Task: Find connections with filter location Bissāu with filter topic #Hiringandpromotionwith filter profile language French with filter current company Slice with filter school Don Bosco College with filter industry Hospitality with filter service category Typing with filter keywords title Landscaping Assistant
Action: Mouse moved to (676, 97)
Screenshot: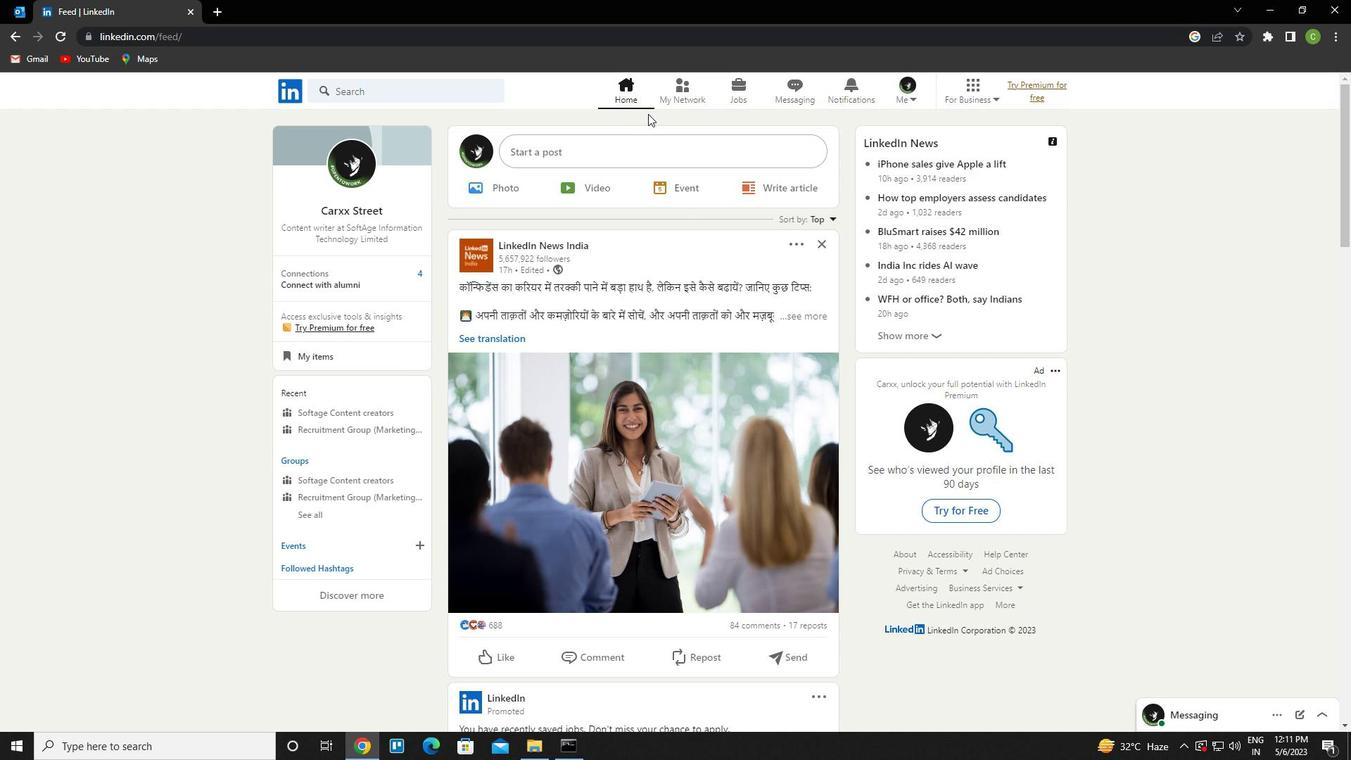 
Action: Mouse pressed left at (676, 97)
Screenshot: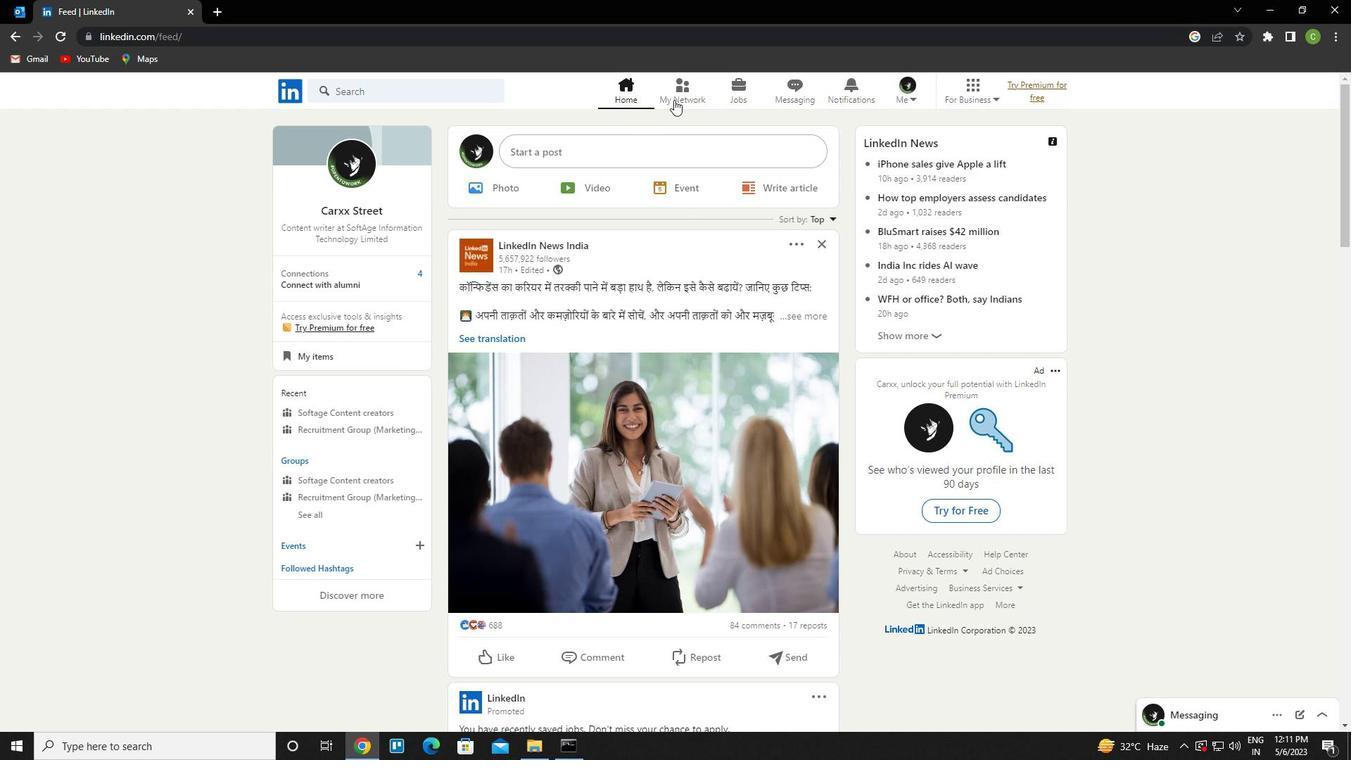 
Action: Mouse moved to (426, 168)
Screenshot: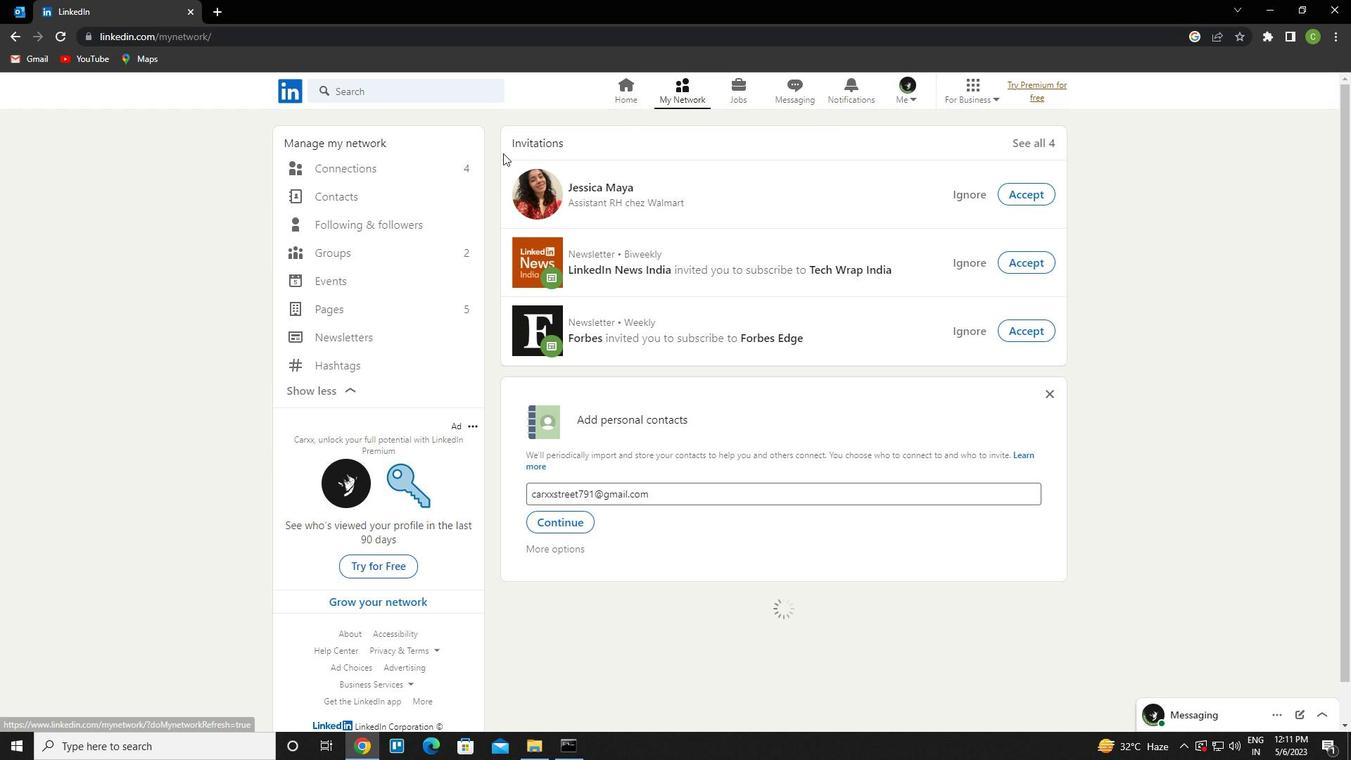 
Action: Mouse pressed left at (426, 168)
Screenshot: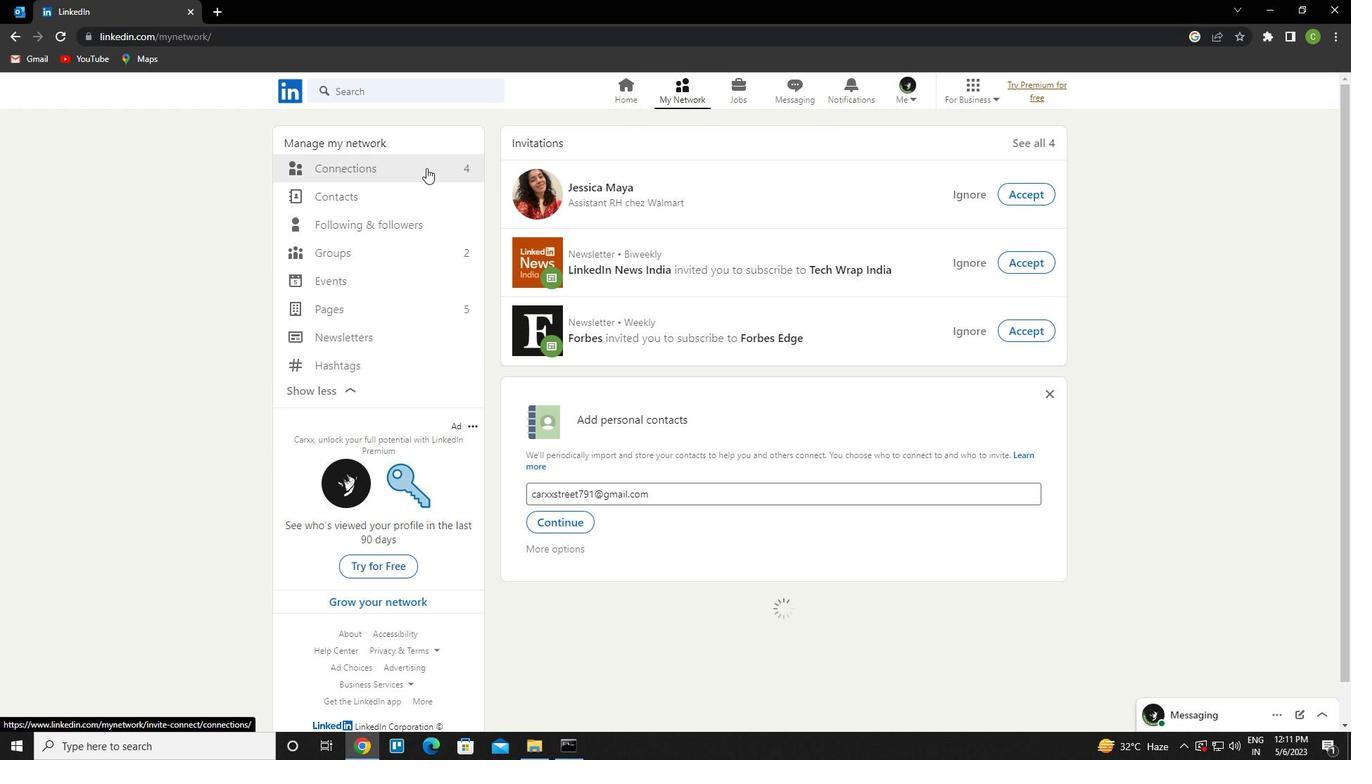 
Action: Mouse moved to (763, 163)
Screenshot: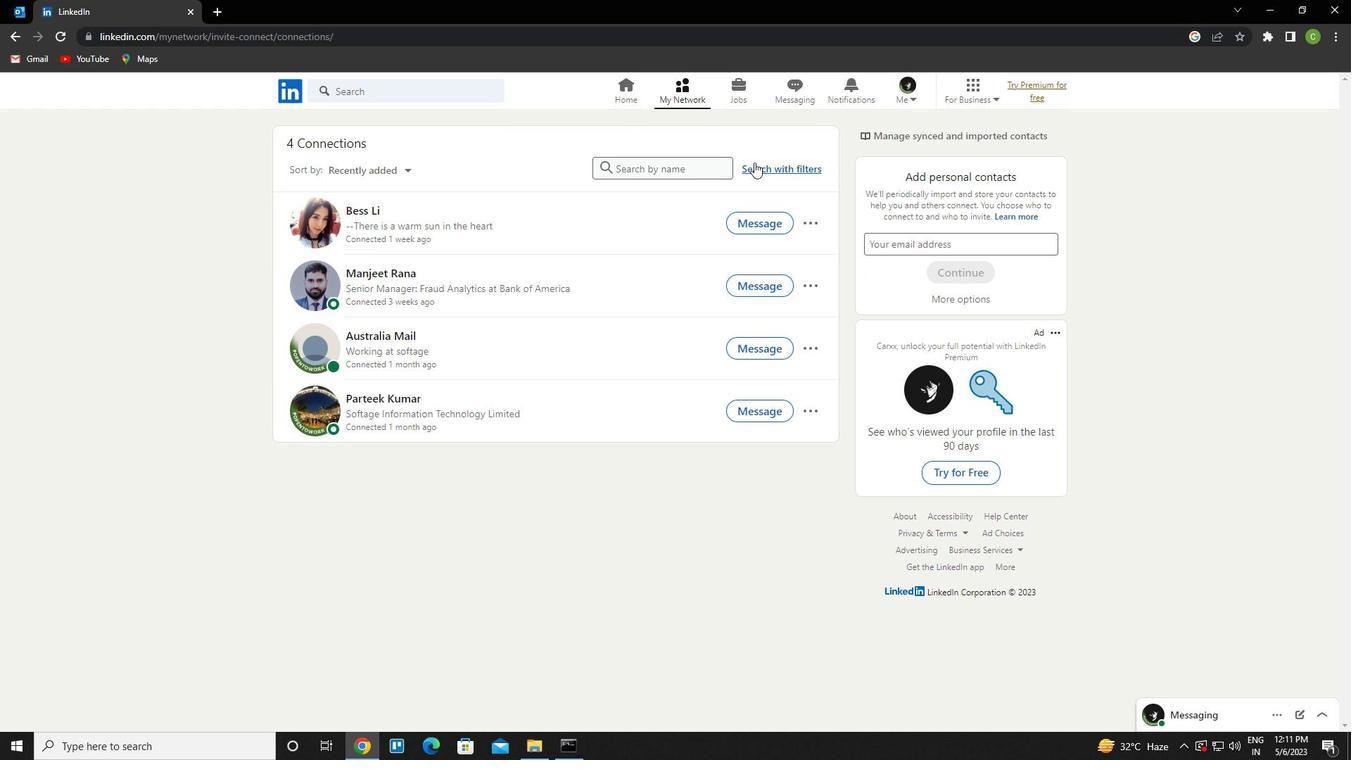 
Action: Mouse pressed left at (763, 163)
Screenshot: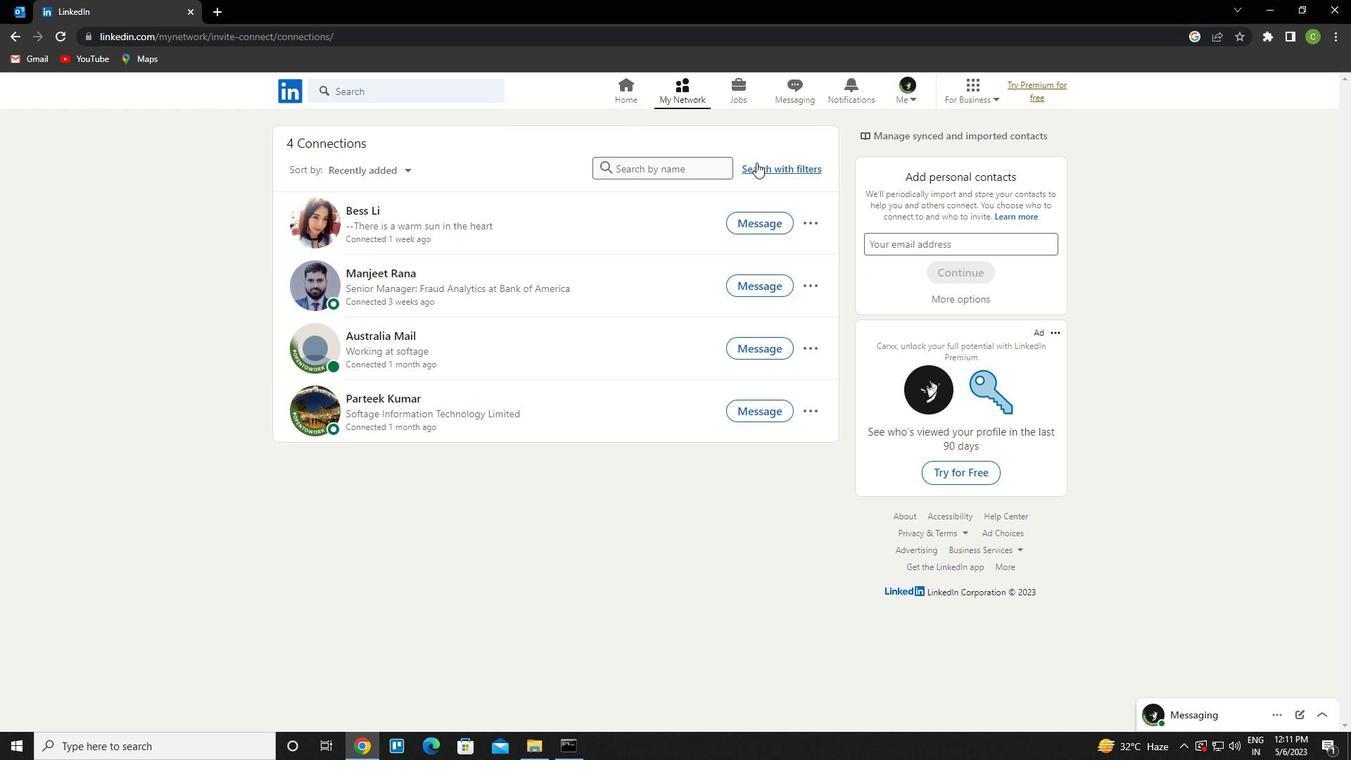 
Action: Mouse moved to (732, 135)
Screenshot: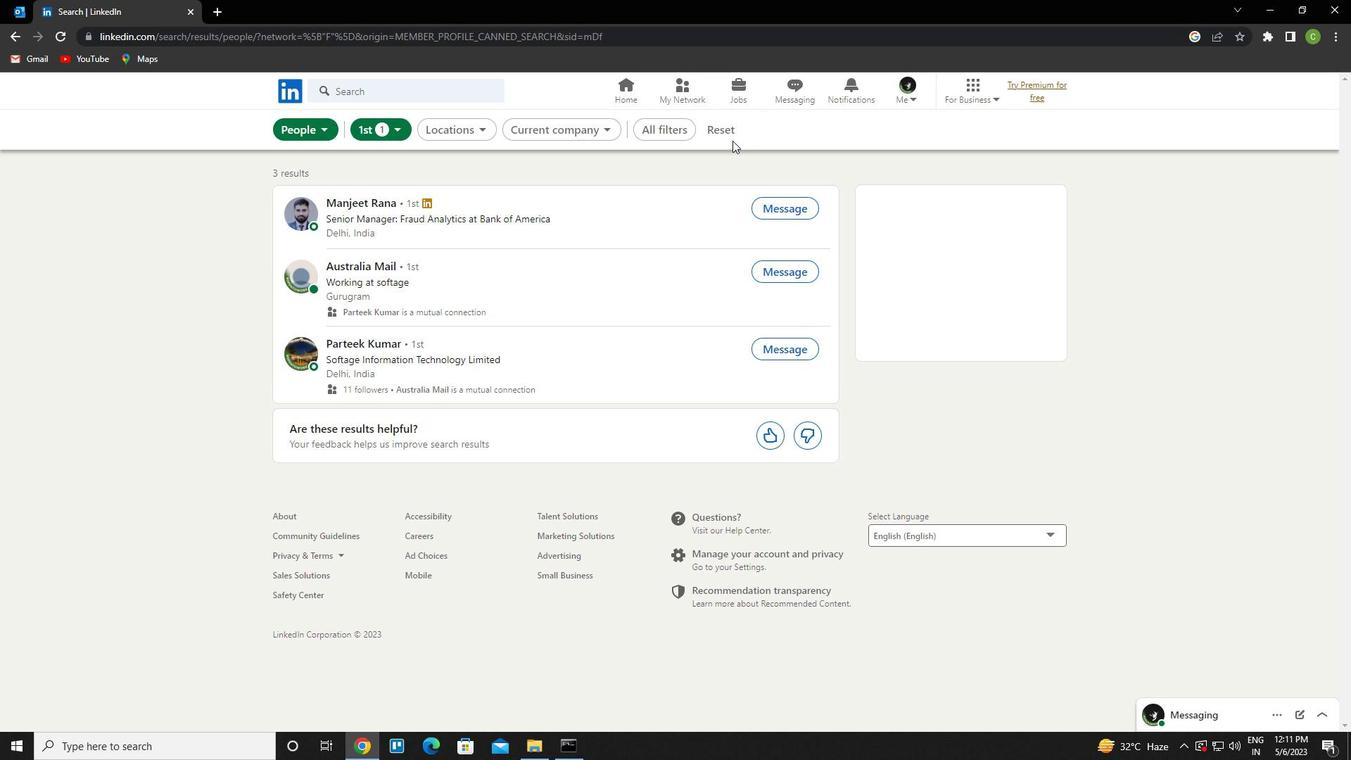 
Action: Mouse pressed left at (732, 135)
Screenshot: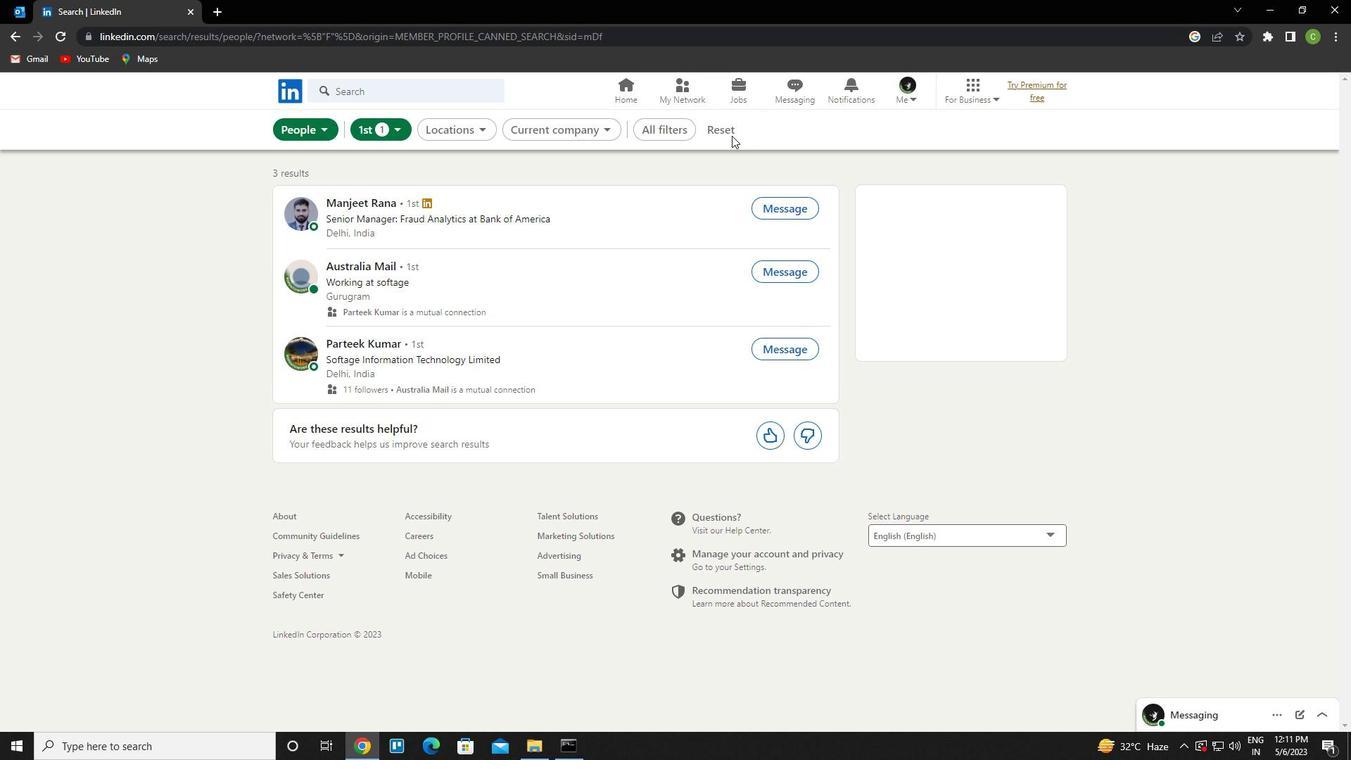 
Action: Mouse moved to (708, 130)
Screenshot: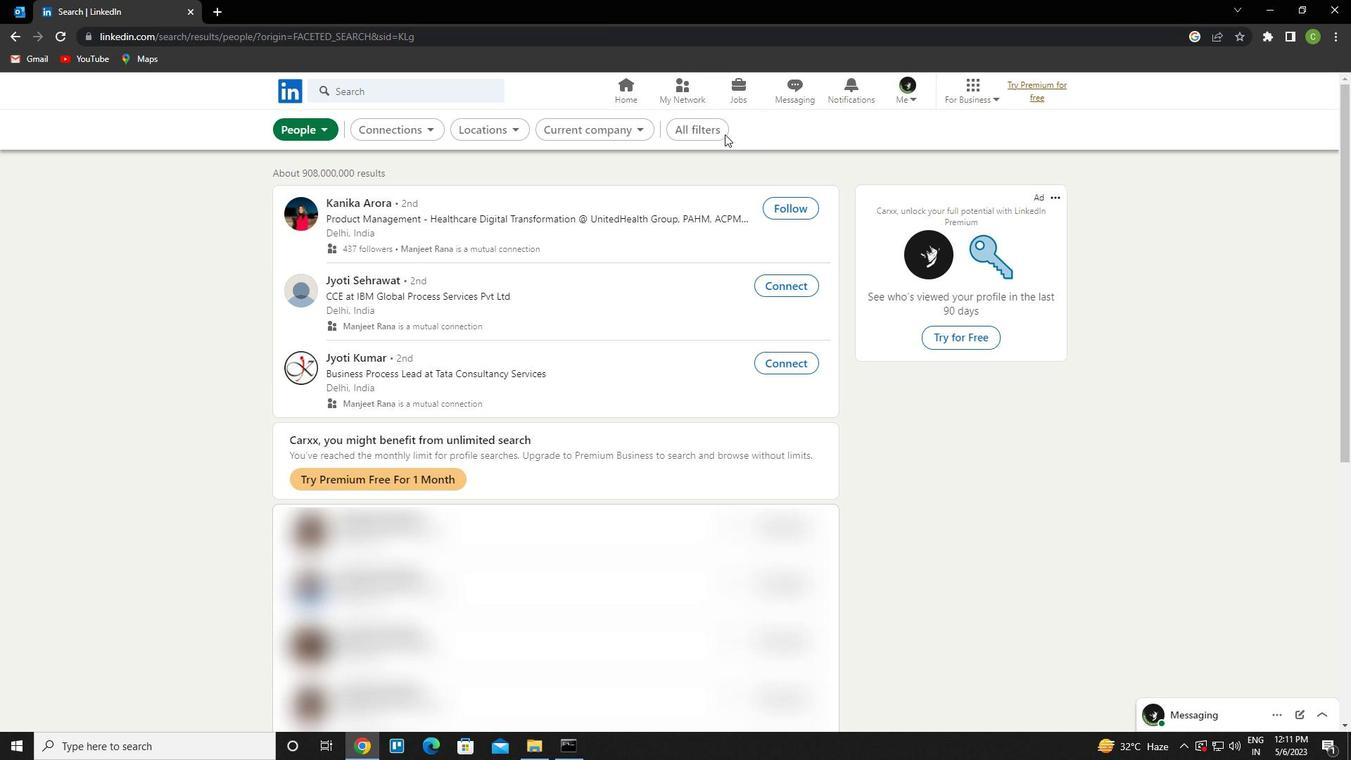 
Action: Mouse pressed left at (708, 130)
Screenshot: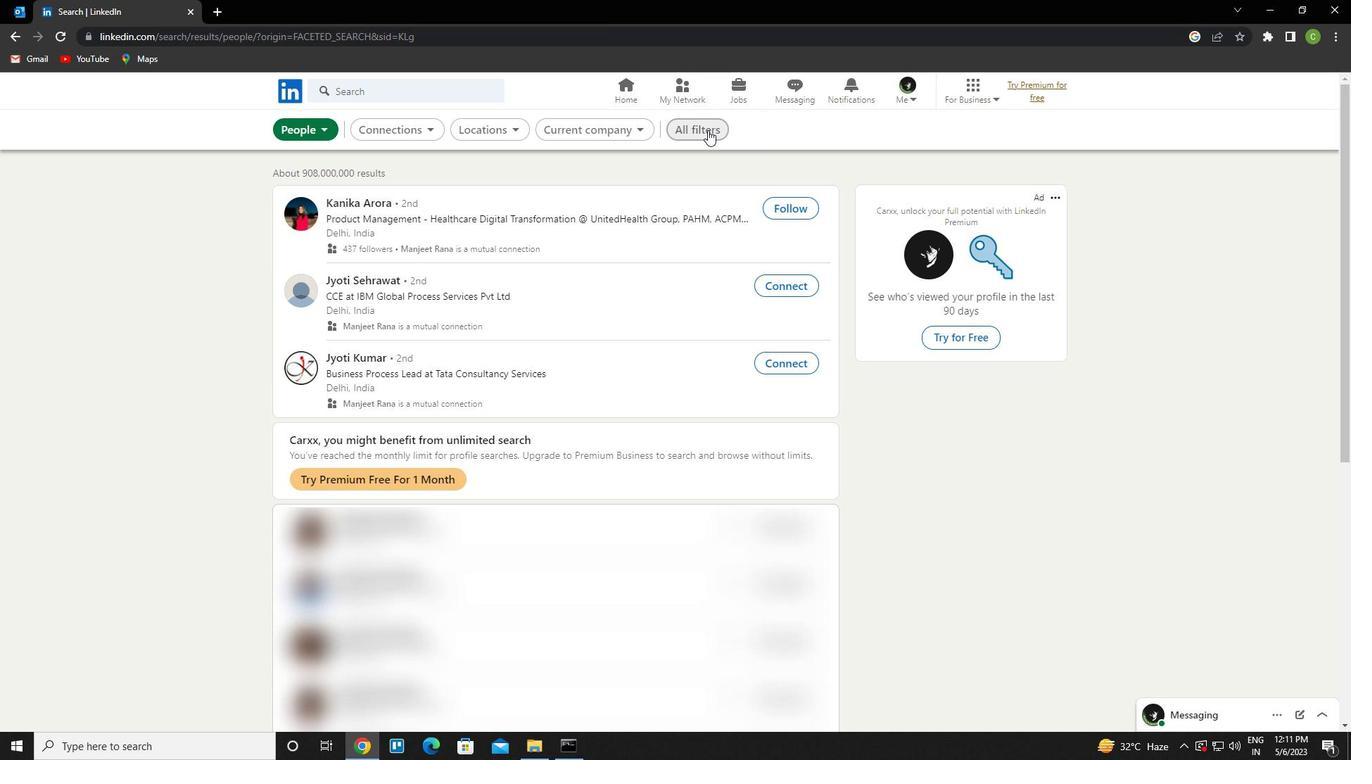 
Action: Mouse moved to (1165, 416)
Screenshot: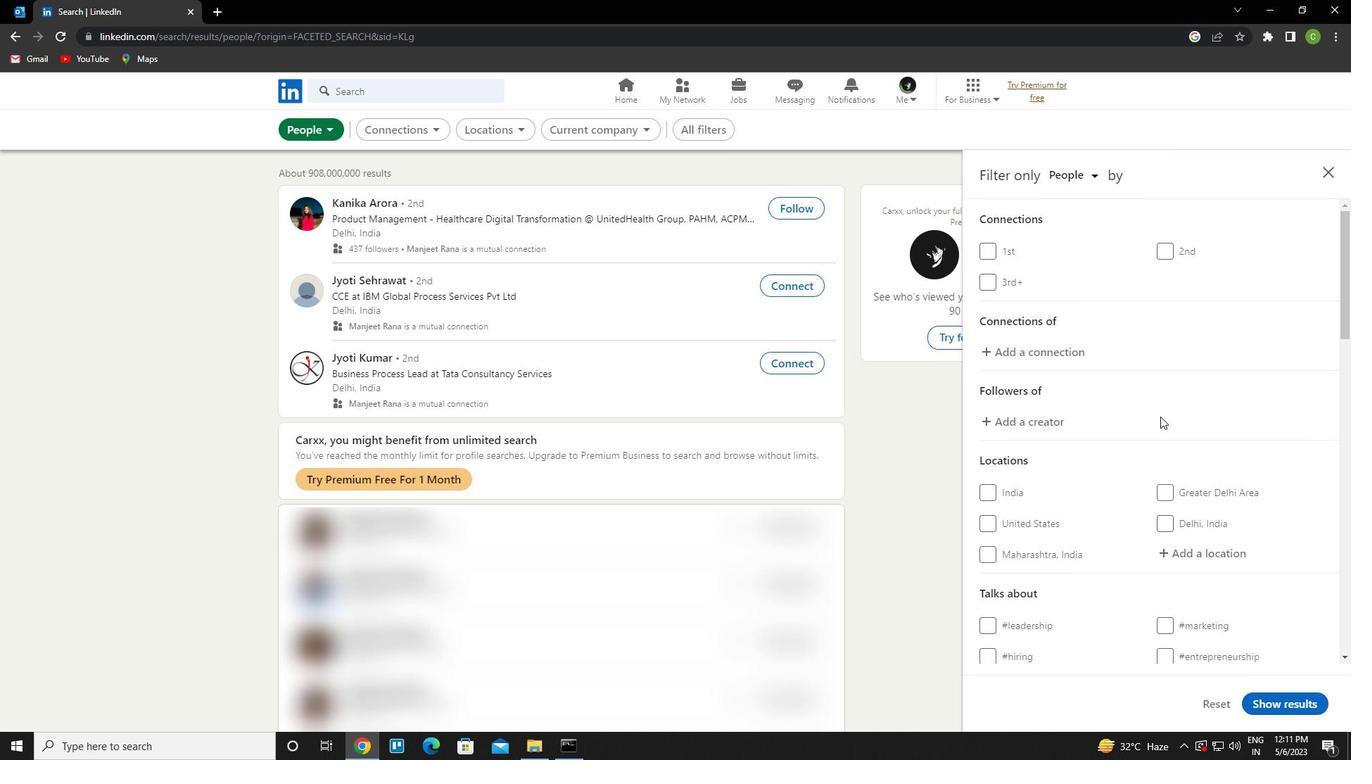 
Action: Mouse scrolled (1165, 416) with delta (0, 0)
Screenshot: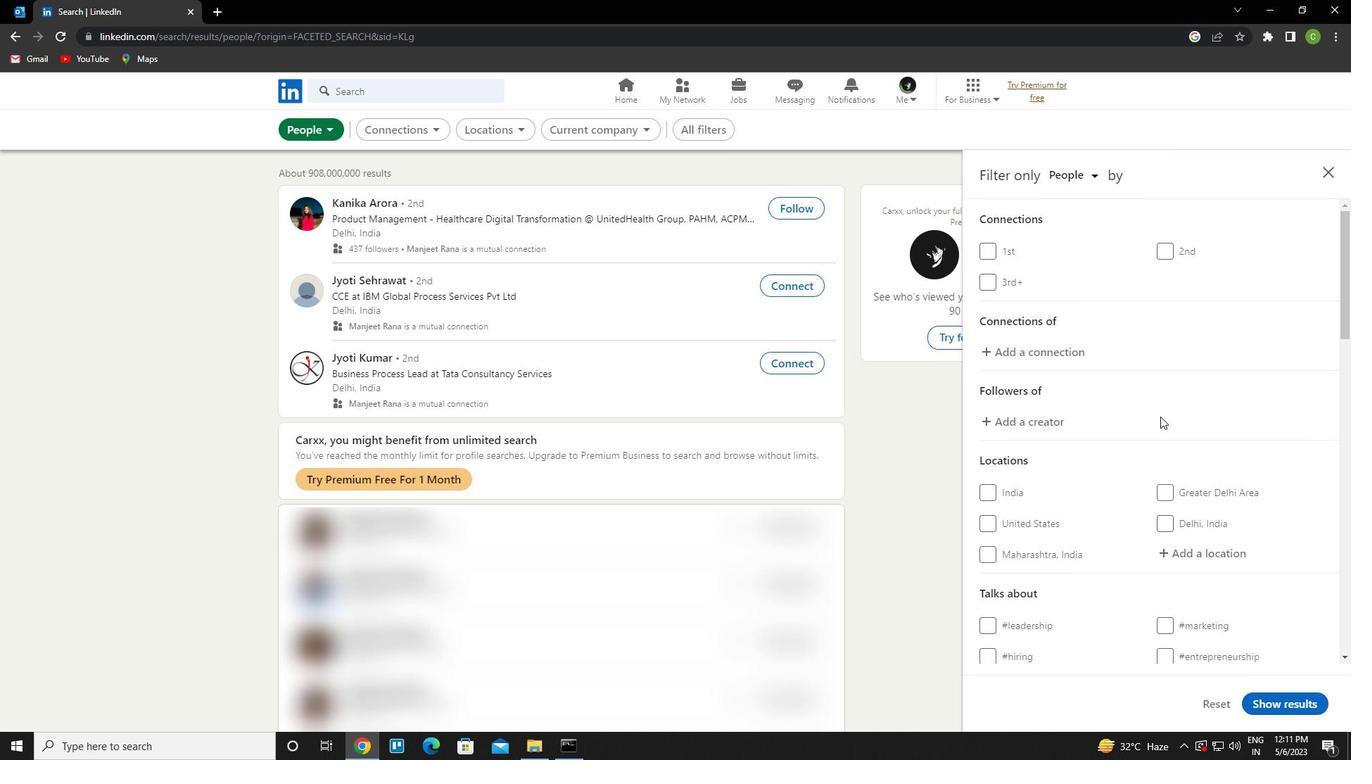 
Action: Mouse moved to (1170, 418)
Screenshot: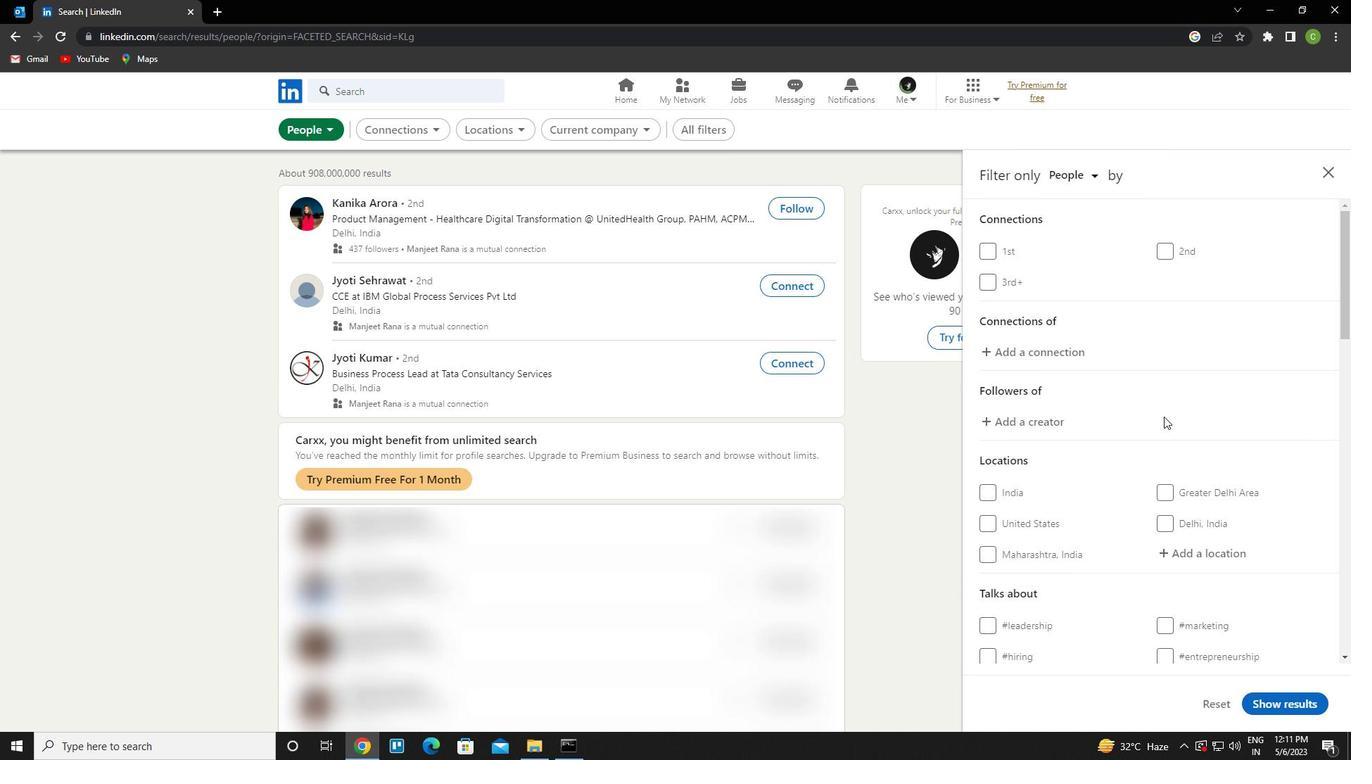 
Action: Mouse scrolled (1170, 418) with delta (0, 0)
Screenshot: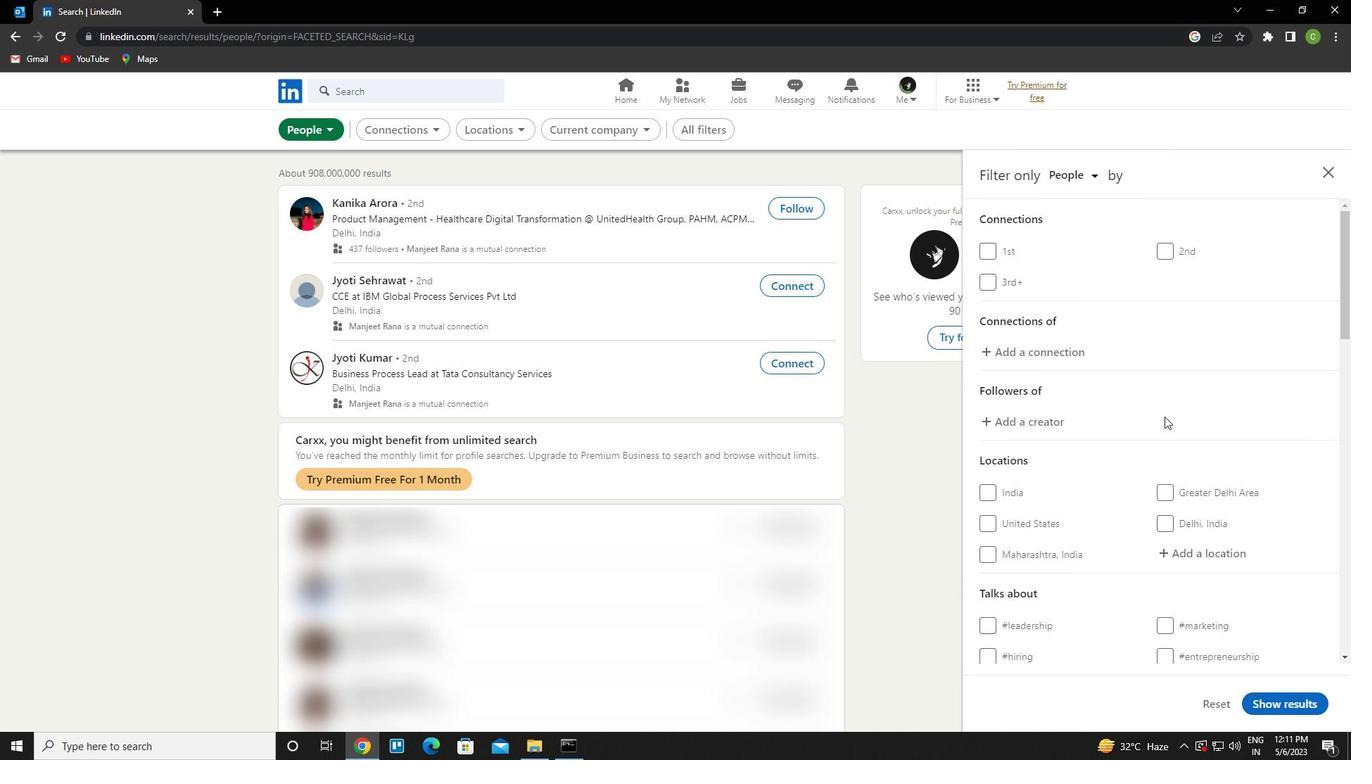 
Action: Mouse moved to (1182, 416)
Screenshot: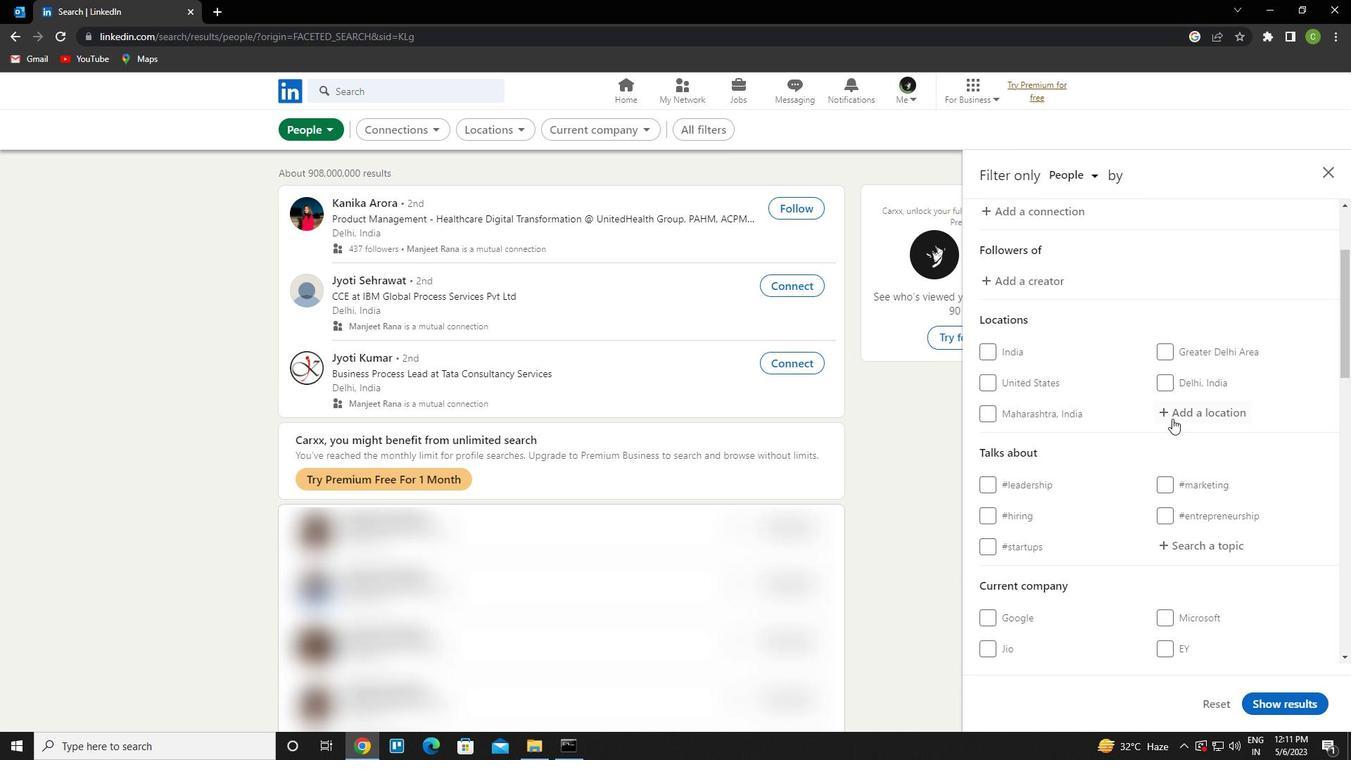 
Action: Mouse pressed left at (1182, 416)
Screenshot: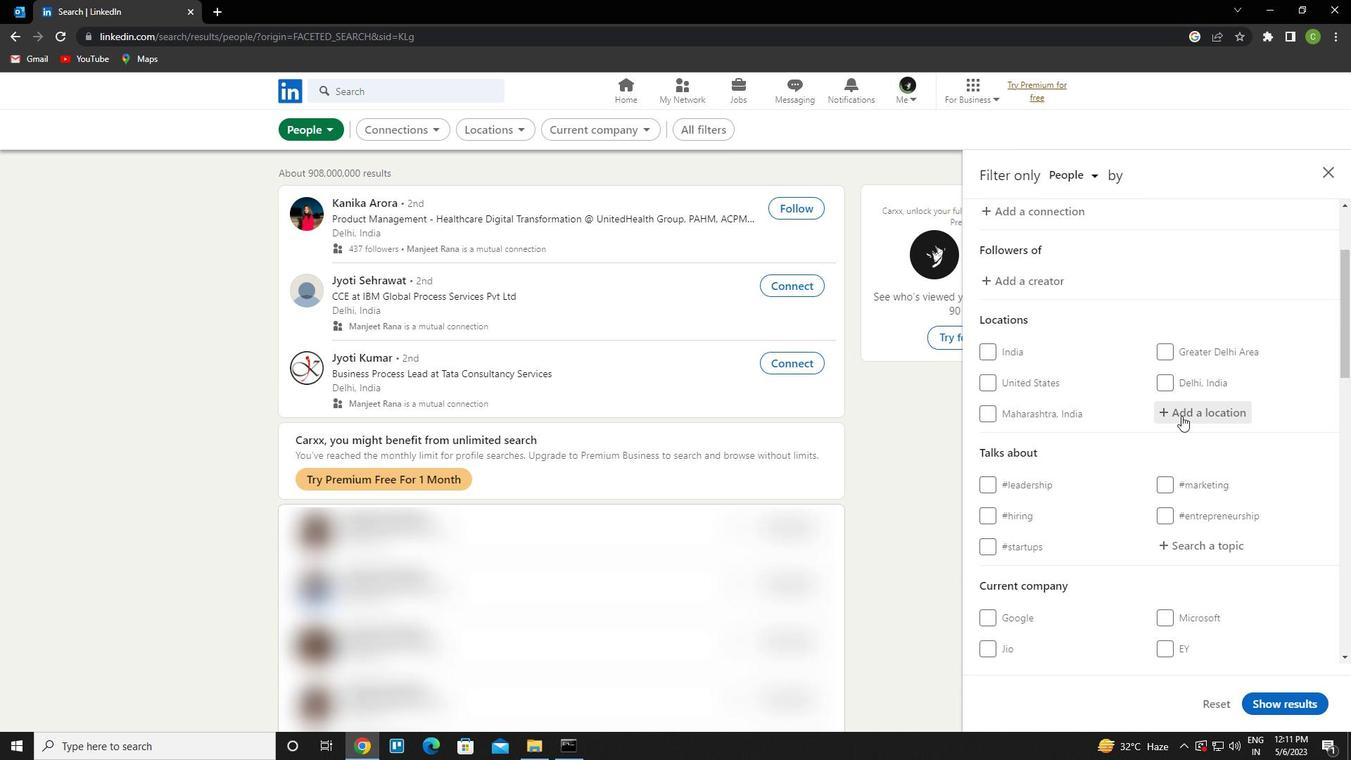 
Action: Key pressed <Key.caps_lock>b<Key.caps_lock>iswan<Key.down><Key.enter>
Screenshot: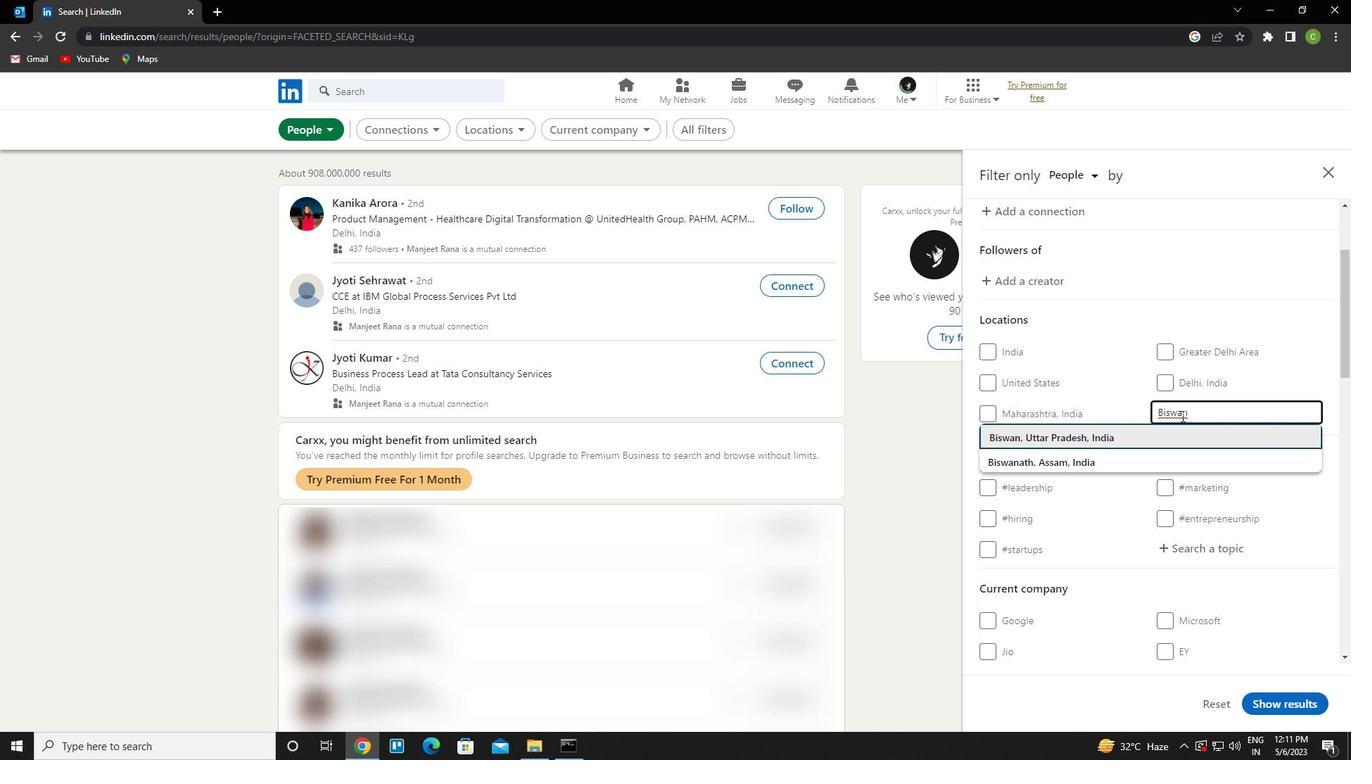 
Action: Mouse scrolled (1182, 415) with delta (0, 0)
Screenshot: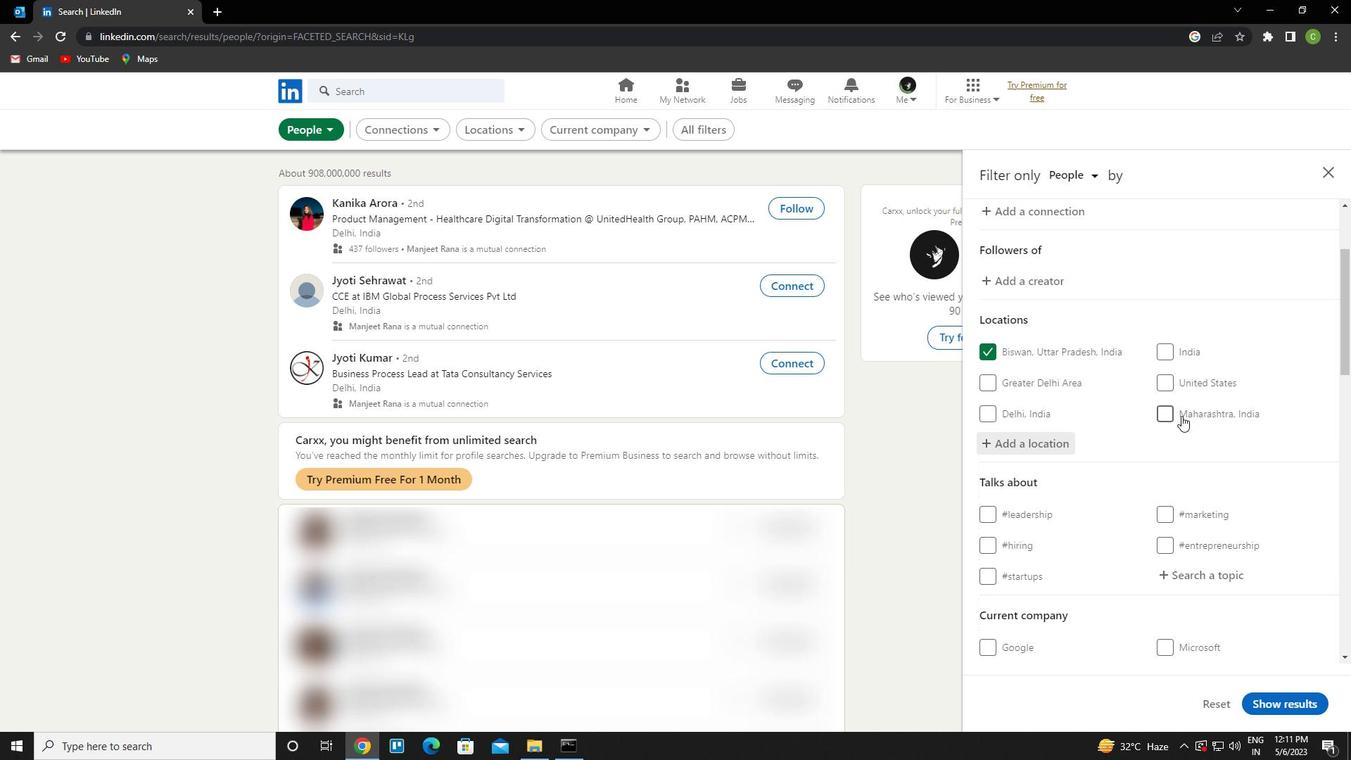 
Action: Mouse scrolled (1182, 415) with delta (0, 0)
Screenshot: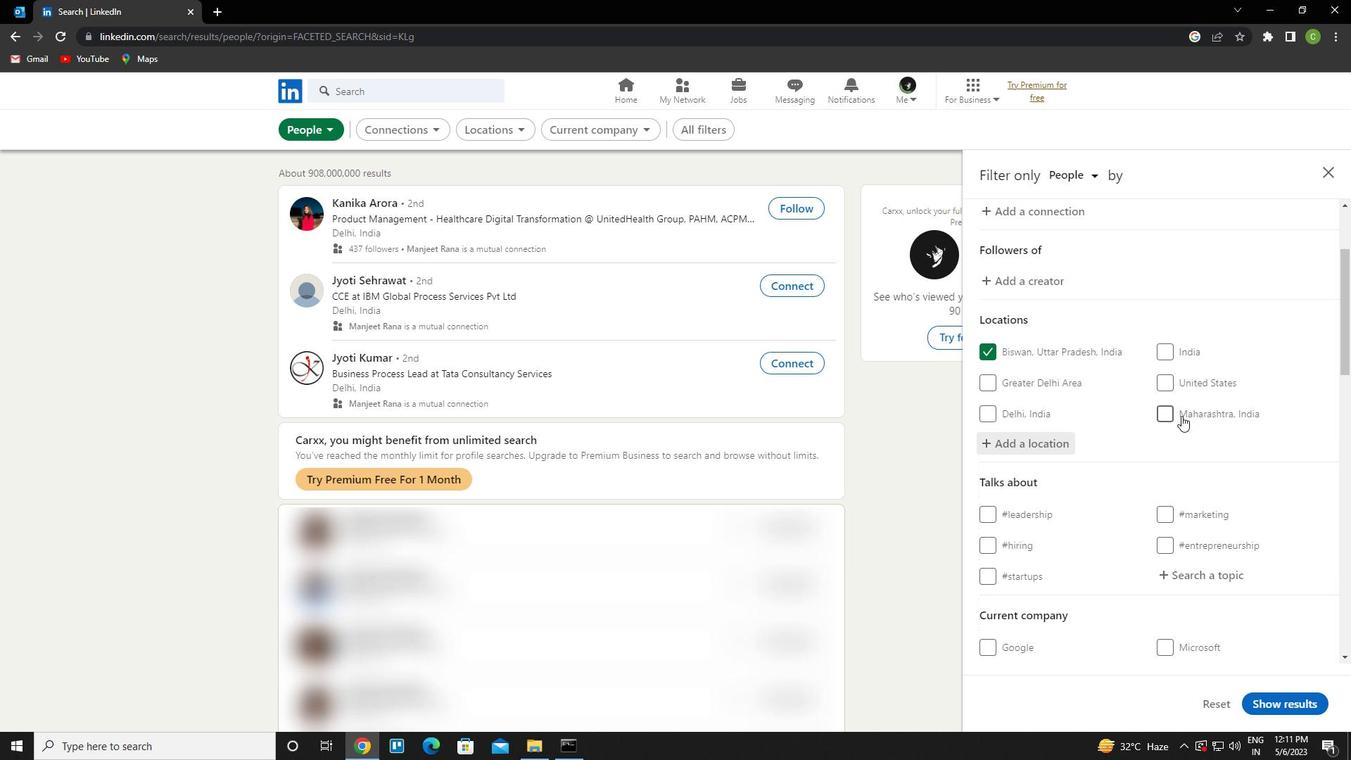 
Action: Mouse moved to (1190, 440)
Screenshot: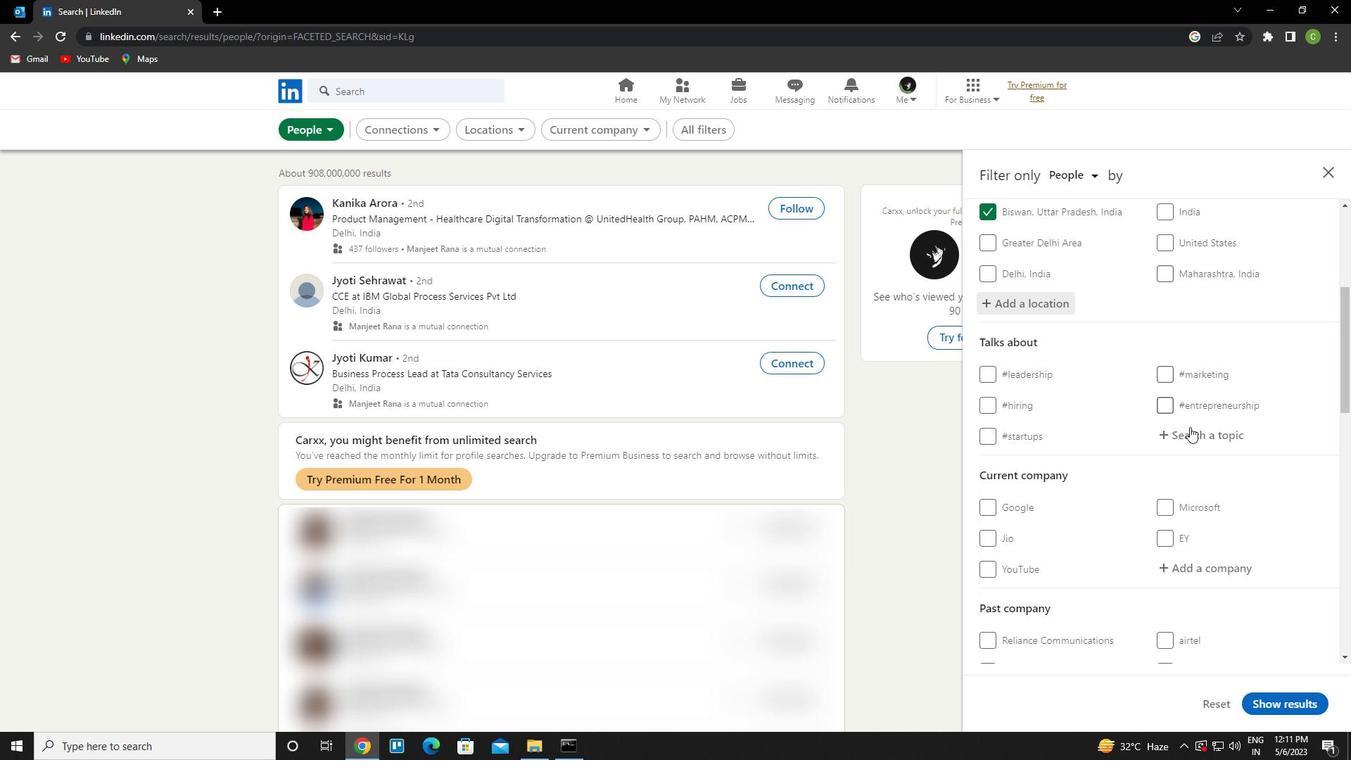 
Action: Mouse pressed left at (1190, 440)
Screenshot: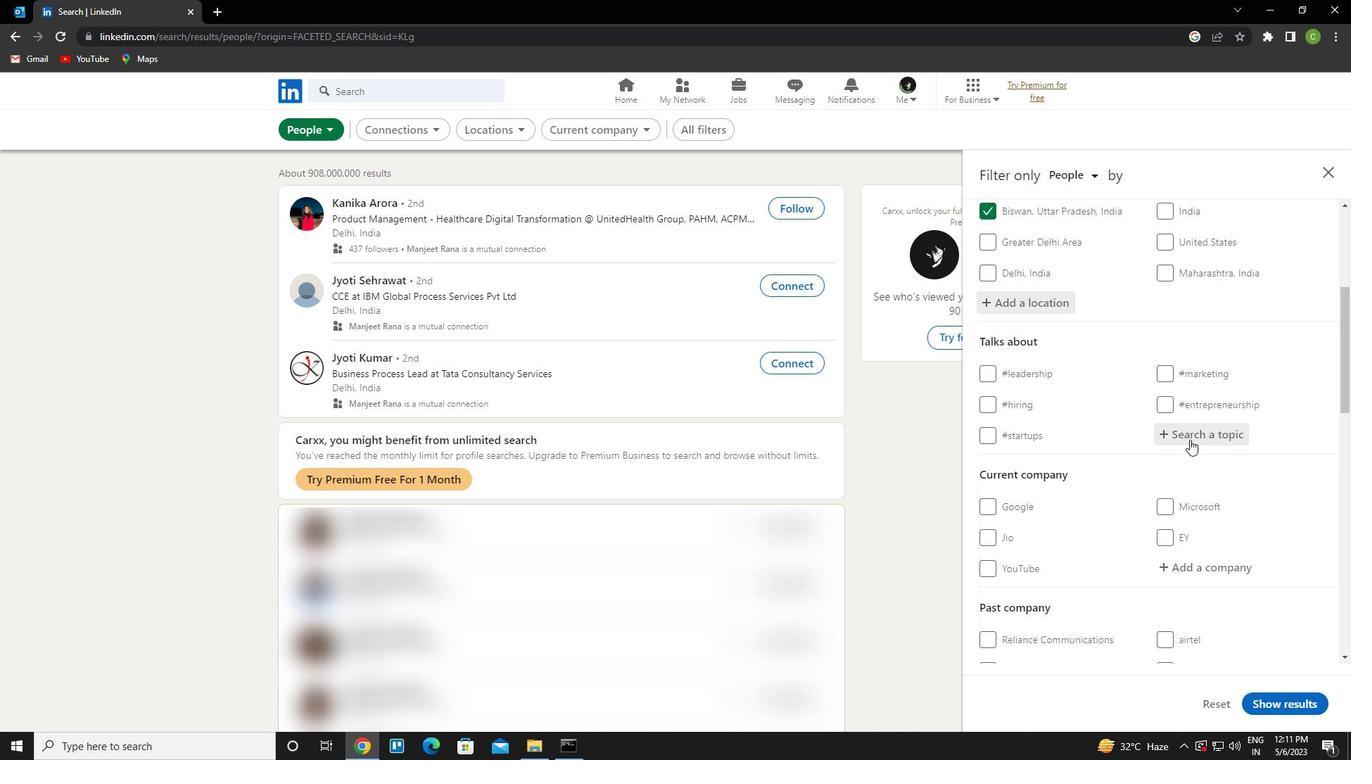 
Action: Key pressed busn<Key.backspace>iness<Key.down><Key.enter>
Screenshot: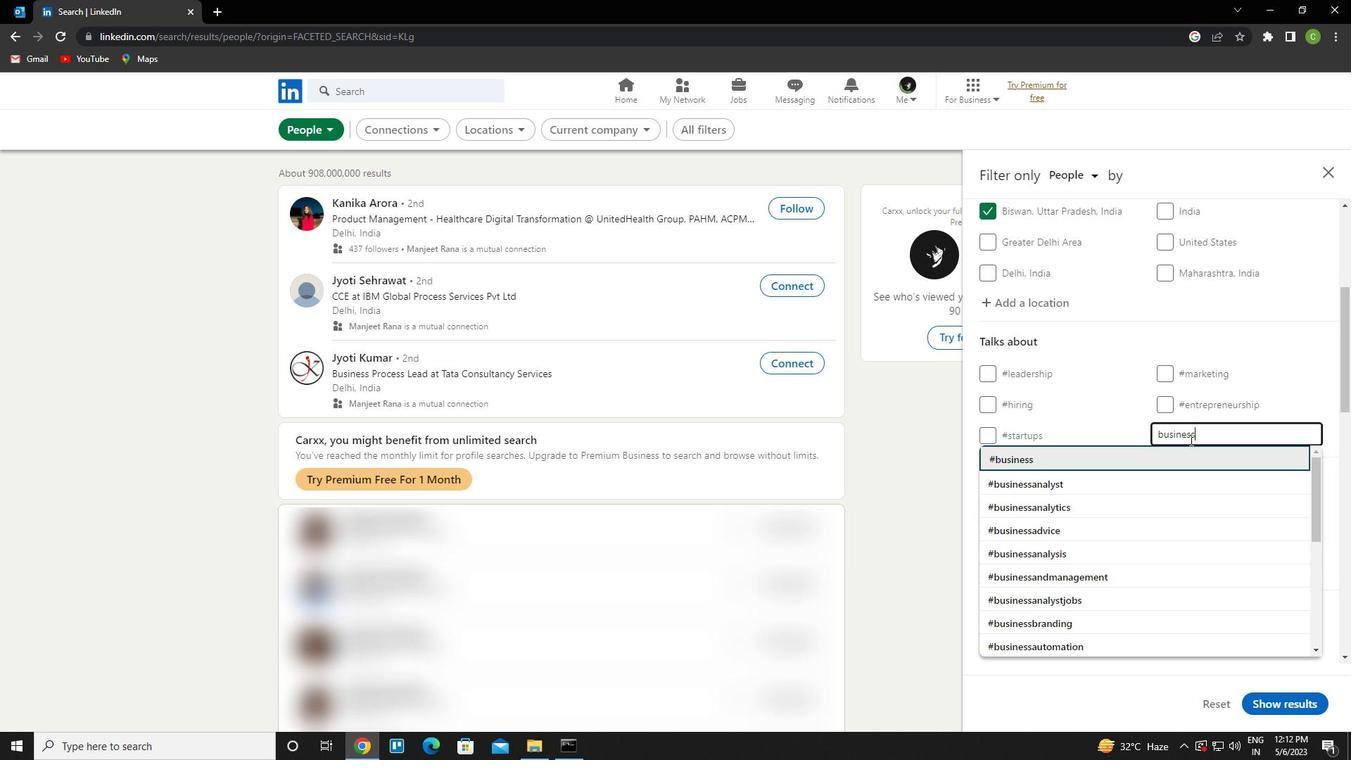 
Action: Mouse scrolled (1190, 439) with delta (0, 0)
Screenshot: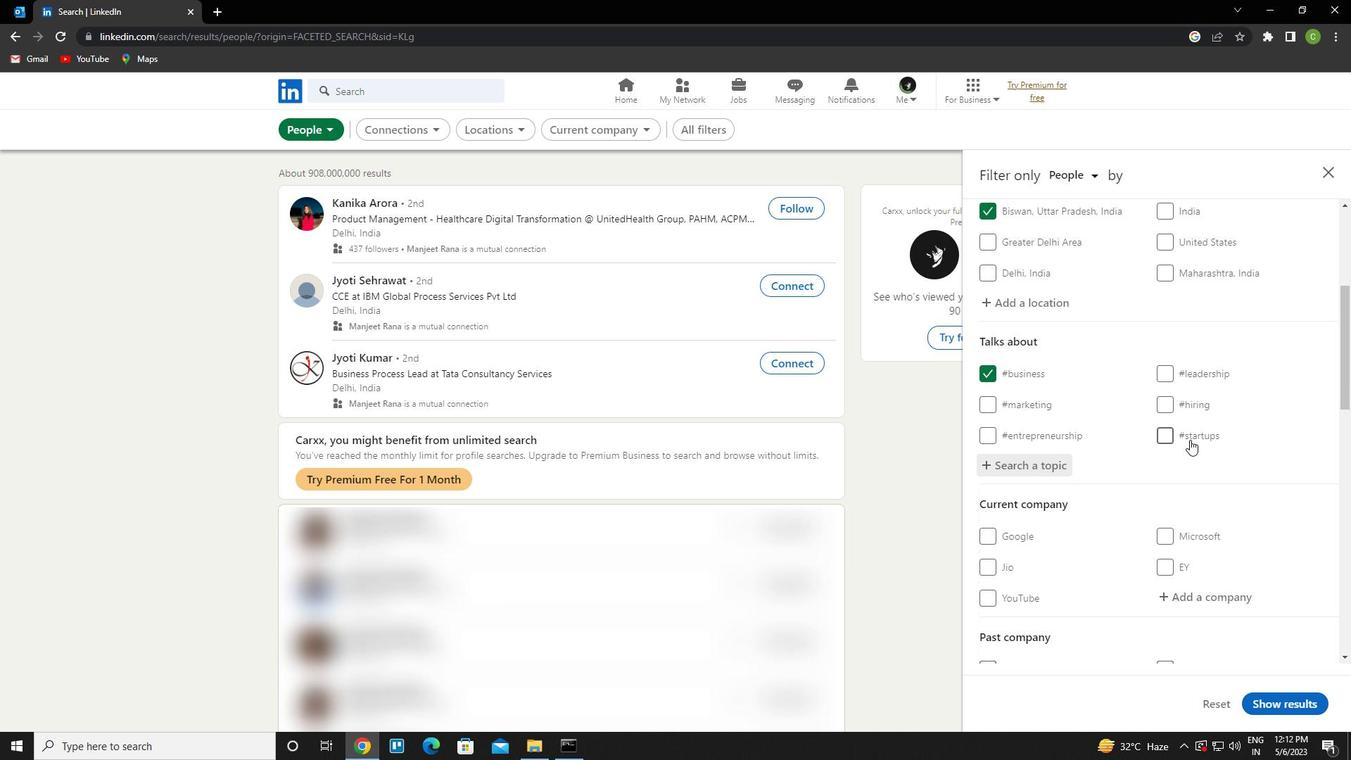 
Action: Mouse scrolled (1190, 439) with delta (0, 0)
Screenshot: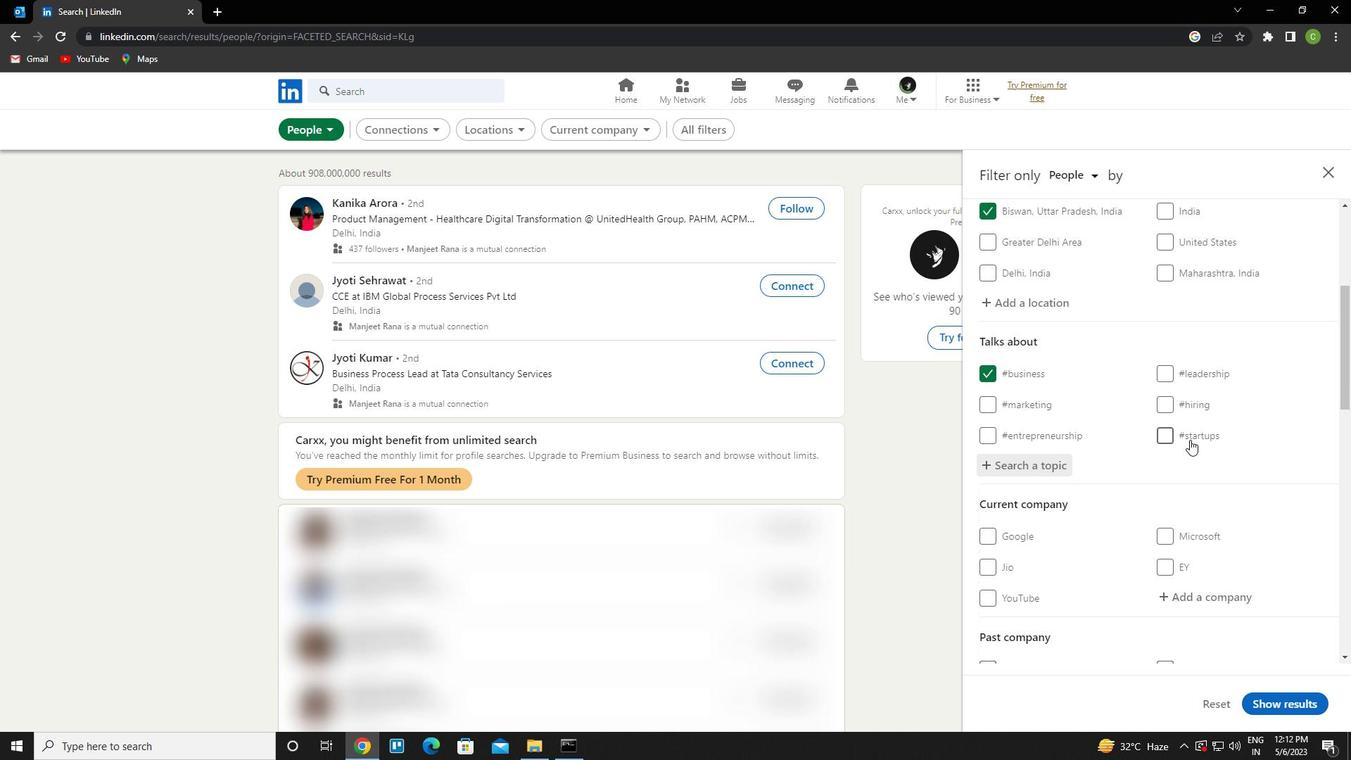 
Action: Mouse scrolled (1190, 439) with delta (0, 0)
Screenshot: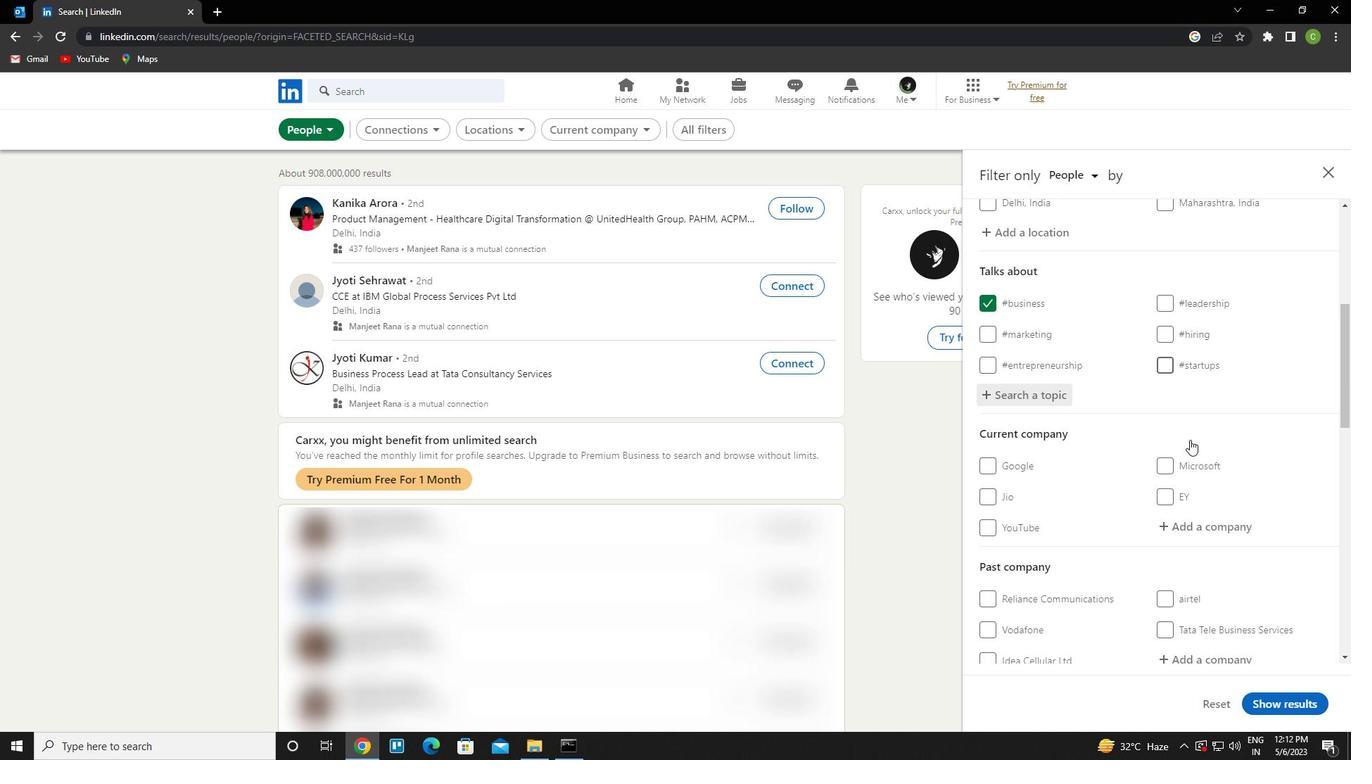 
Action: Mouse scrolled (1190, 439) with delta (0, 0)
Screenshot: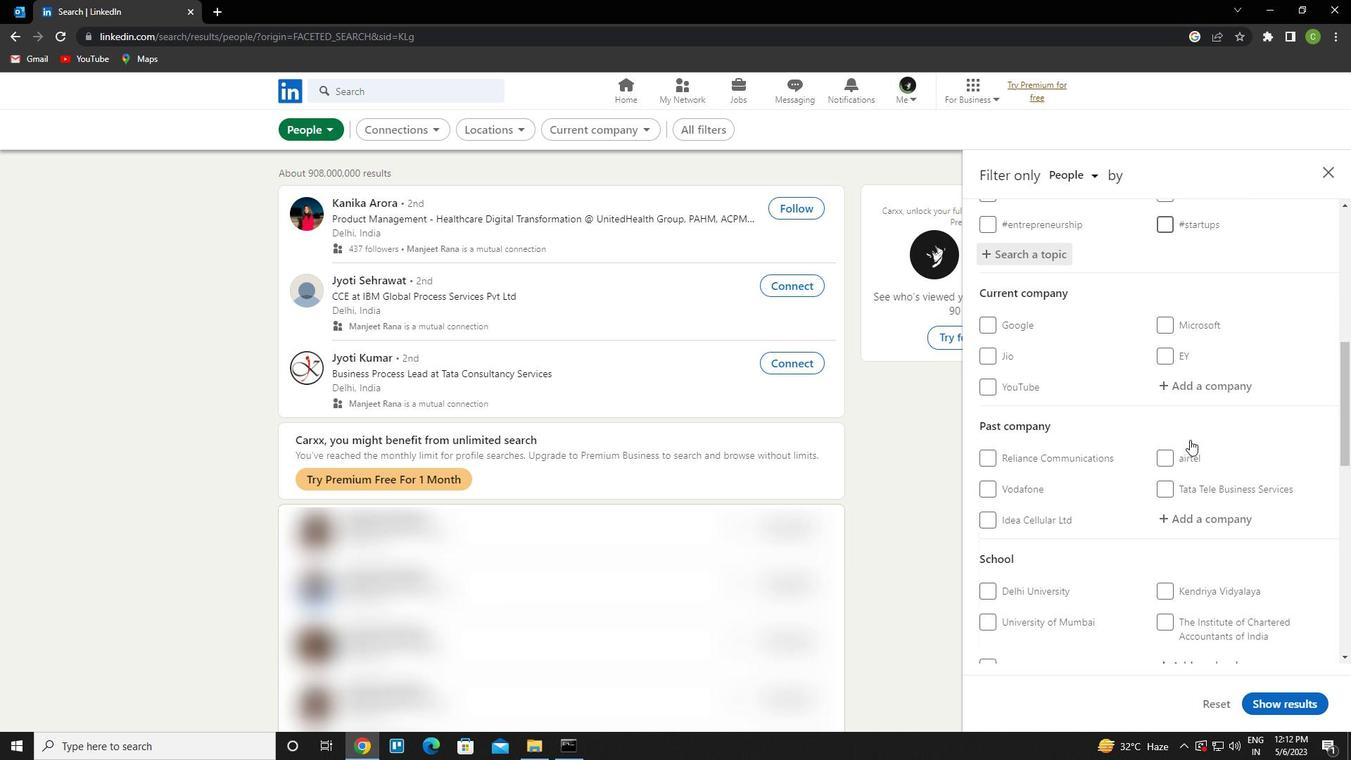 
Action: Mouse scrolled (1190, 439) with delta (0, 0)
Screenshot: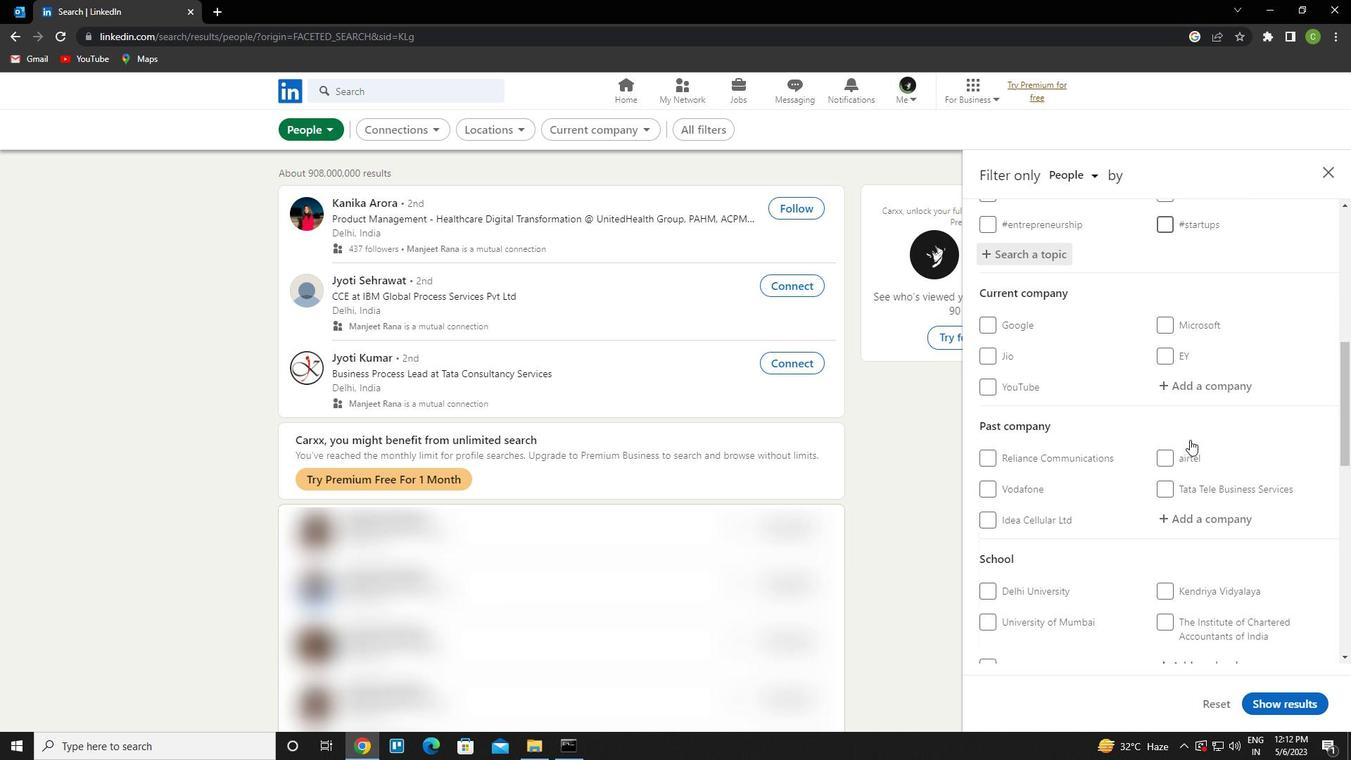 
Action: Mouse scrolled (1190, 439) with delta (0, 0)
Screenshot: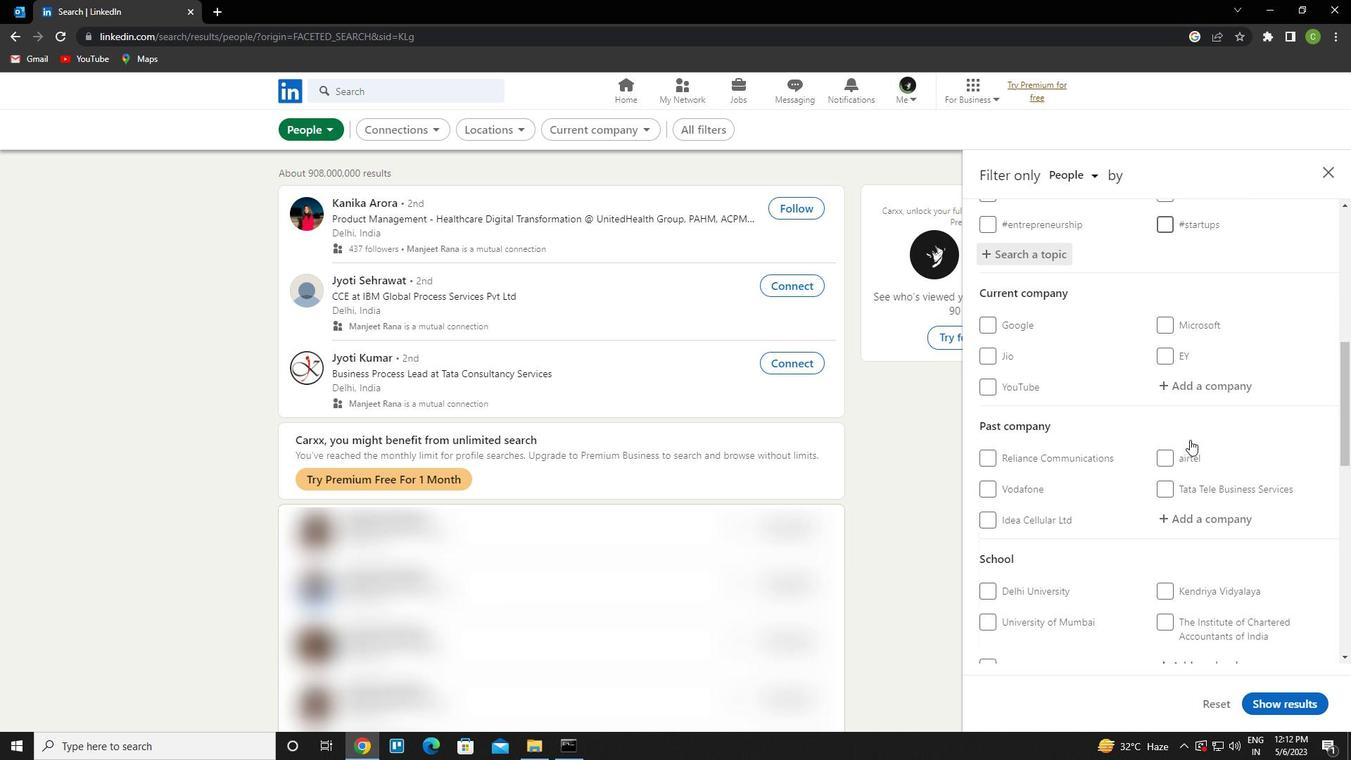 
Action: Mouse scrolled (1190, 439) with delta (0, 0)
Screenshot: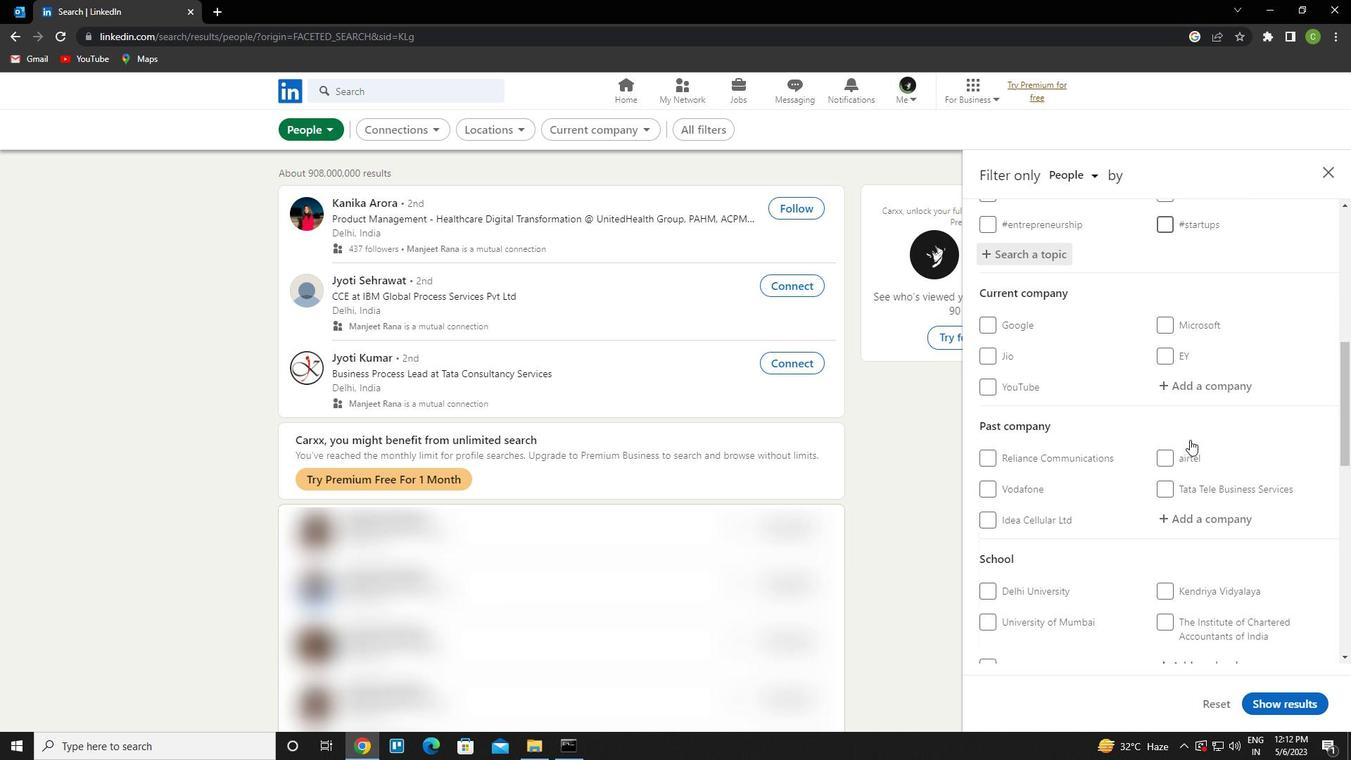 
Action: Mouse scrolled (1190, 439) with delta (0, 0)
Screenshot: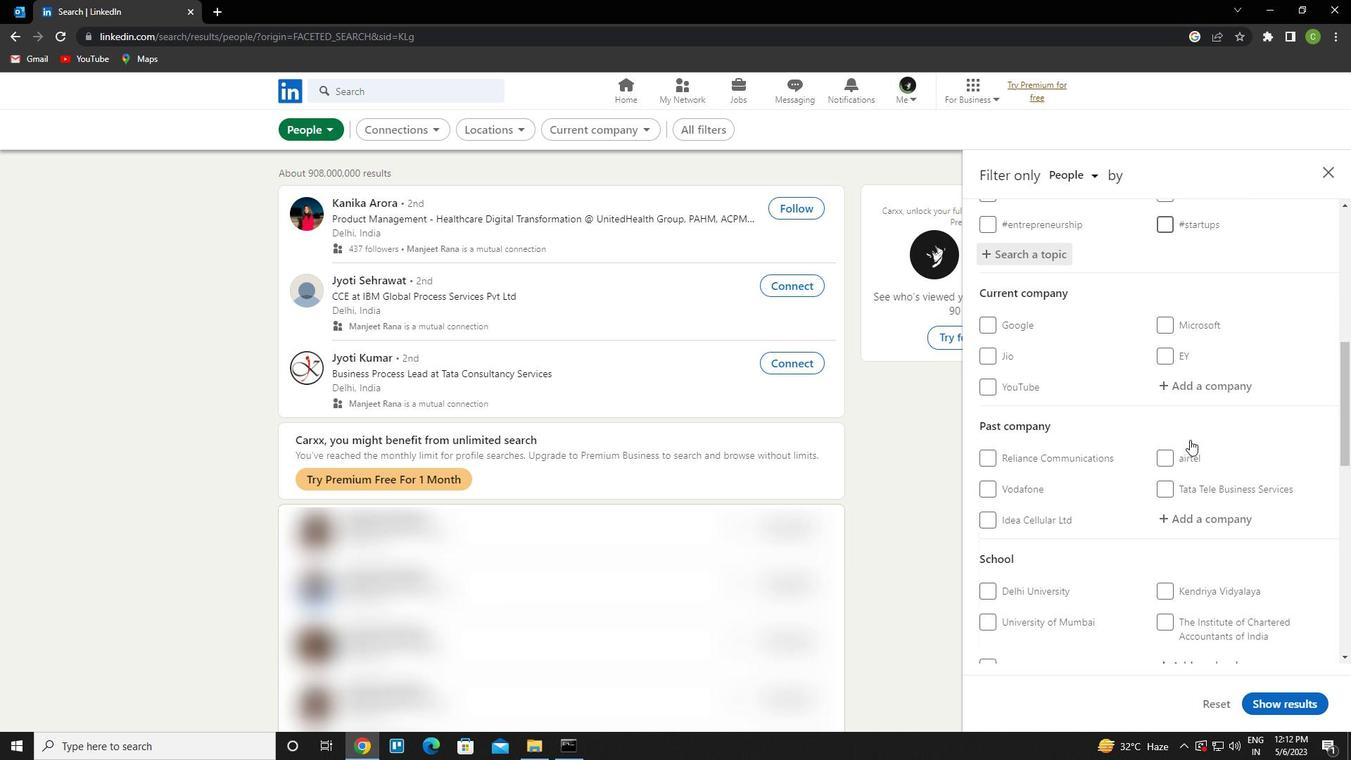 
Action: Mouse scrolled (1190, 439) with delta (0, 0)
Screenshot: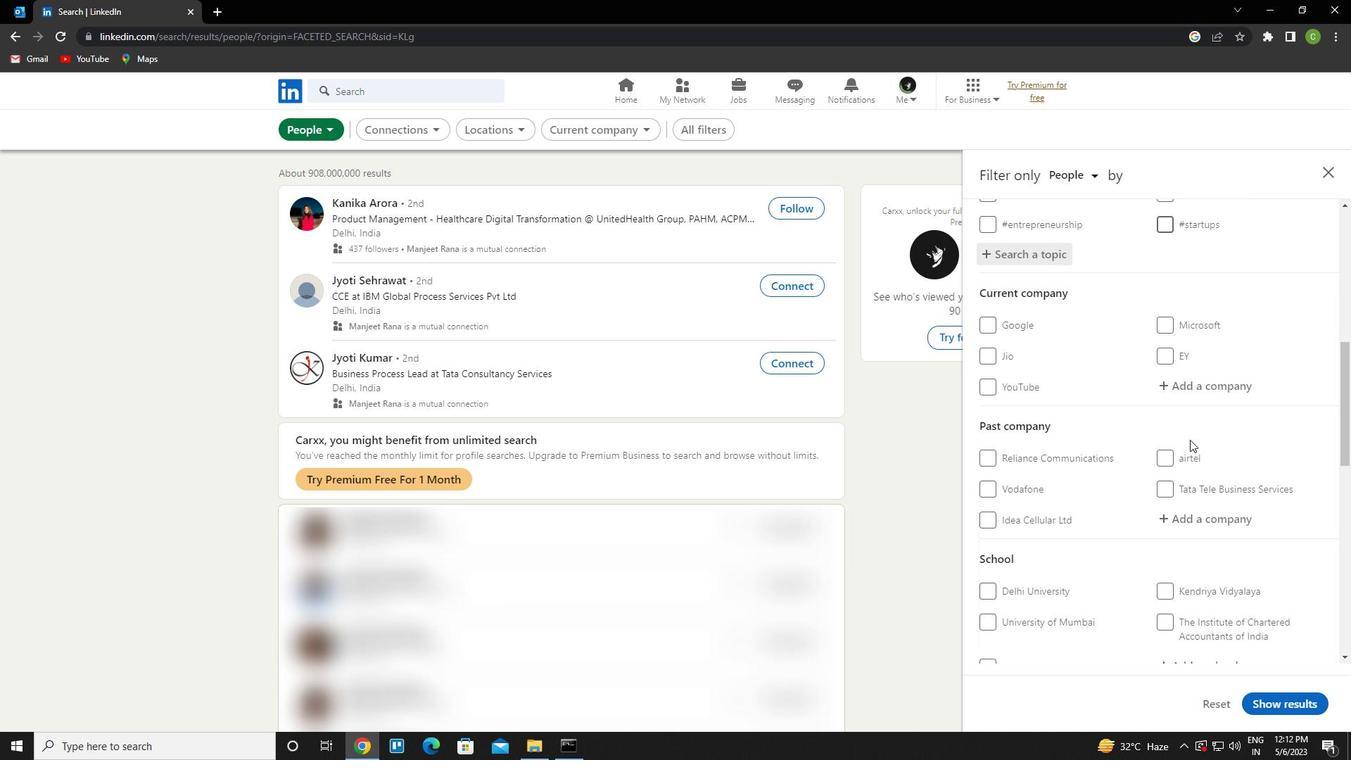 
Action: Mouse scrolled (1190, 439) with delta (0, 0)
Screenshot: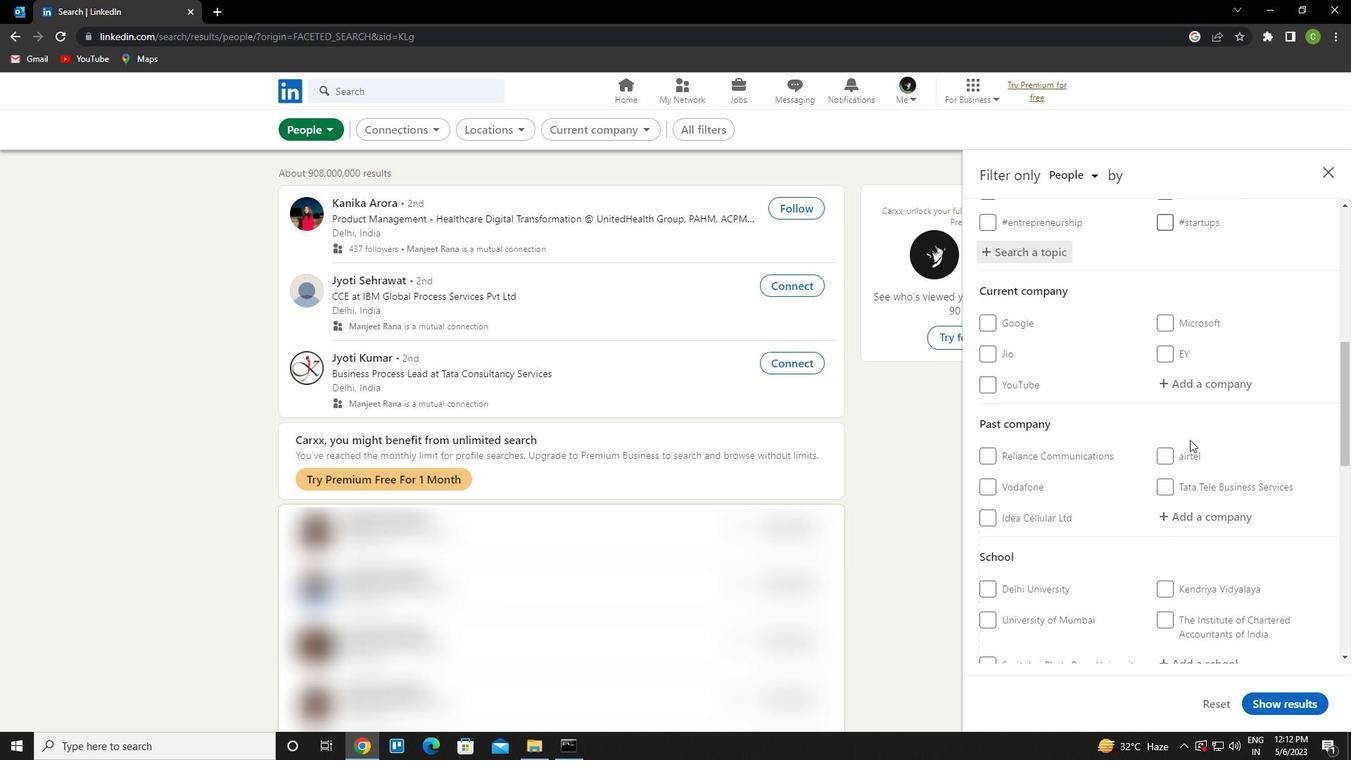 
Action: Mouse moved to (1182, 463)
Screenshot: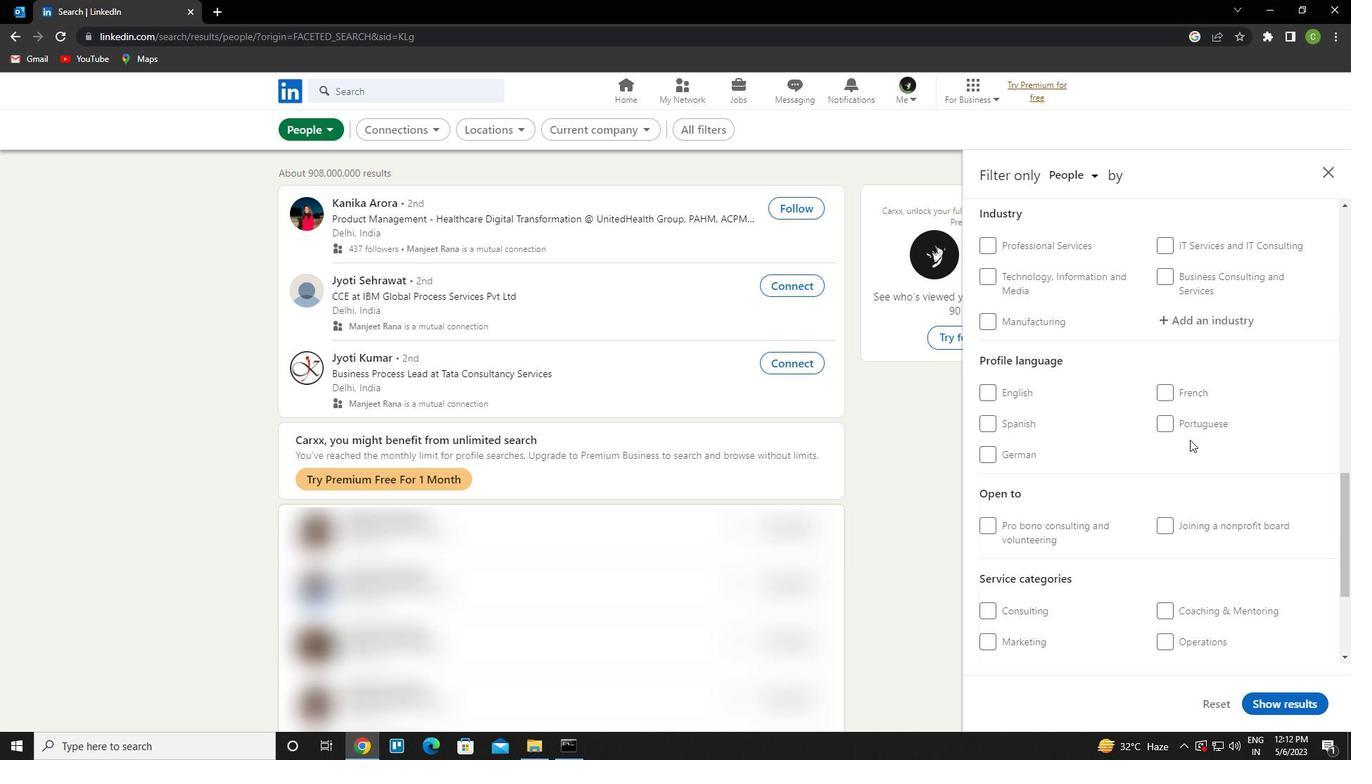 
Action: Mouse scrolled (1182, 463) with delta (0, 0)
Screenshot: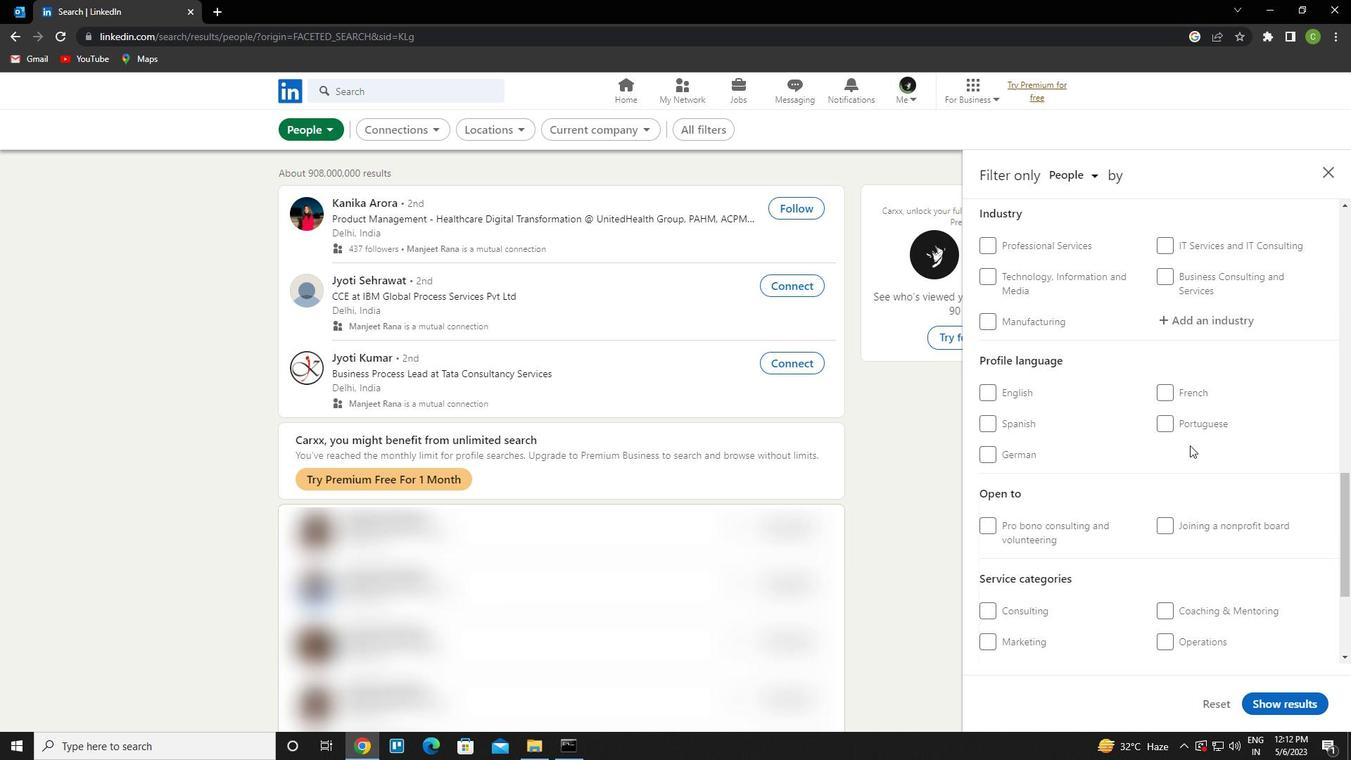 
Action: Mouse moved to (1178, 466)
Screenshot: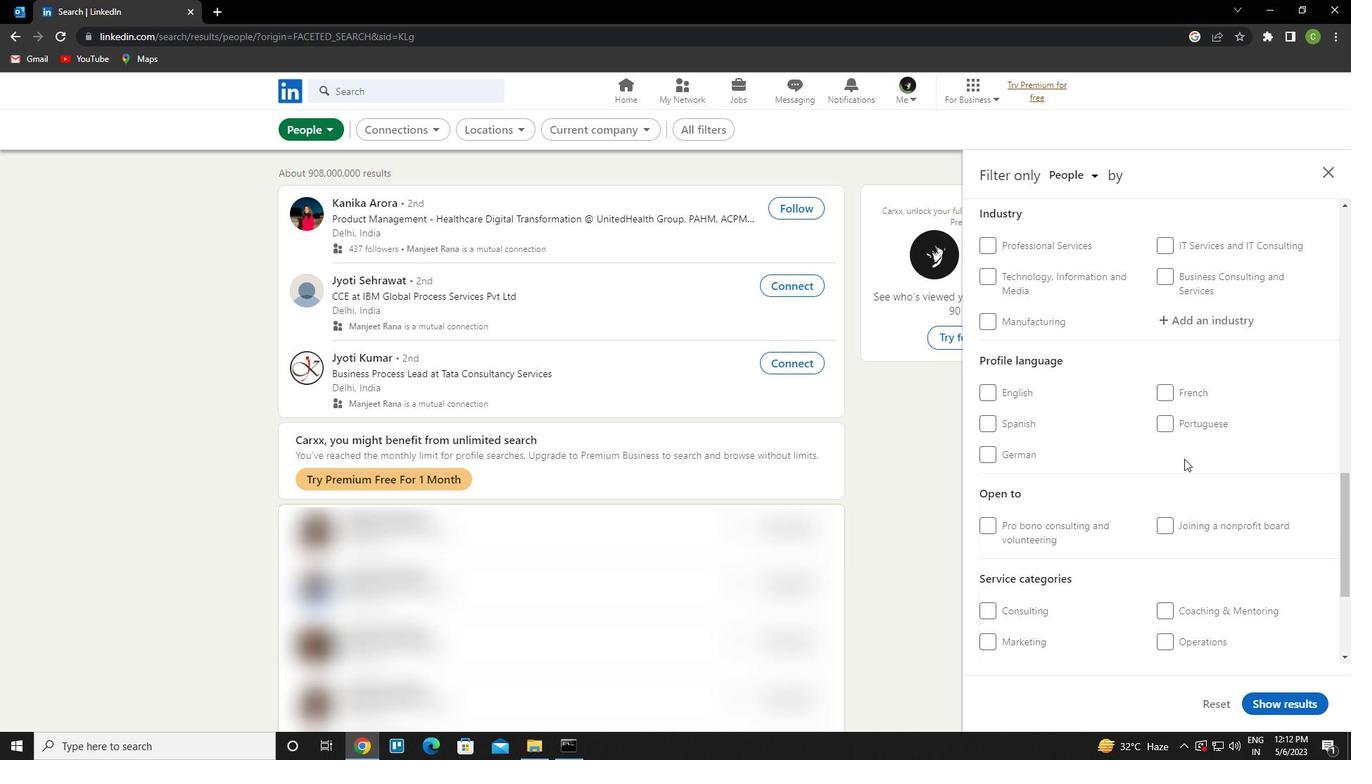 
Action: Mouse scrolled (1178, 466) with delta (0, 0)
Screenshot: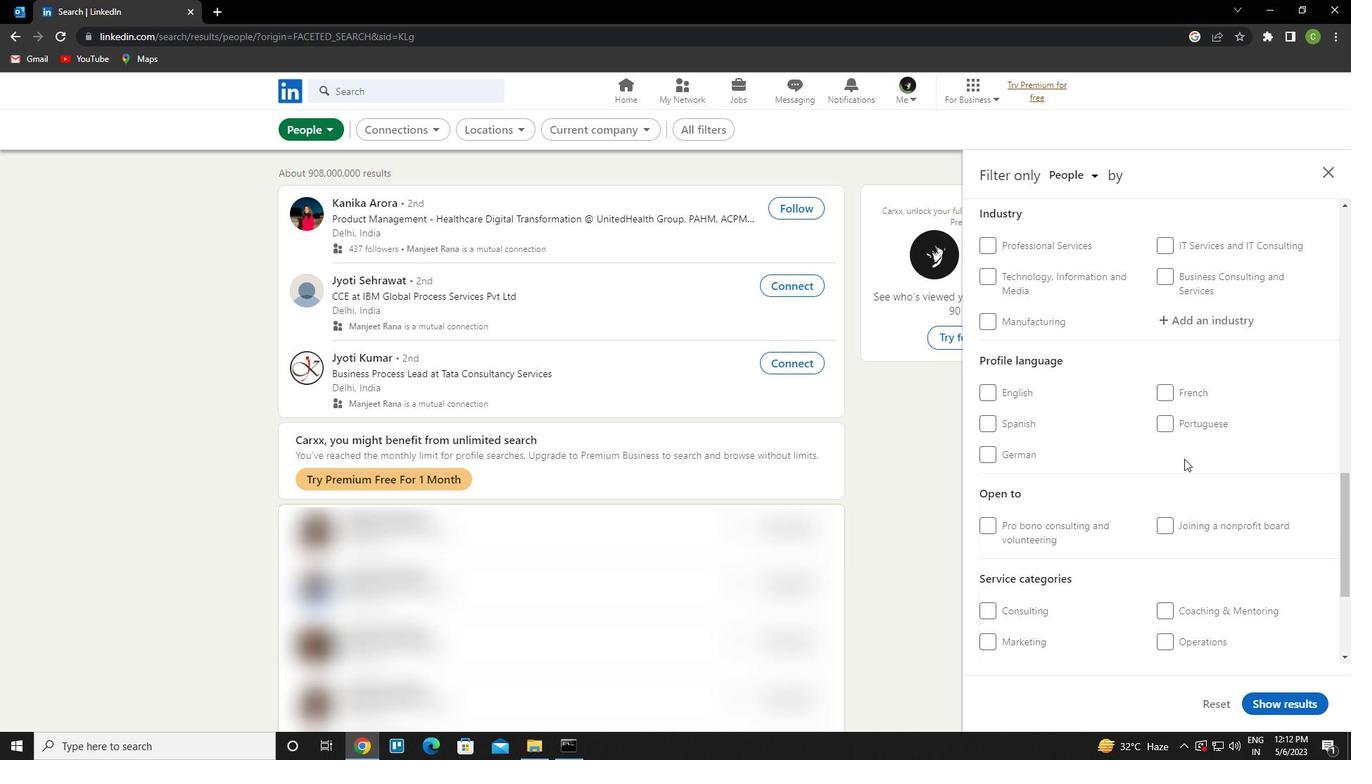 
Action: Mouse moved to (994, 247)
Screenshot: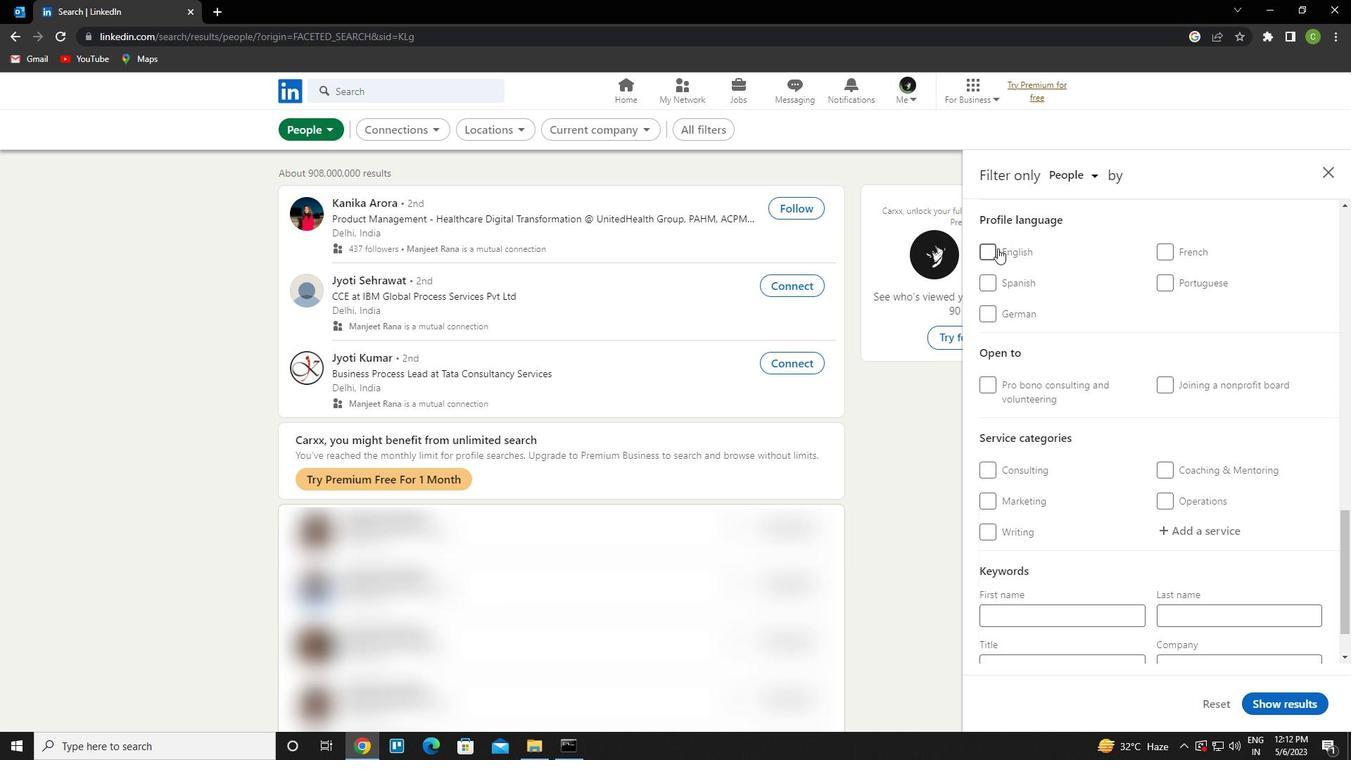 
Action: Mouse pressed left at (994, 247)
Screenshot: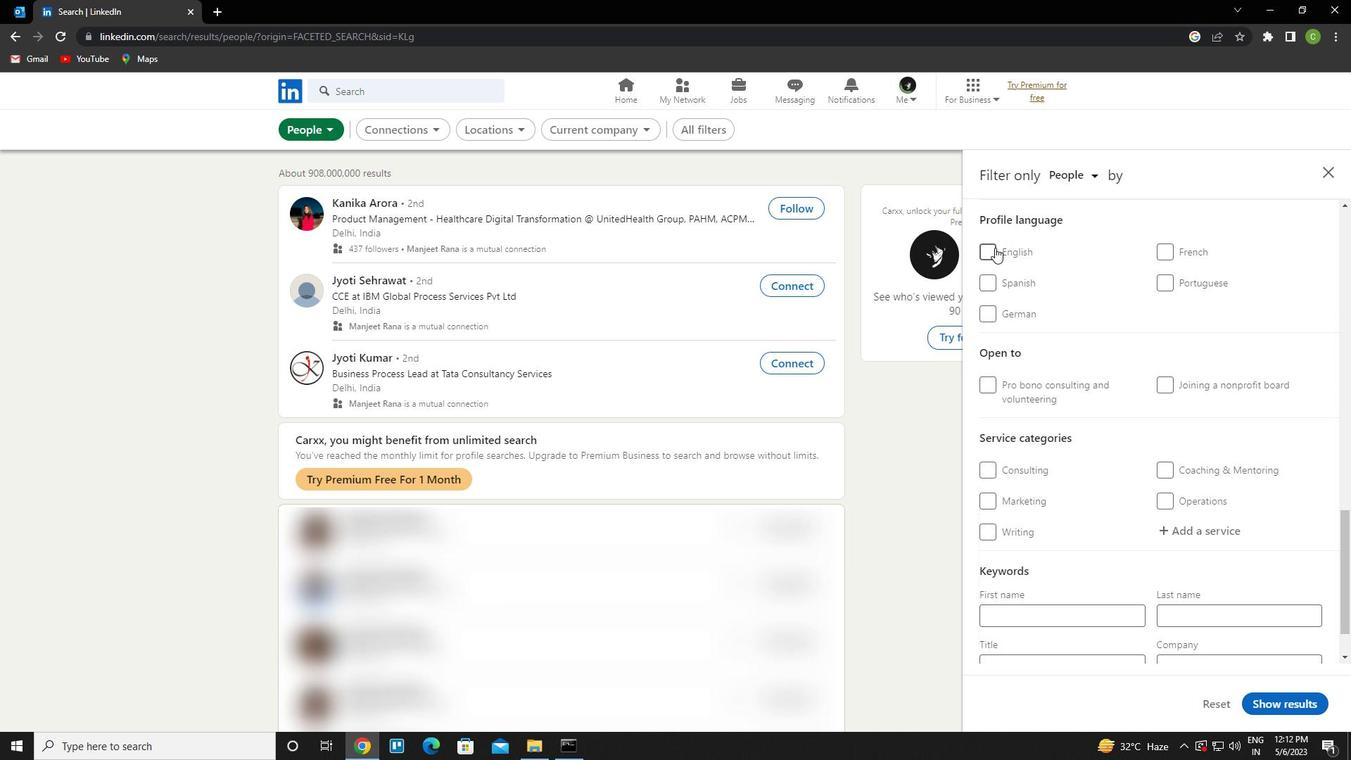 
Action: Mouse moved to (1059, 337)
Screenshot: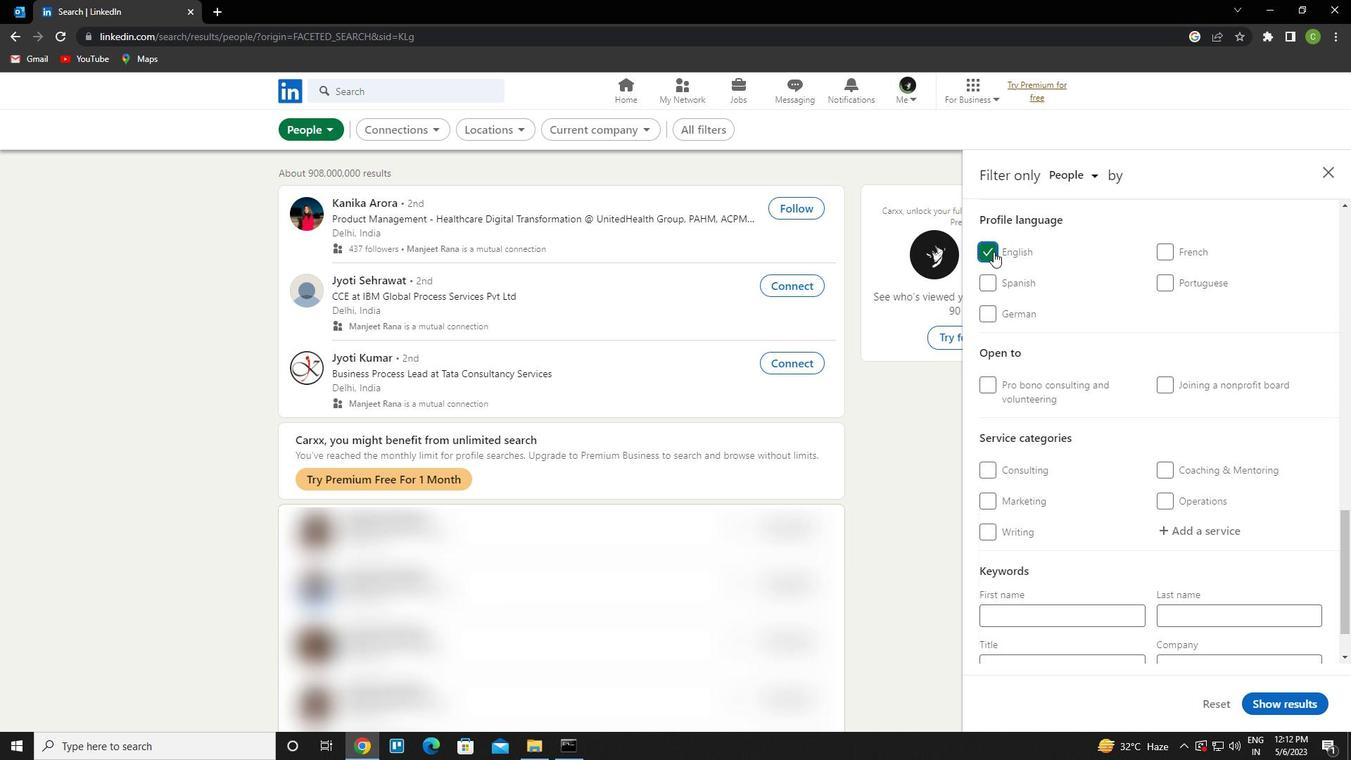 
Action: Mouse scrolled (1059, 338) with delta (0, 0)
Screenshot: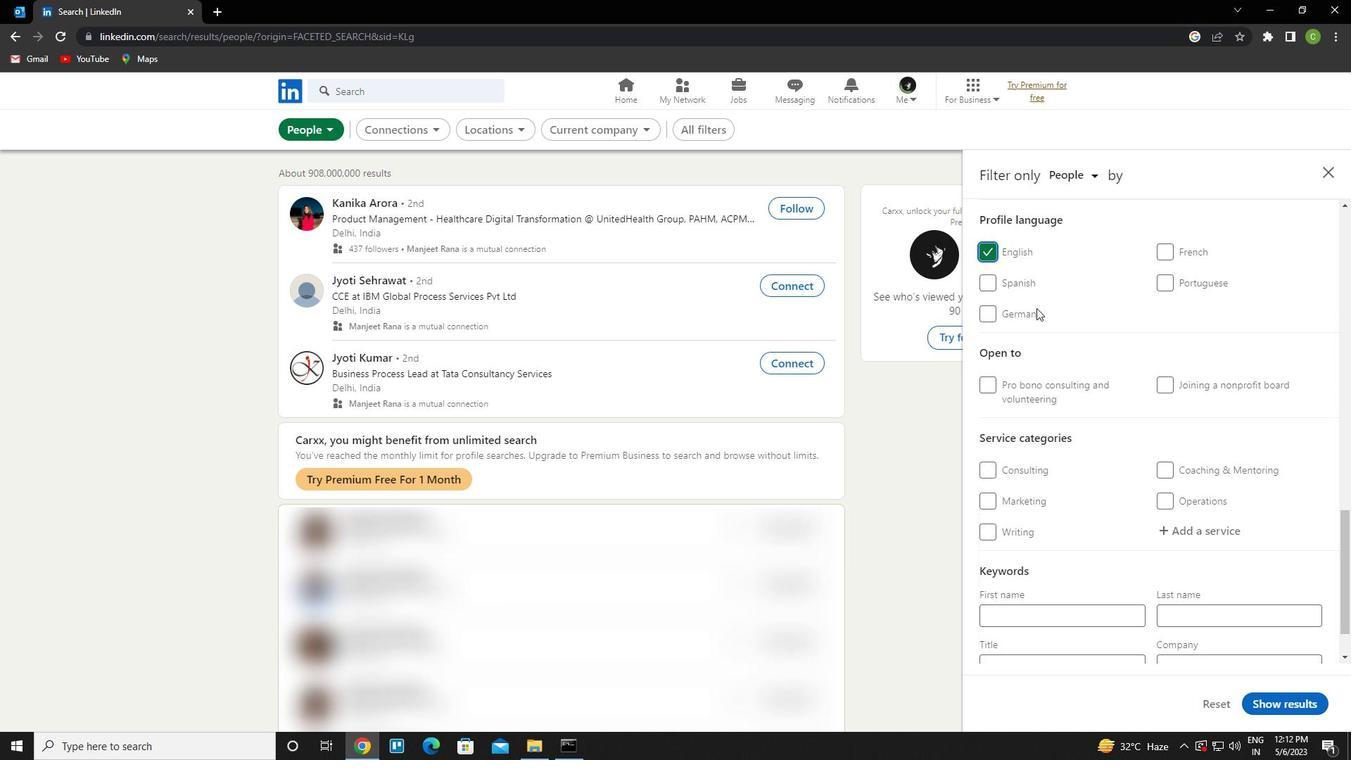 
Action: Mouse scrolled (1059, 338) with delta (0, 0)
Screenshot: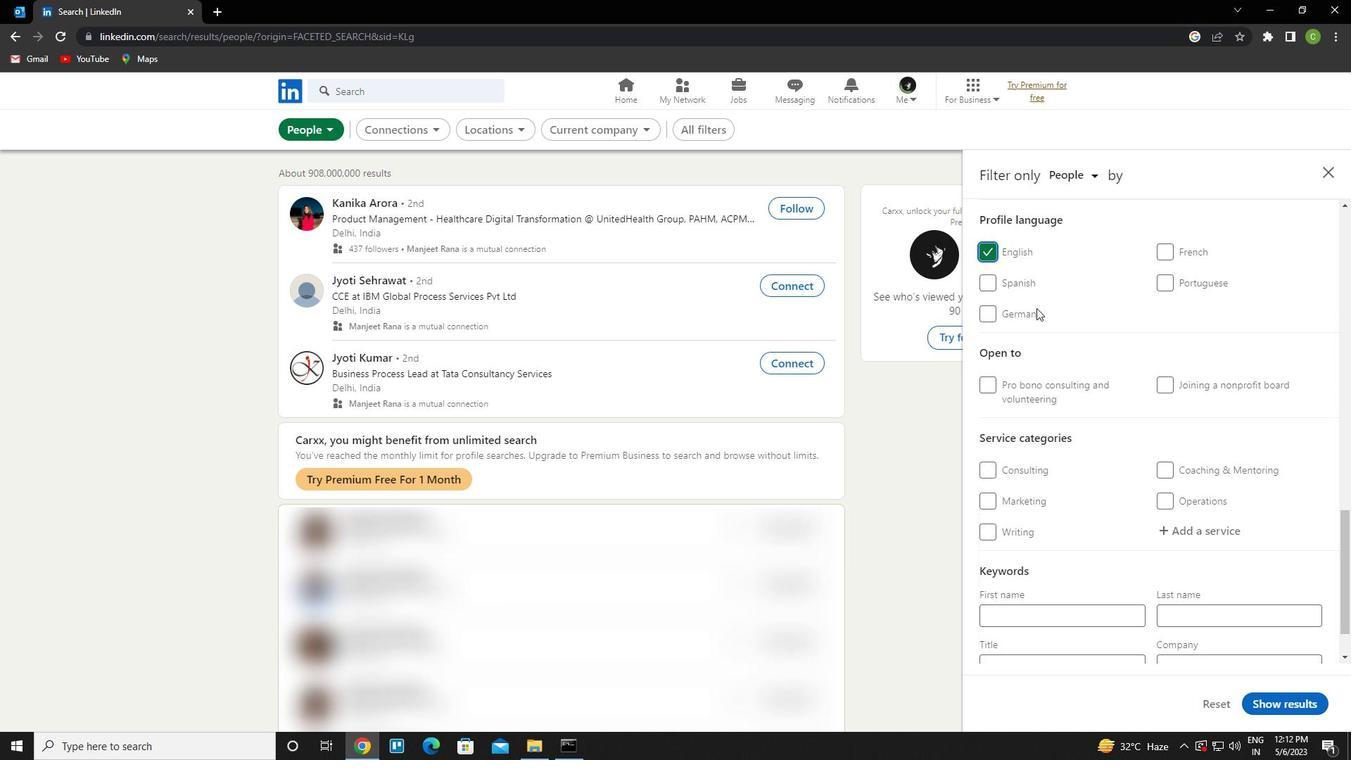 
Action: Mouse scrolled (1059, 338) with delta (0, 0)
Screenshot: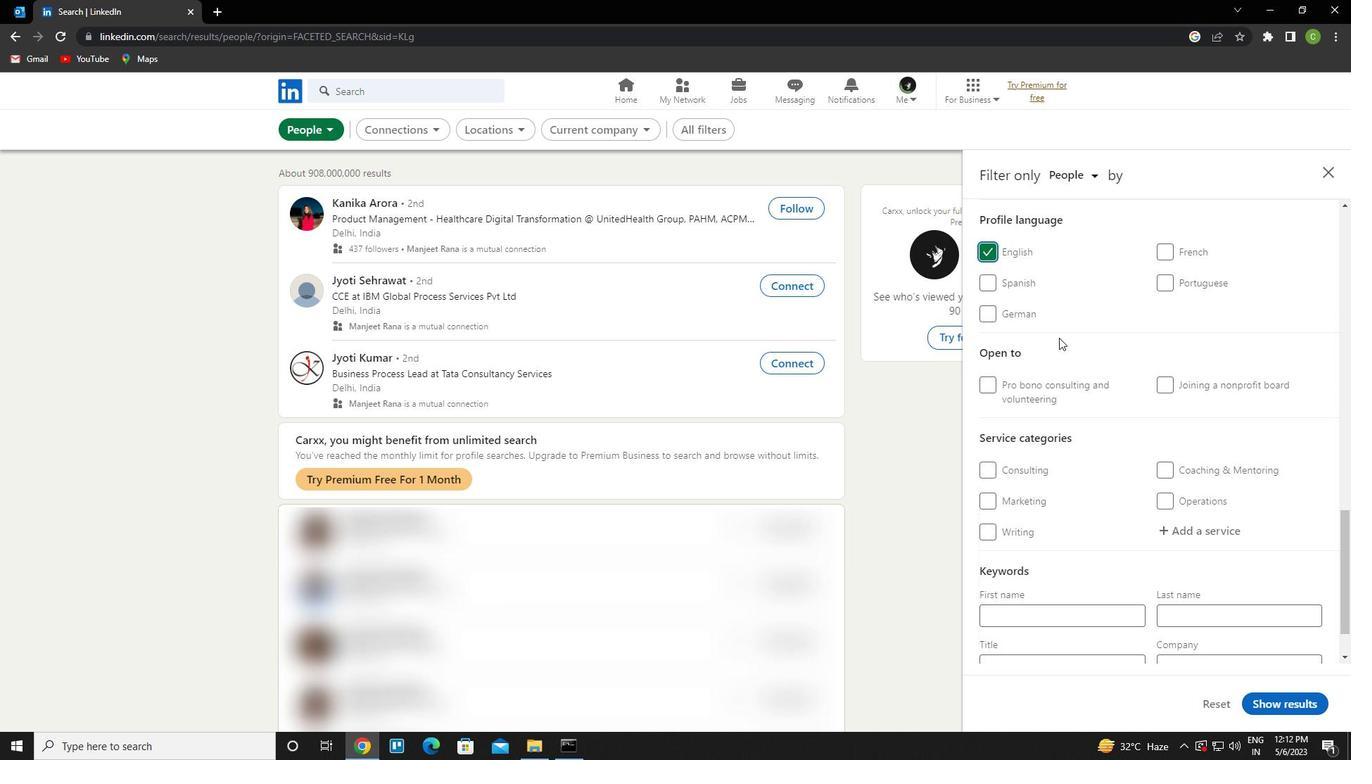 
Action: Mouse scrolled (1059, 338) with delta (0, 0)
Screenshot: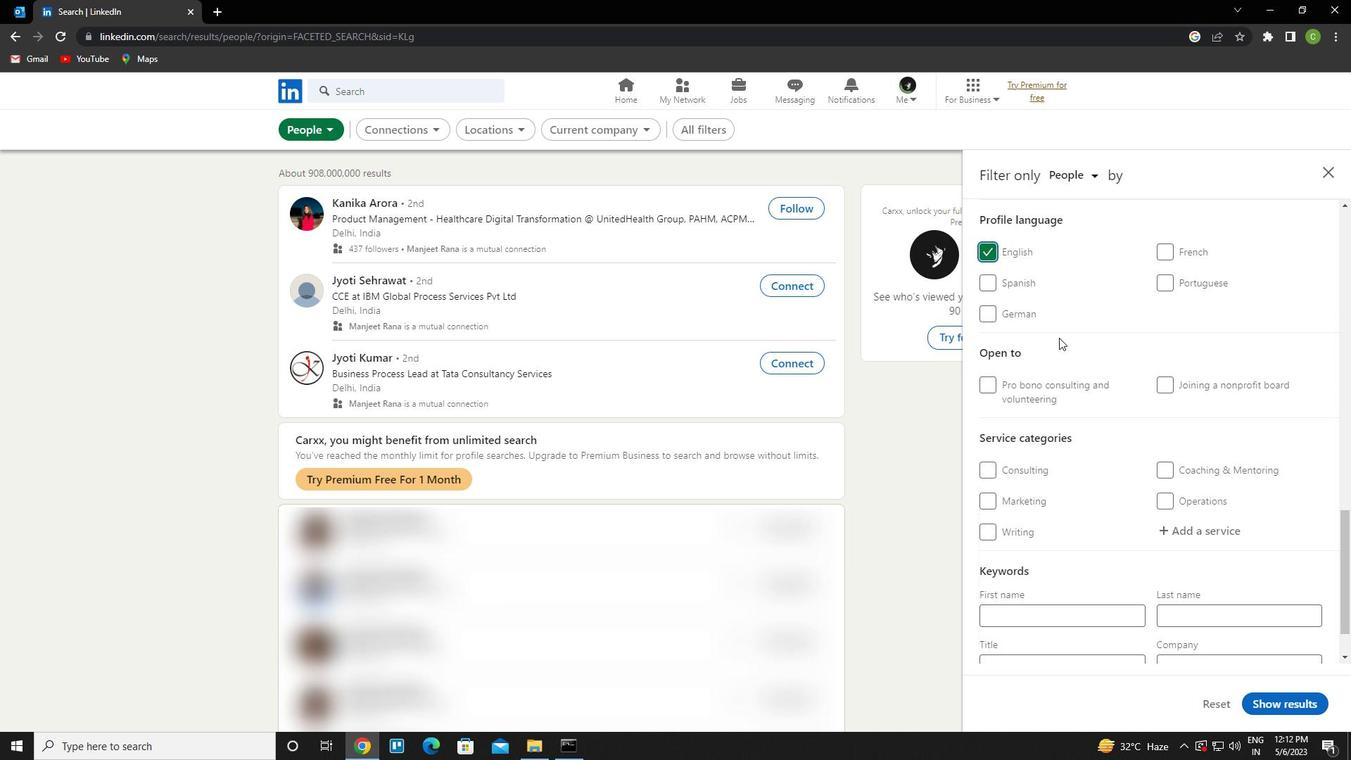 
Action: Mouse scrolled (1059, 338) with delta (0, 0)
Screenshot: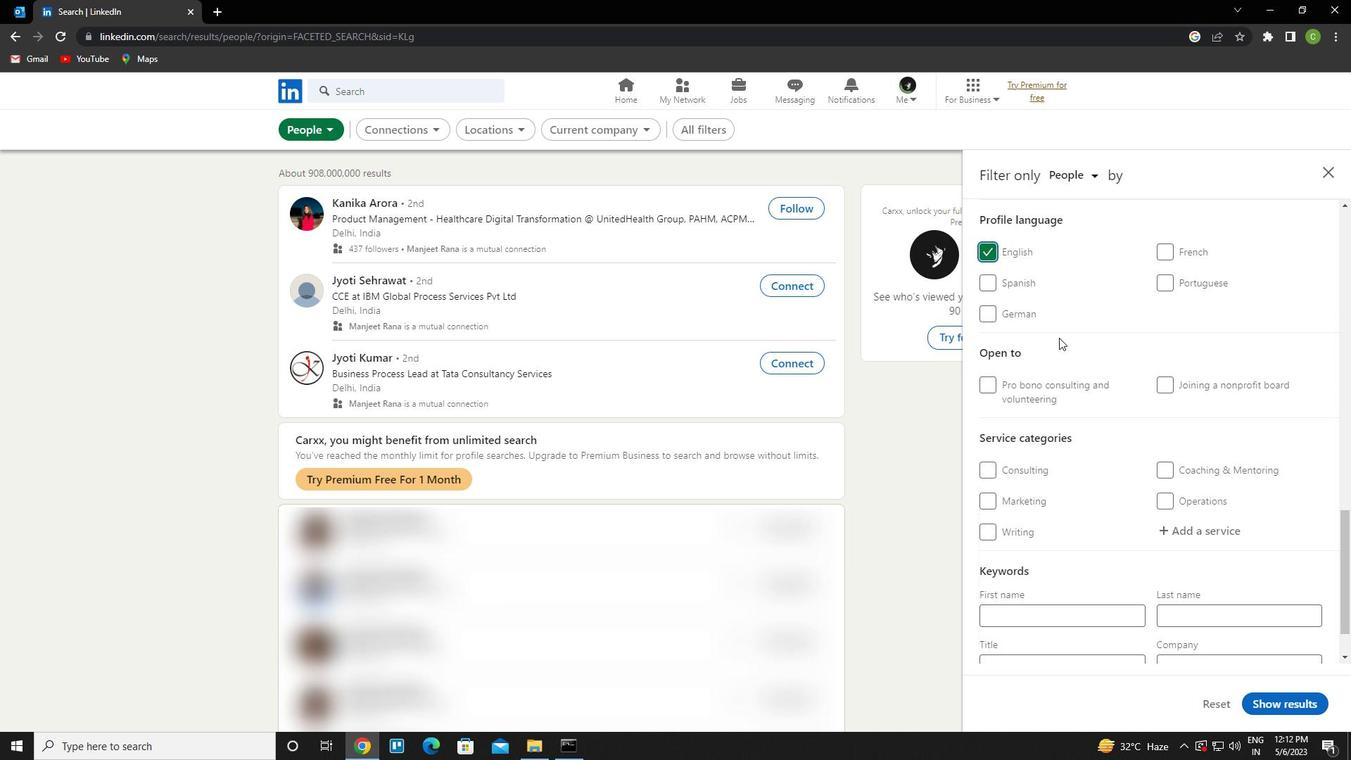 
Action: Mouse scrolled (1059, 338) with delta (0, 0)
Screenshot: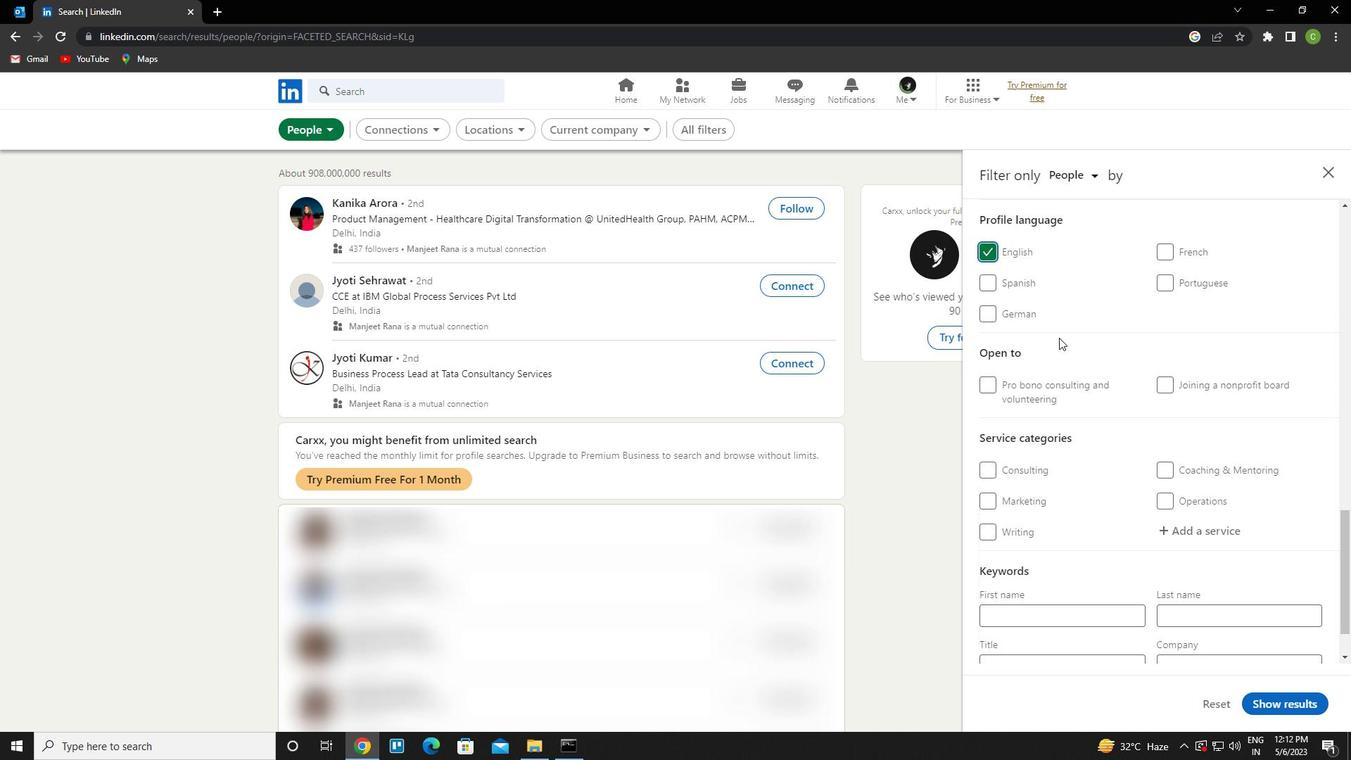 
Action: Mouse scrolled (1059, 338) with delta (0, 0)
Screenshot: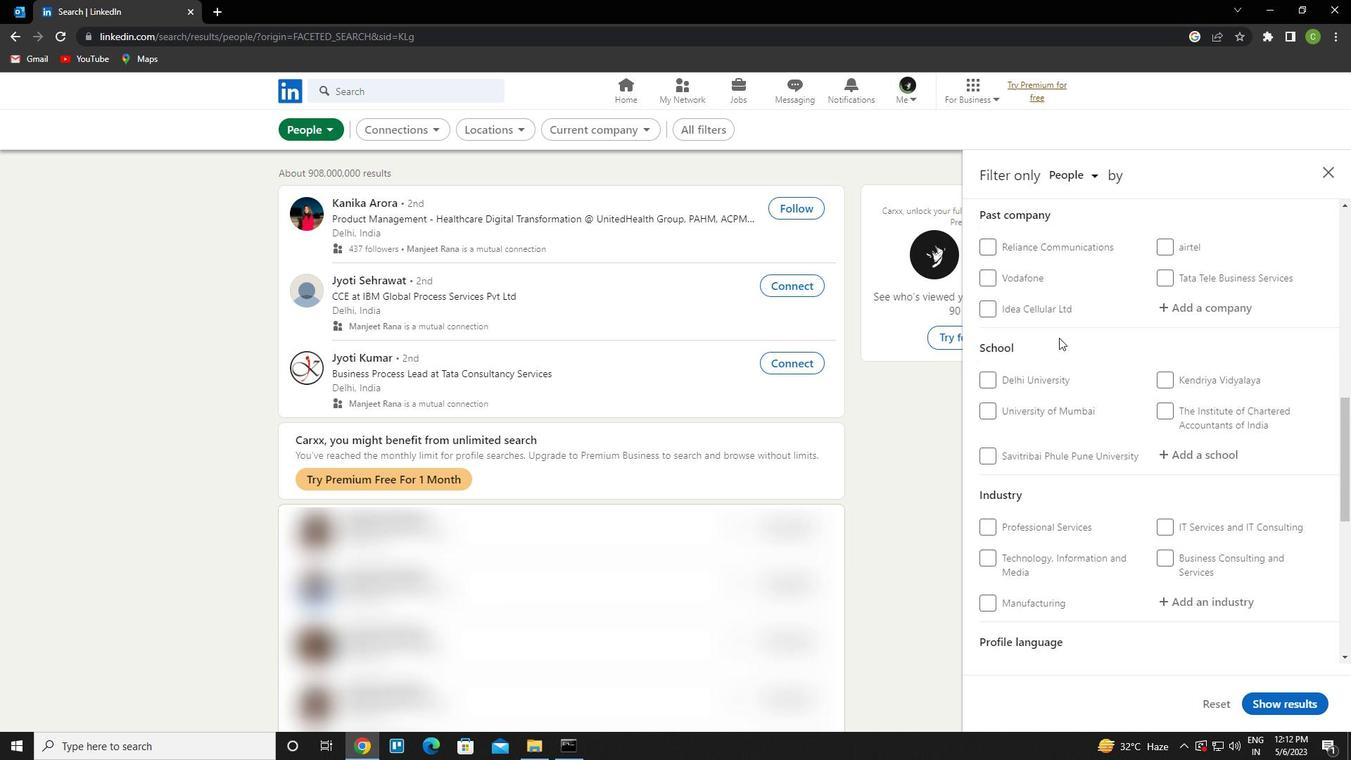 
Action: Mouse scrolled (1059, 338) with delta (0, 0)
Screenshot: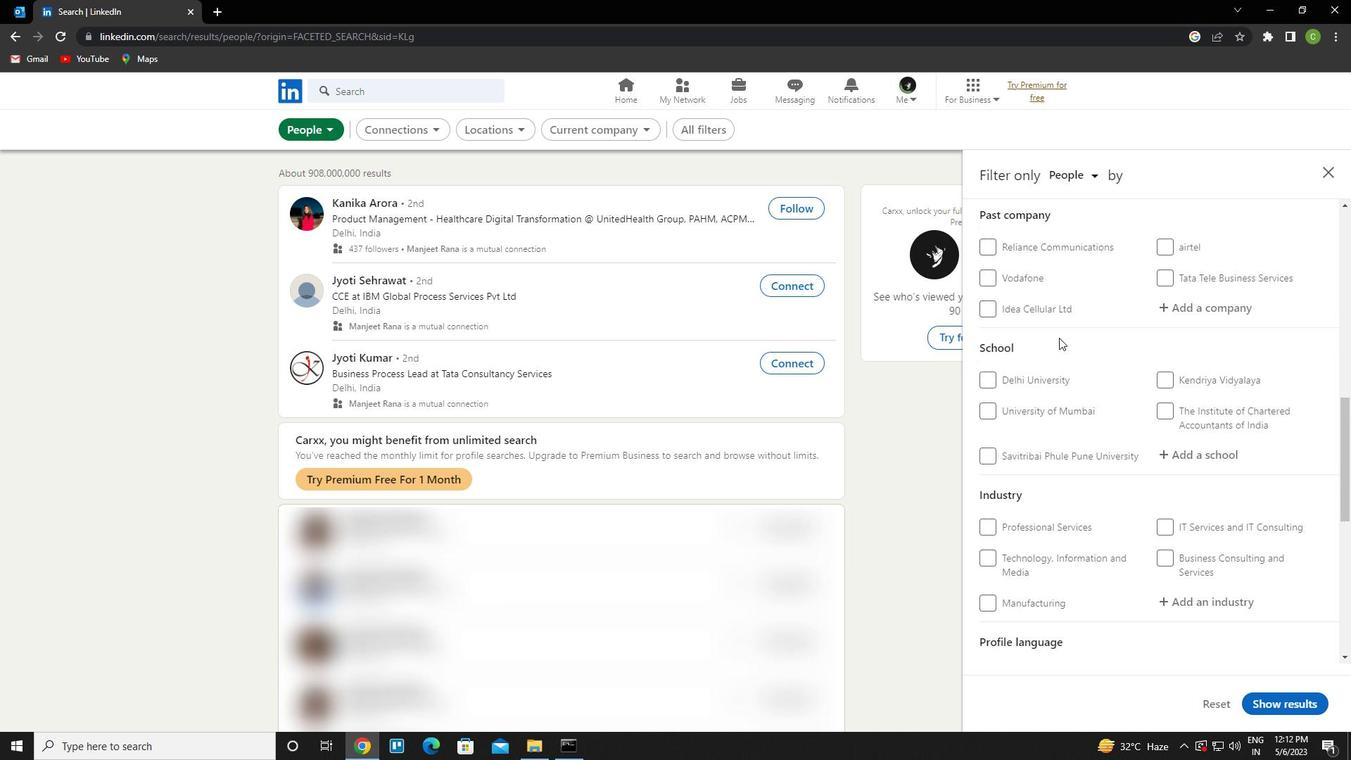 
Action: Mouse moved to (1188, 316)
Screenshot: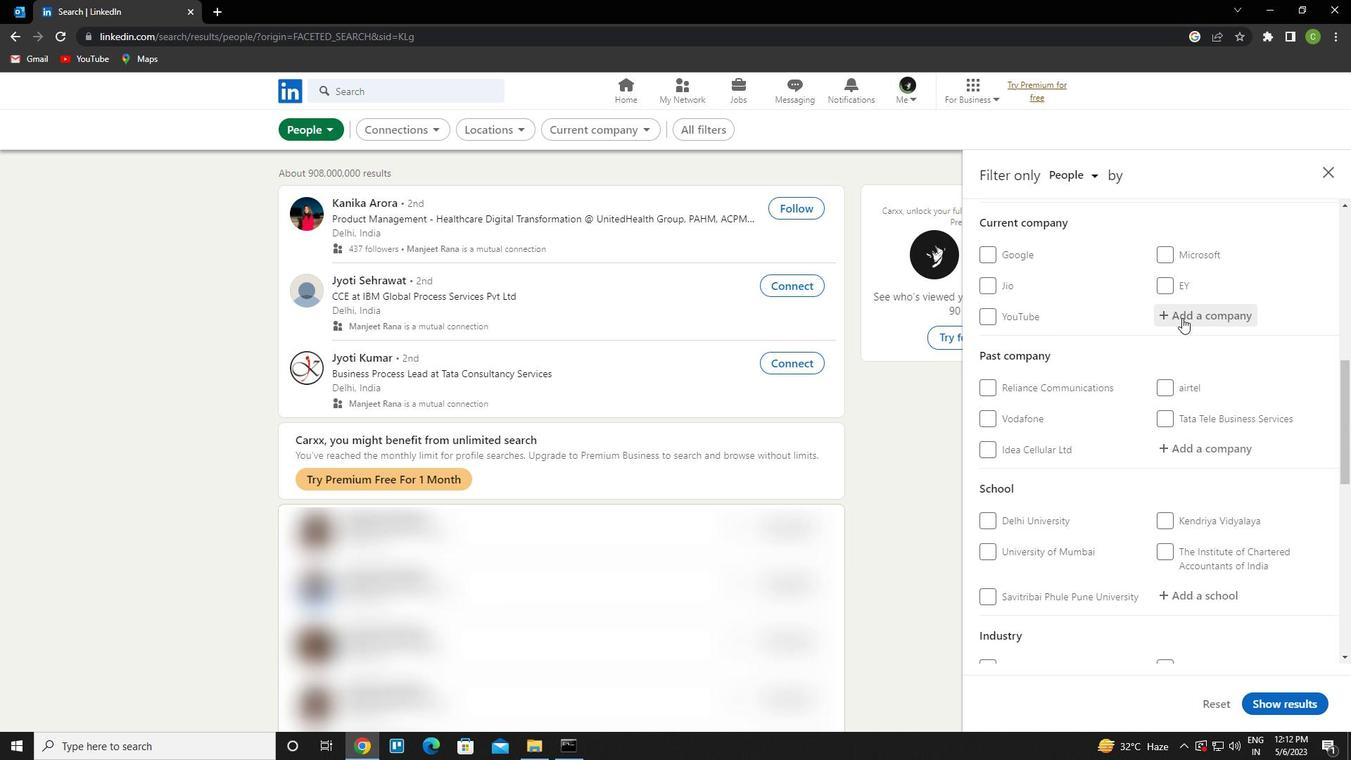 
Action: Mouse pressed left at (1188, 316)
Screenshot: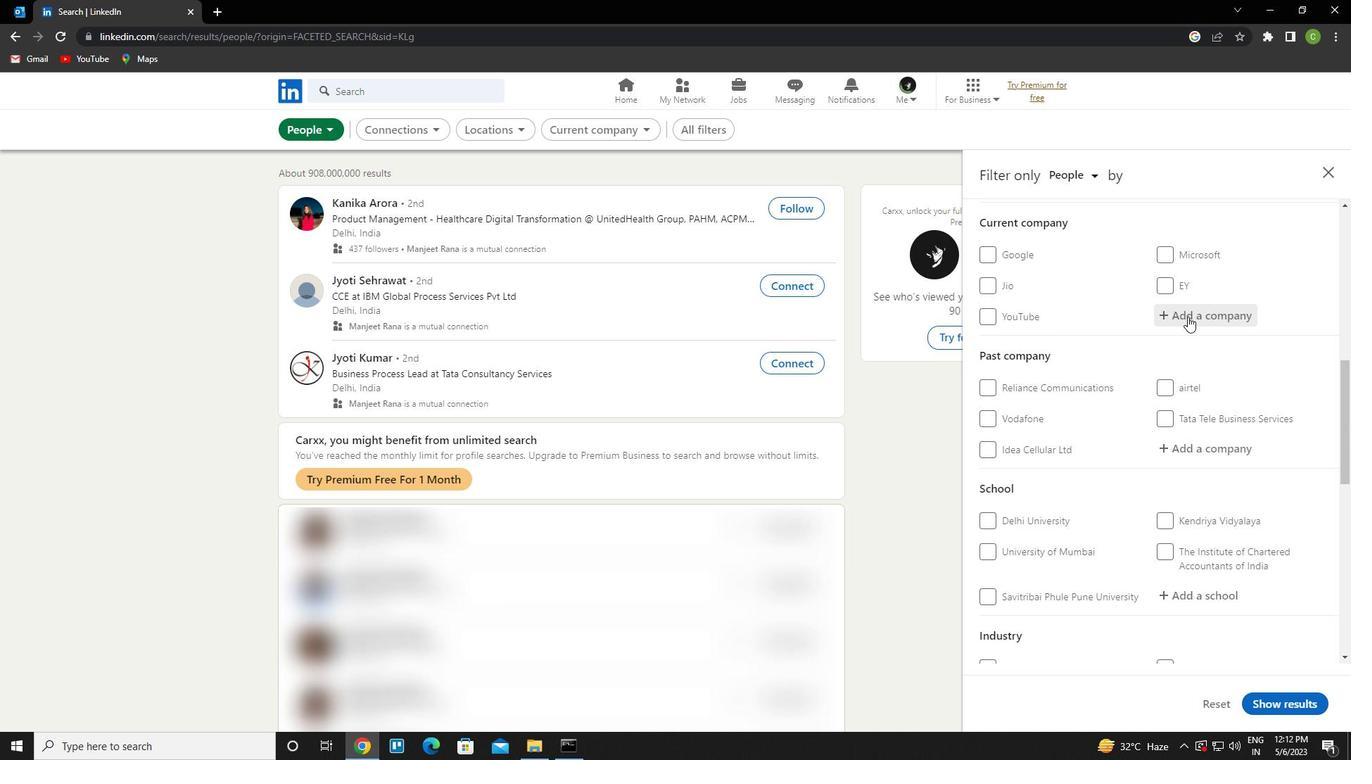 
Action: Key pressed <Key.caps_lock>n<Key.caps_lock>o<Key.space><Key.backspace><Key.caps_lock>b<Key.caps_lock>roker<Key.down><Key.enter>
Screenshot: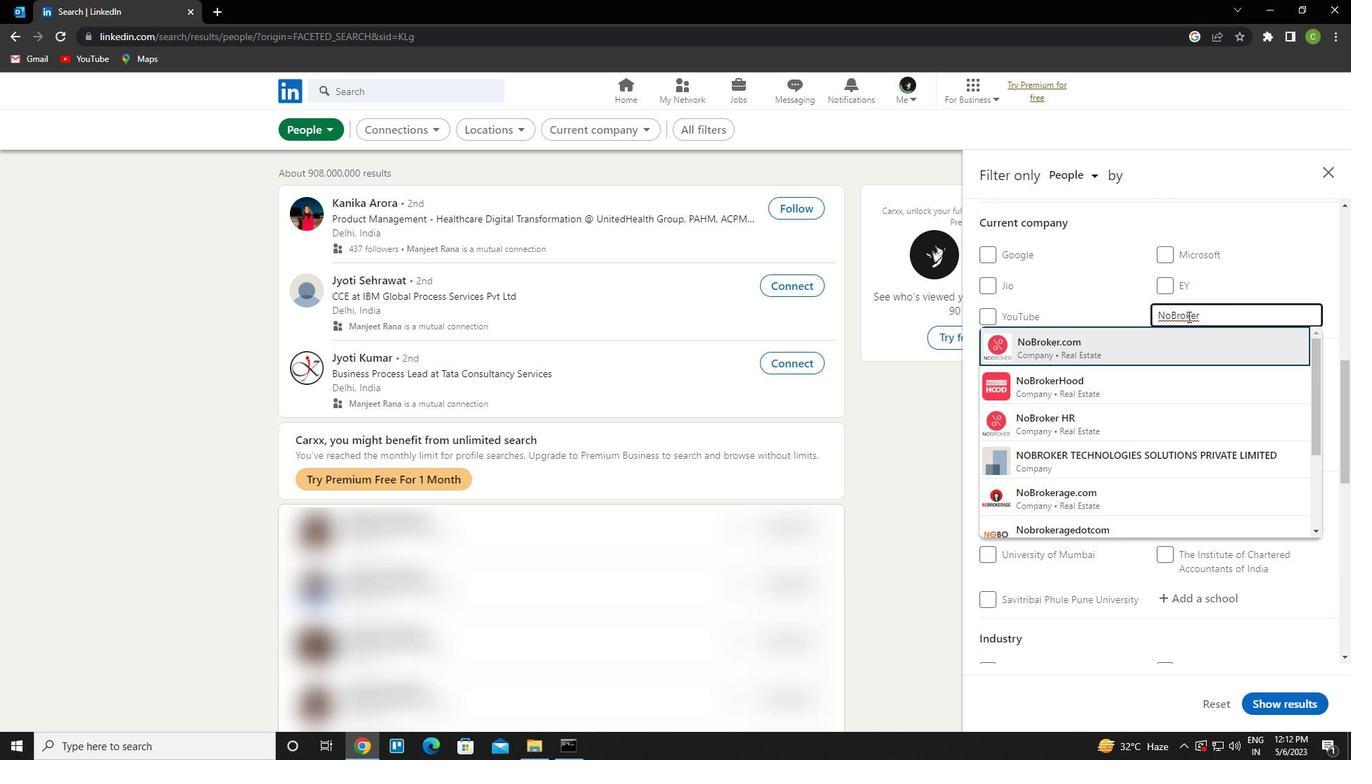 
Action: Mouse scrolled (1188, 316) with delta (0, 0)
Screenshot: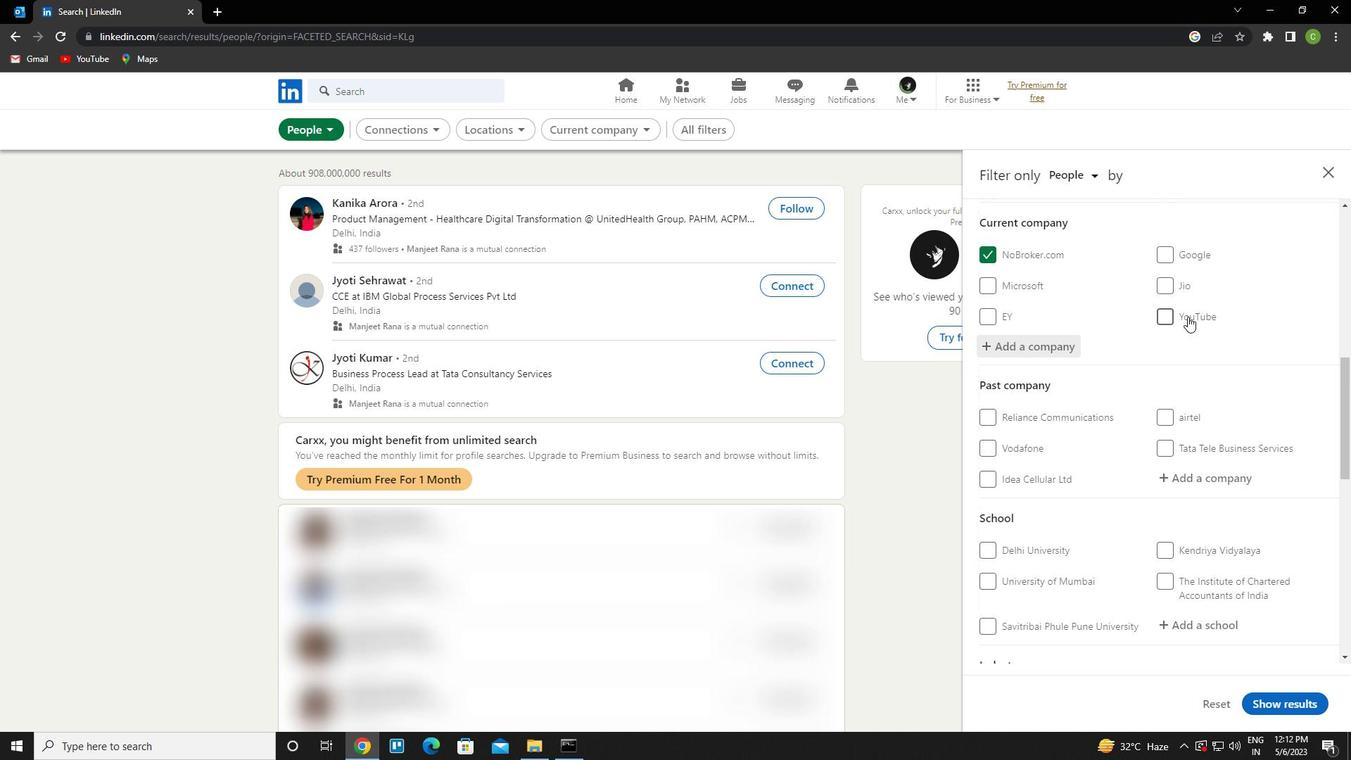 
Action: Mouse scrolled (1188, 316) with delta (0, 0)
Screenshot: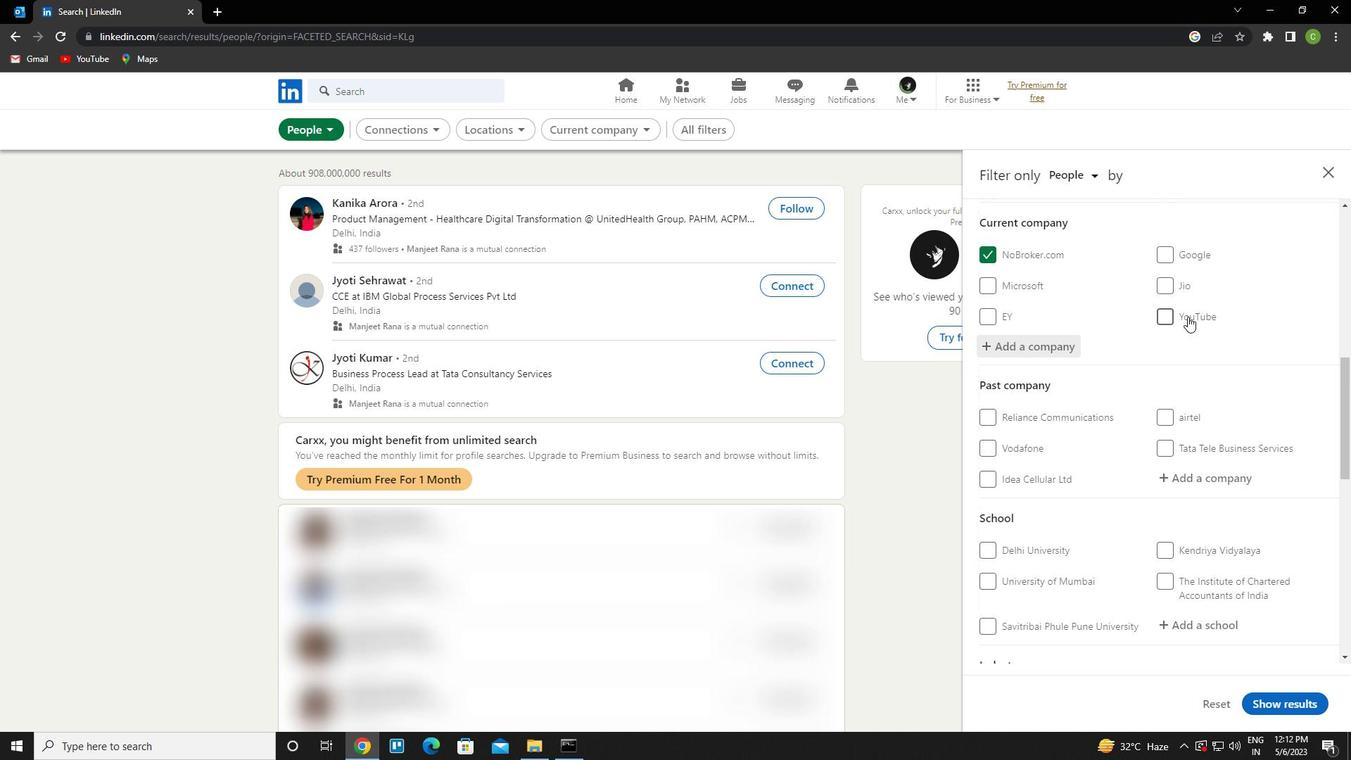
Action: Mouse scrolled (1188, 316) with delta (0, 0)
Screenshot: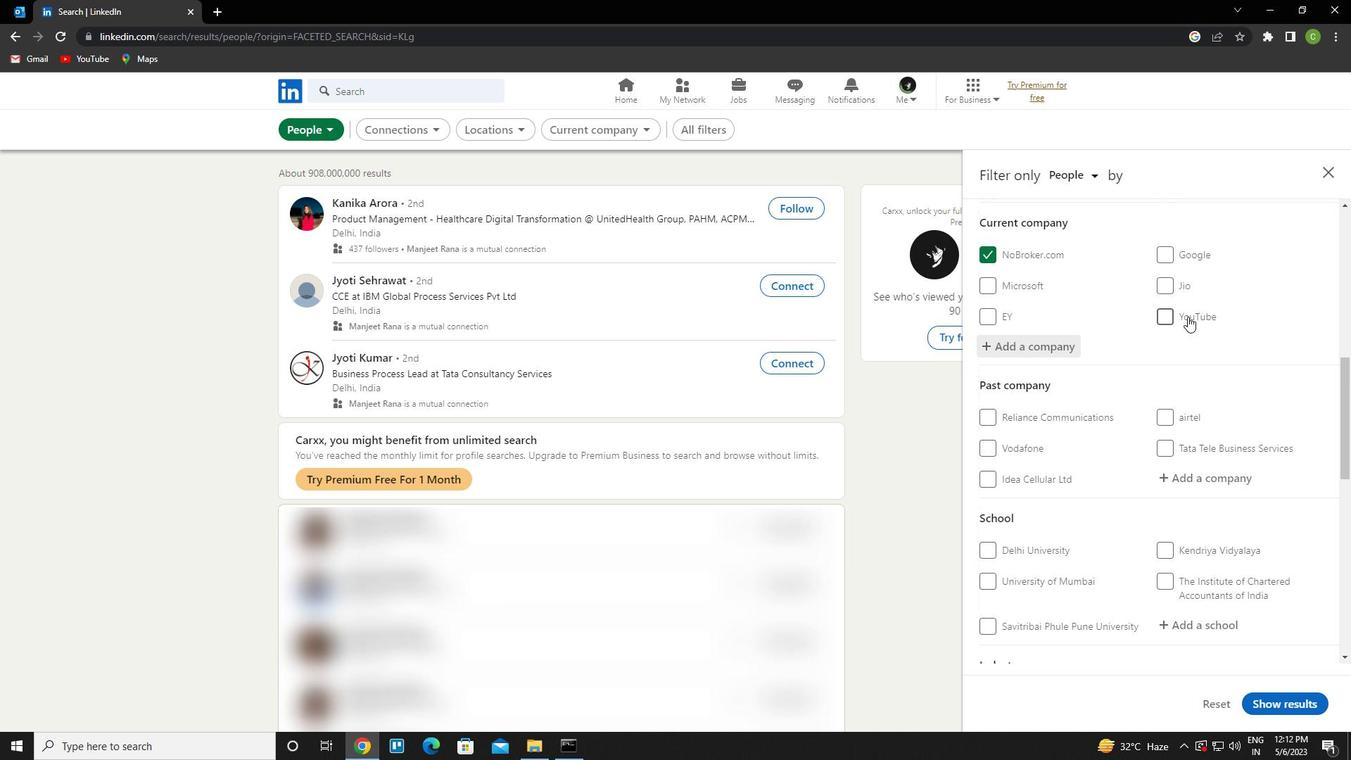 
Action: Mouse moved to (1197, 417)
Screenshot: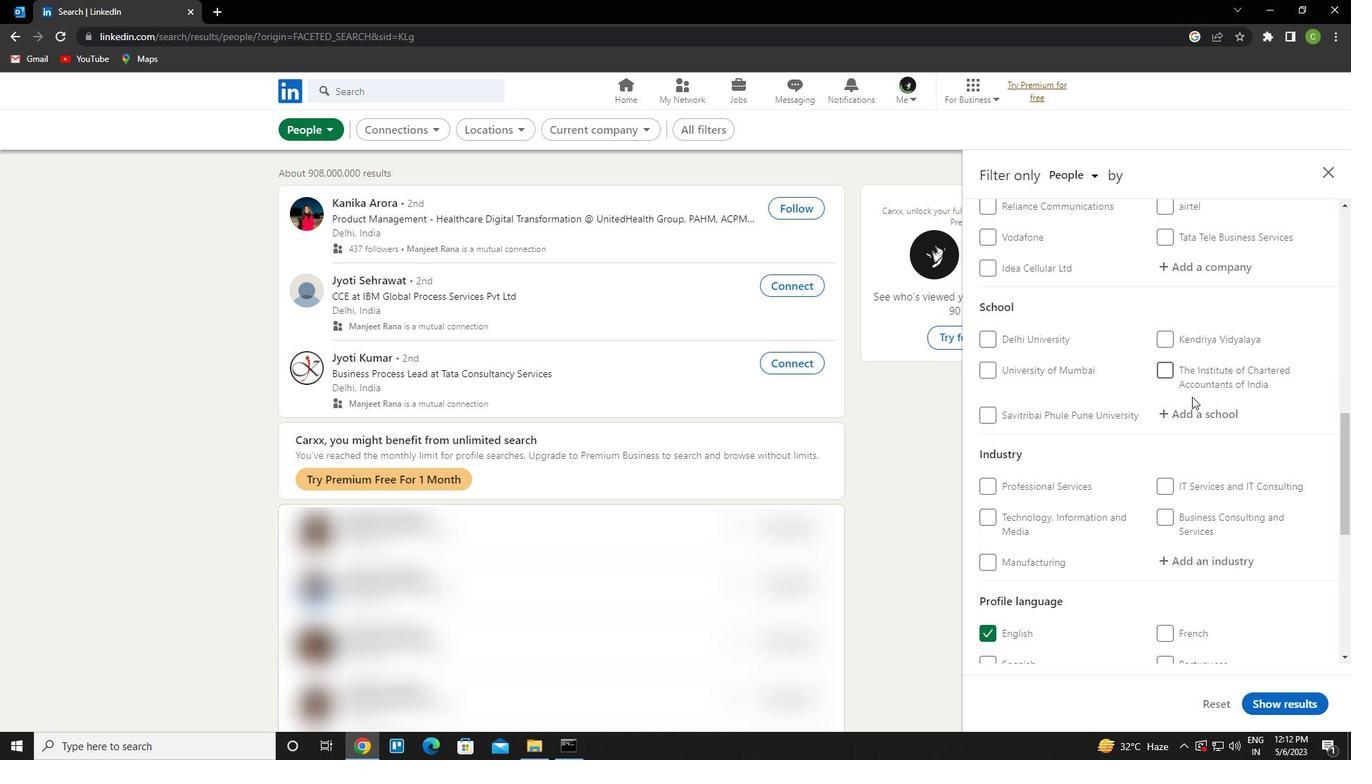 
Action: Mouse pressed left at (1197, 417)
Screenshot: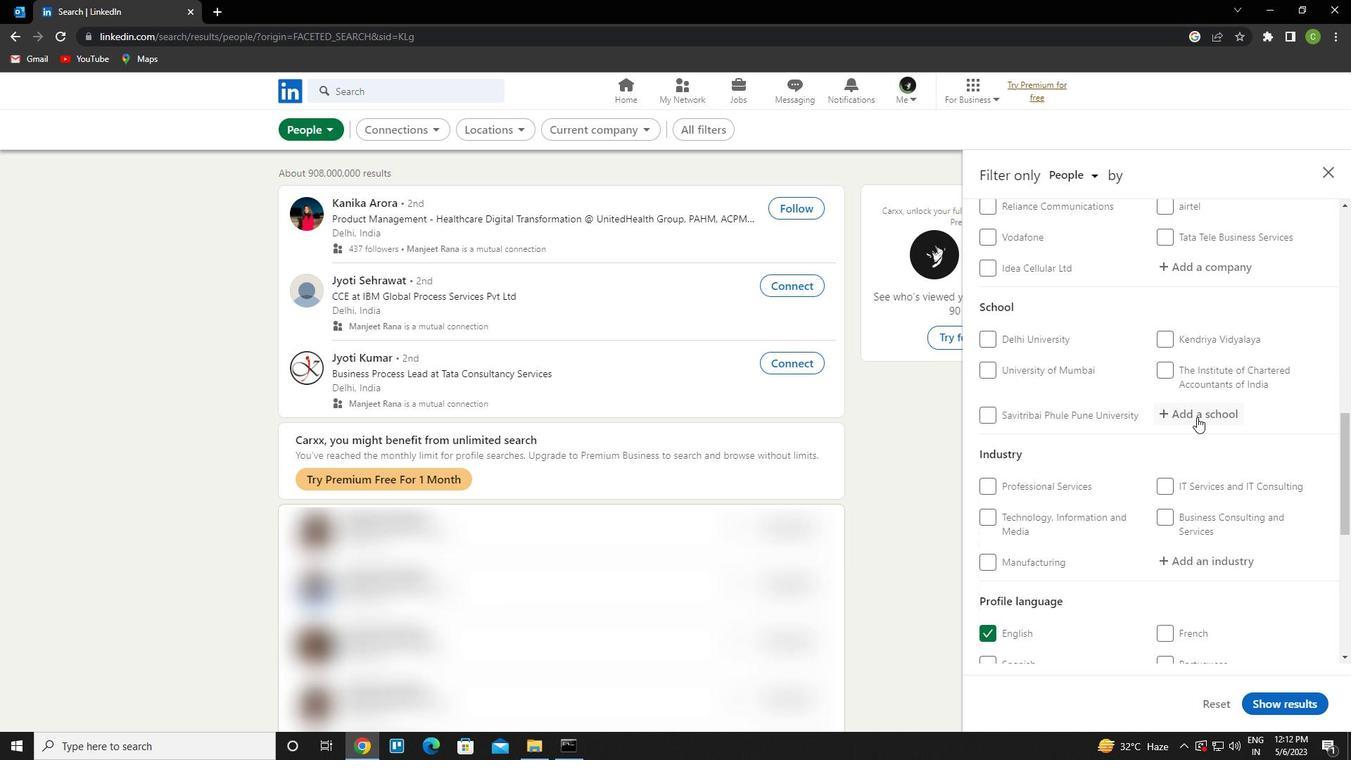 
Action: Key pressed <Key.tab><Key.caps_lock>soa
Screenshot: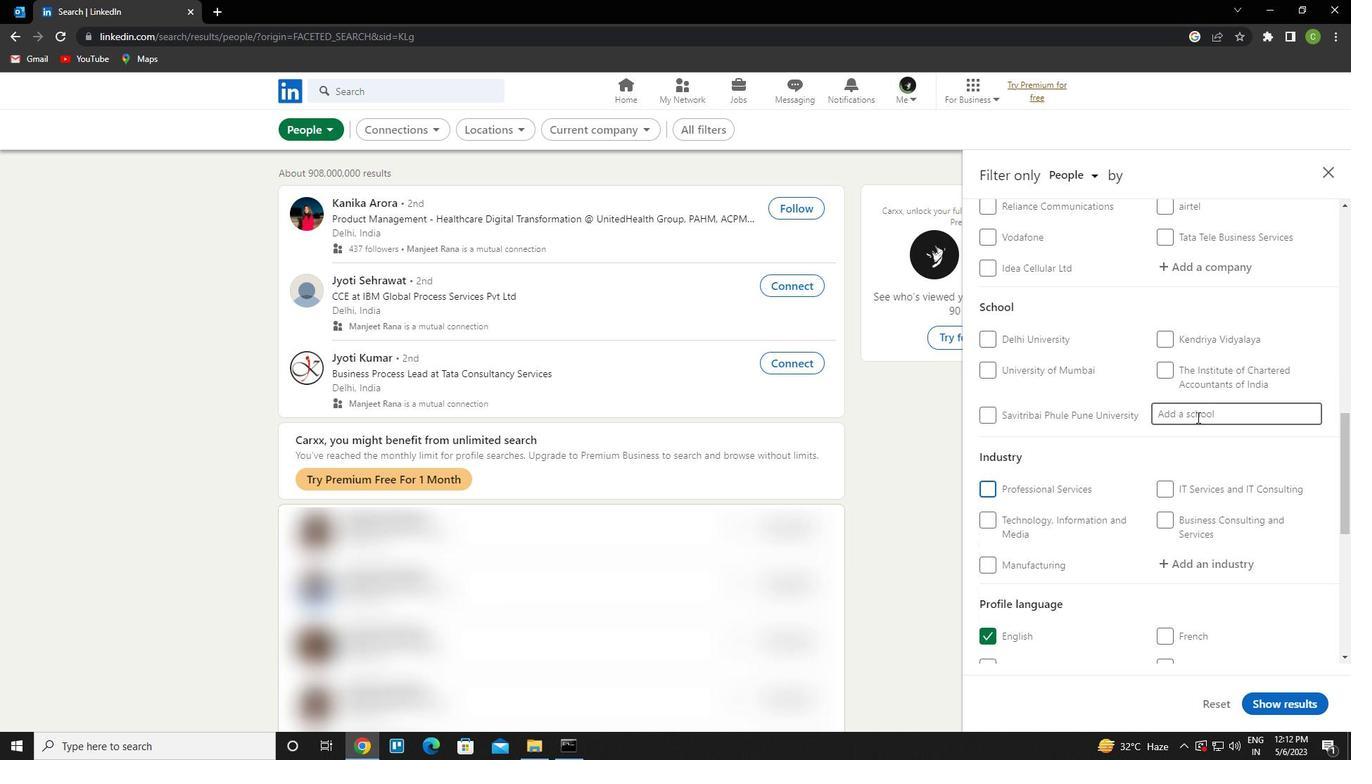 
Action: Mouse pressed left at (1197, 417)
Screenshot: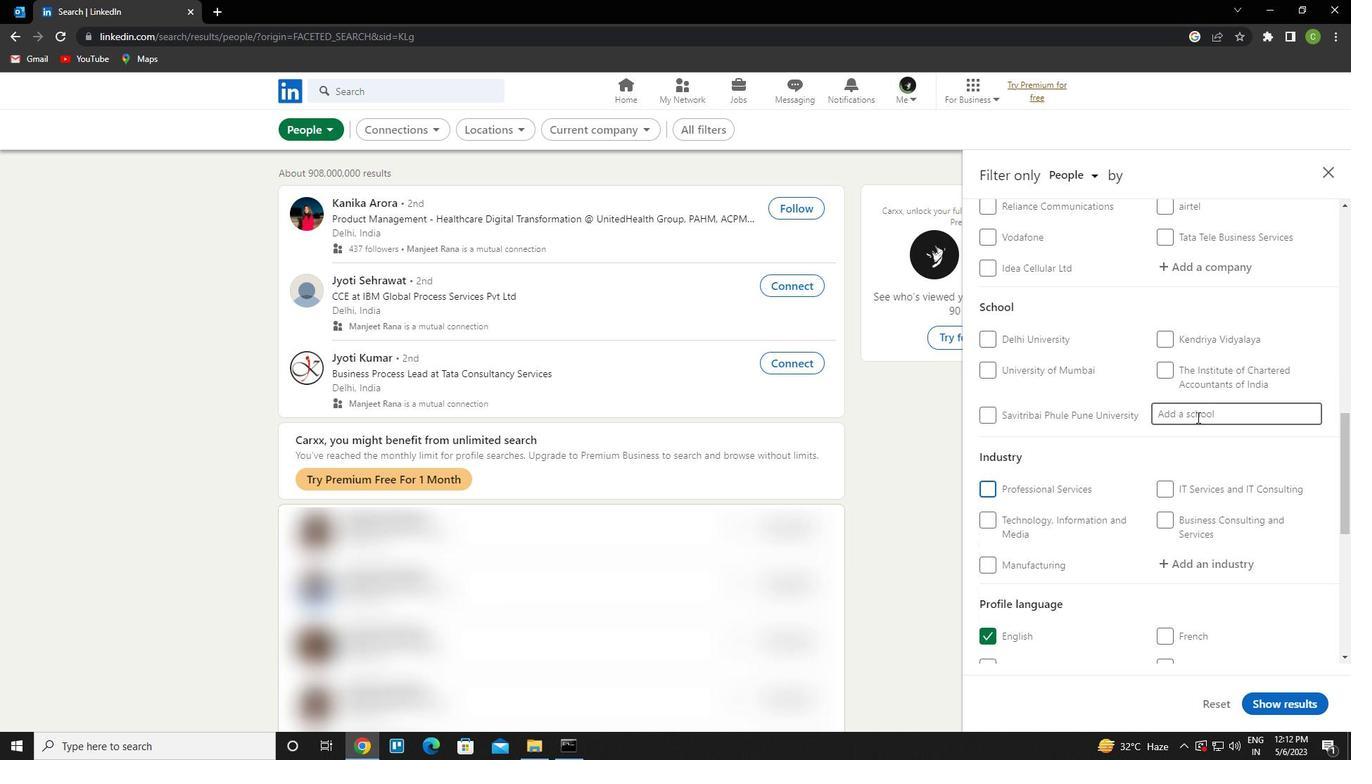 
Action: Key pressed soa<Key.space>u<Key.caps_lock>niversity<Key.down><Key.enter>
Screenshot: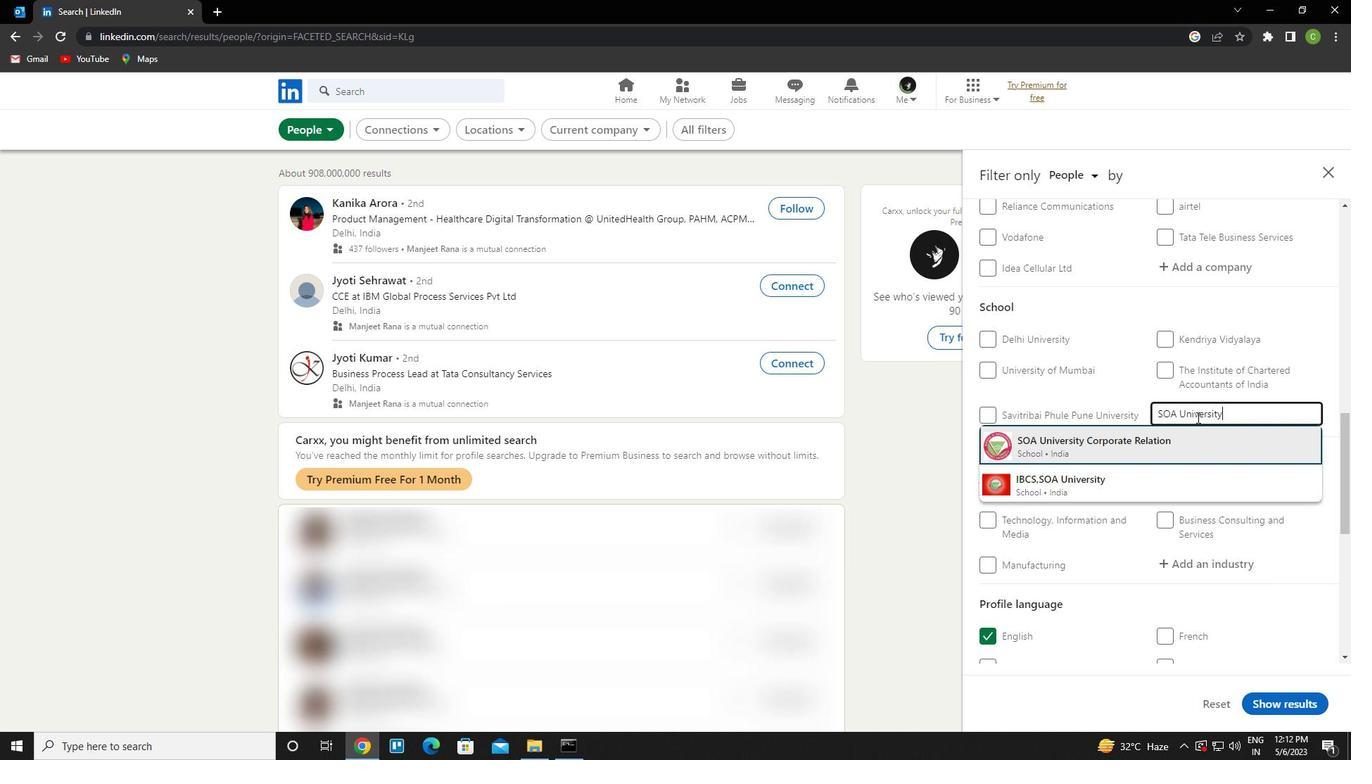 
Action: Mouse scrolled (1197, 416) with delta (0, 0)
Screenshot: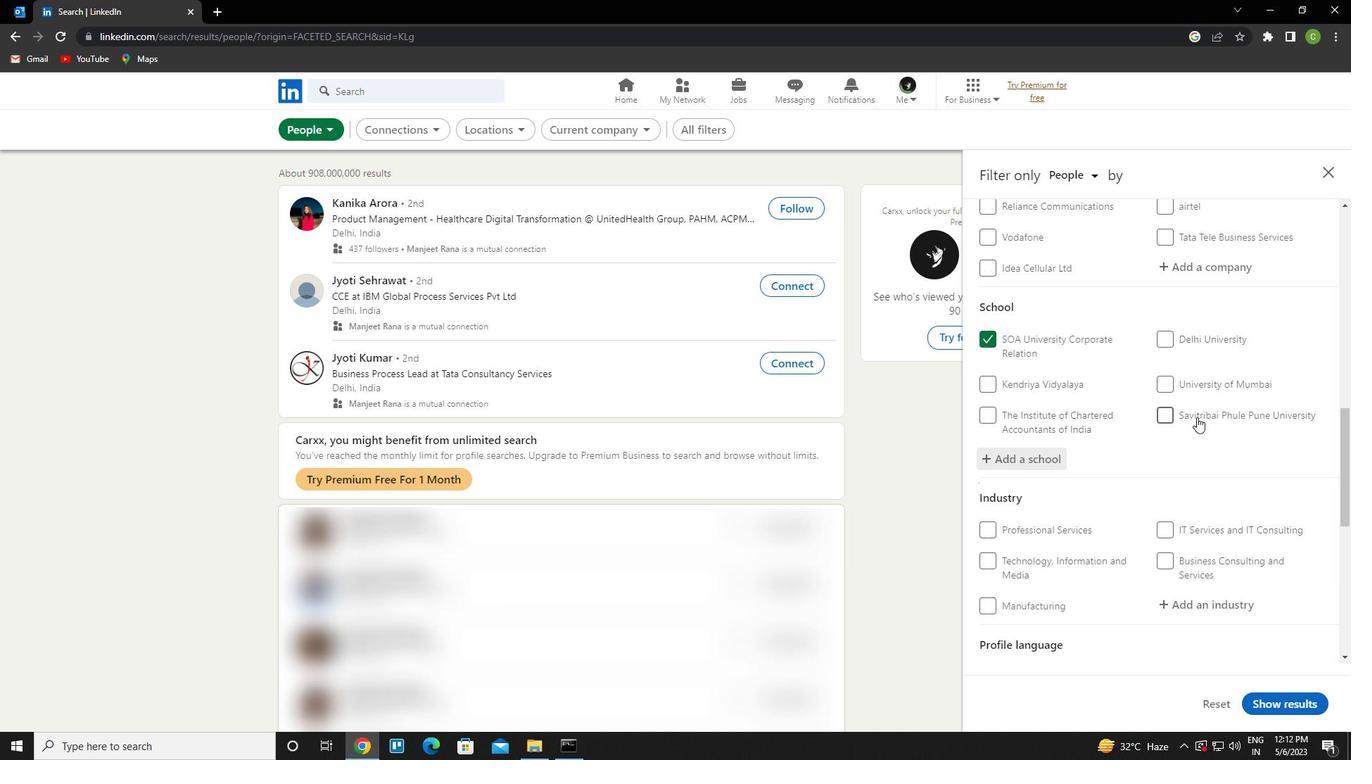 
Action: Mouse scrolled (1197, 416) with delta (0, 0)
Screenshot: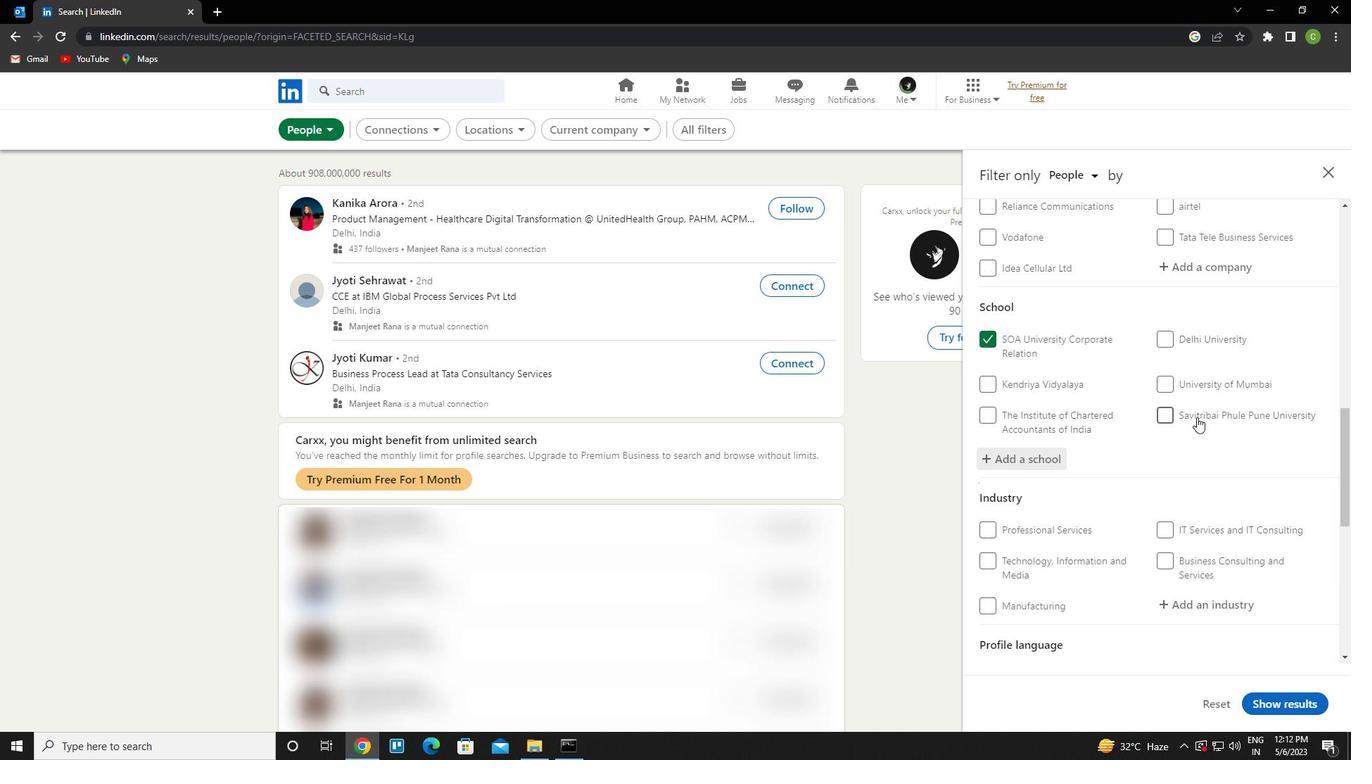 
Action: Mouse moved to (1216, 465)
Screenshot: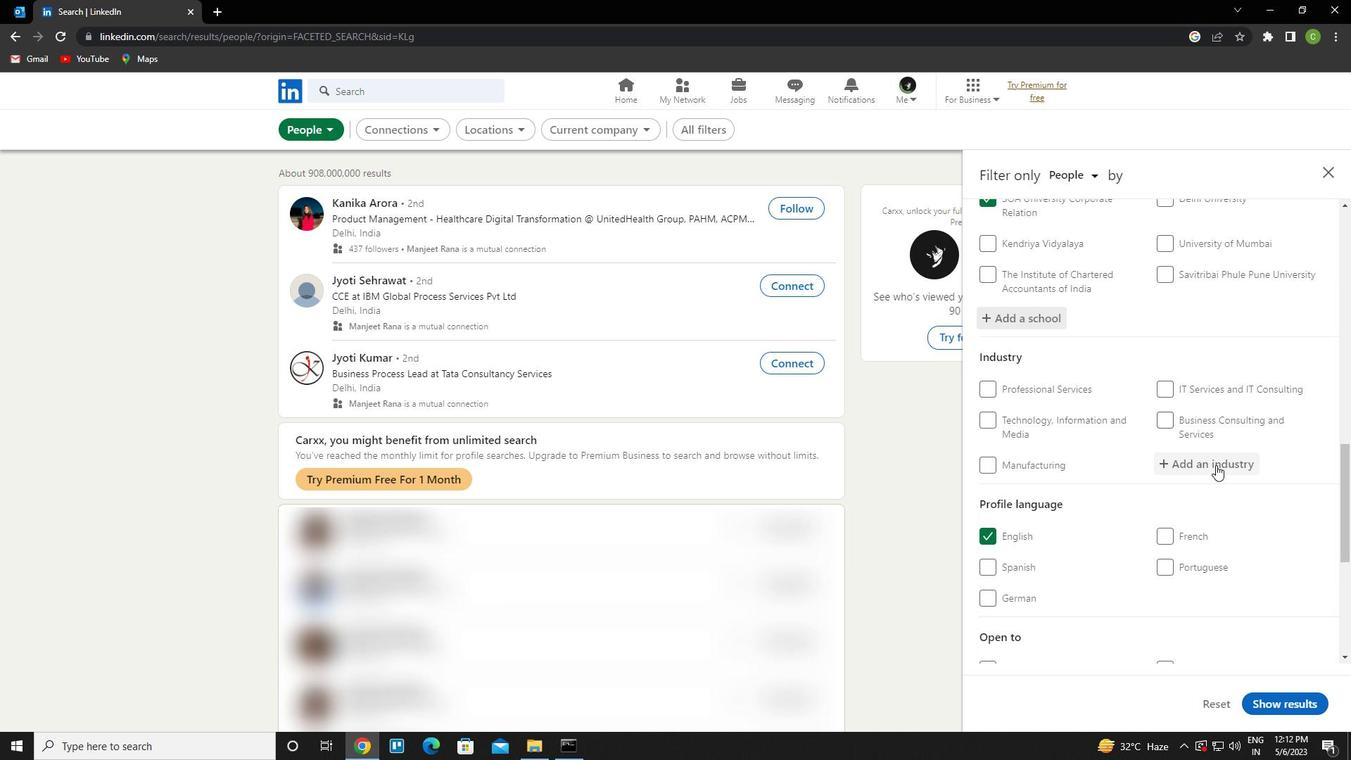 
Action: Mouse pressed left at (1216, 465)
Screenshot: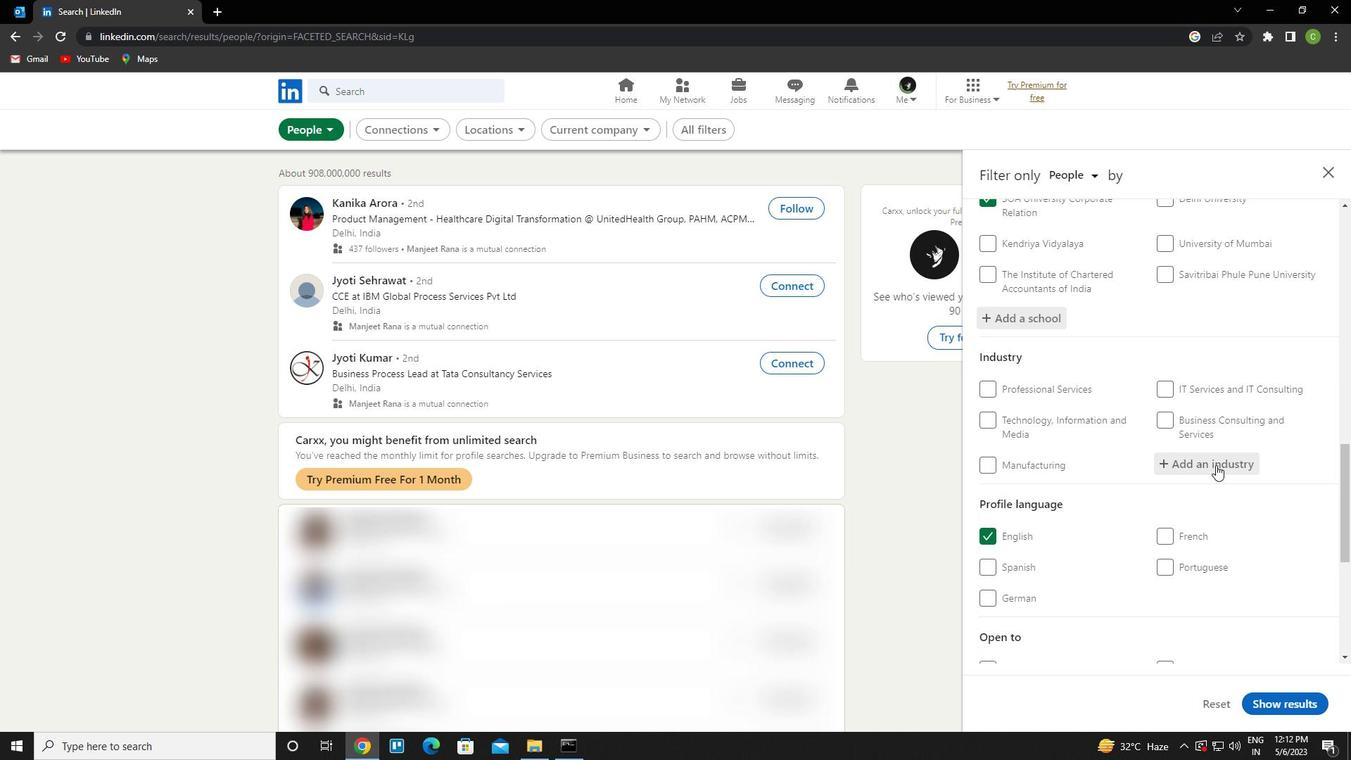 
Action: Key pressed <Key.caps_lock>r<Key.caps_lock>estau<Key.down><Key.enter>
Screenshot: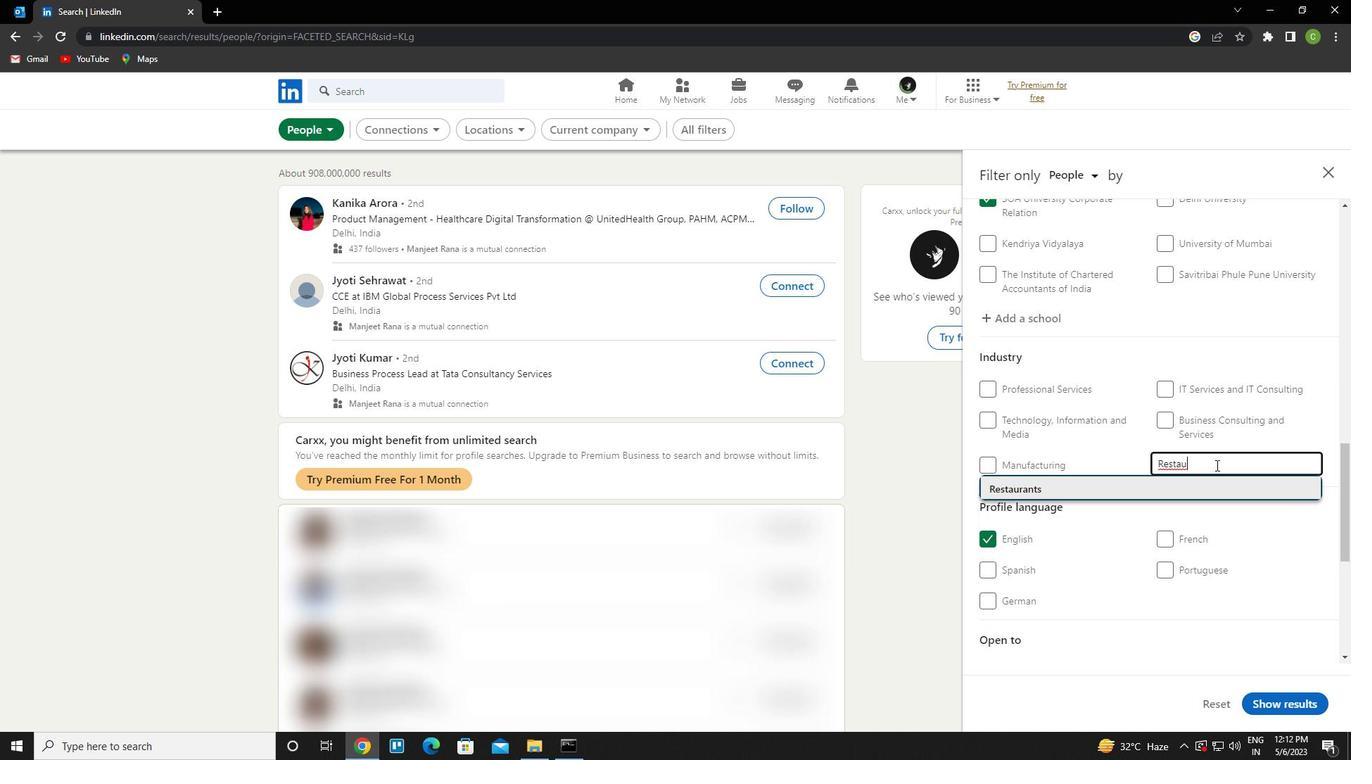 
Action: Mouse scrolled (1216, 464) with delta (0, 0)
Screenshot: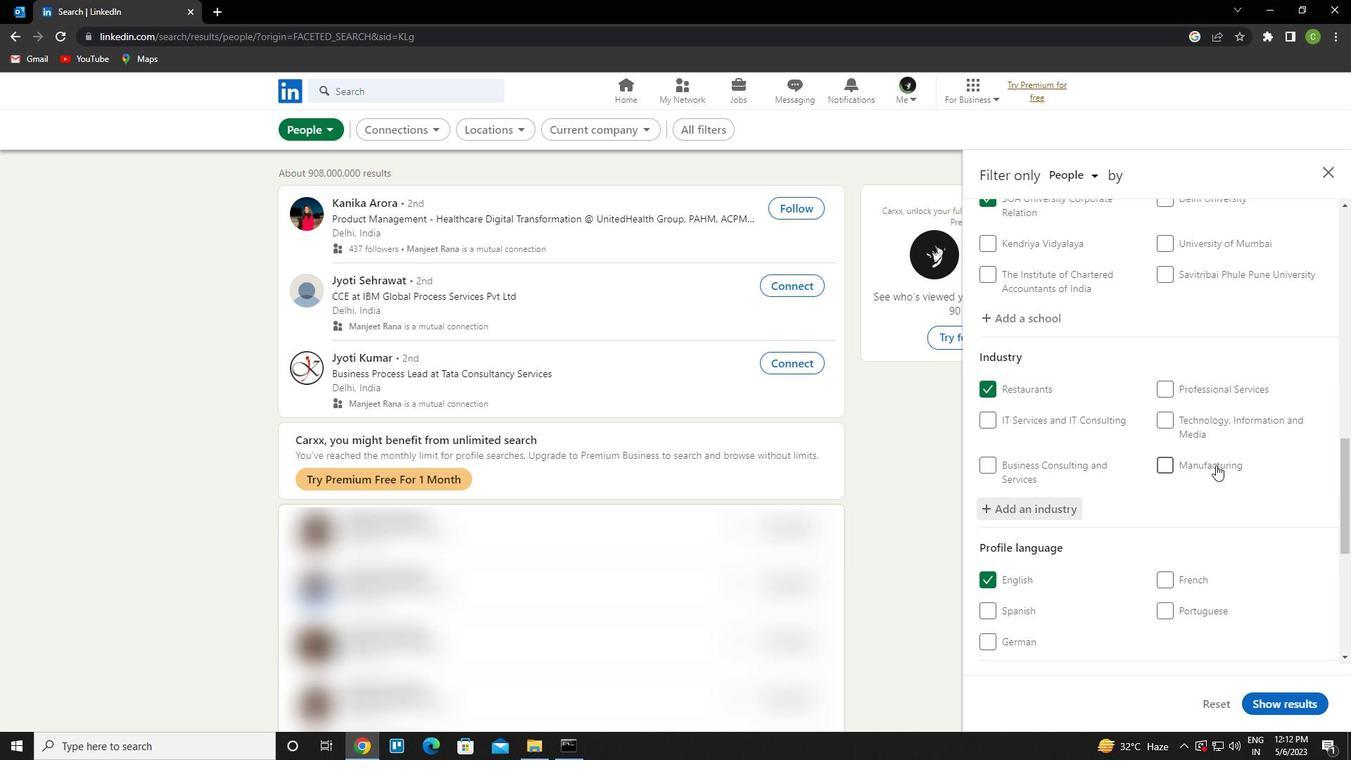 
Action: Mouse scrolled (1216, 464) with delta (0, 0)
Screenshot: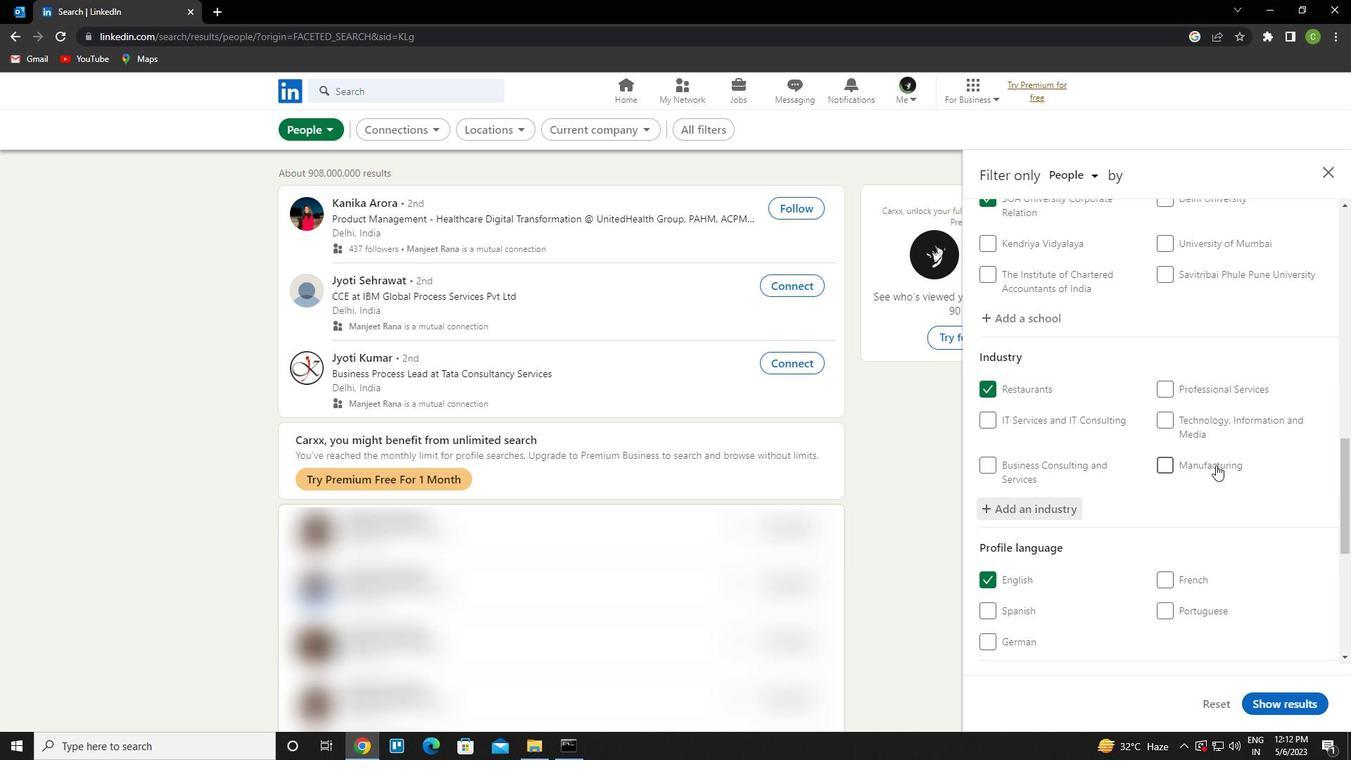 
Action: Mouse scrolled (1216, 464) with delta (0, 0)
Screenshot: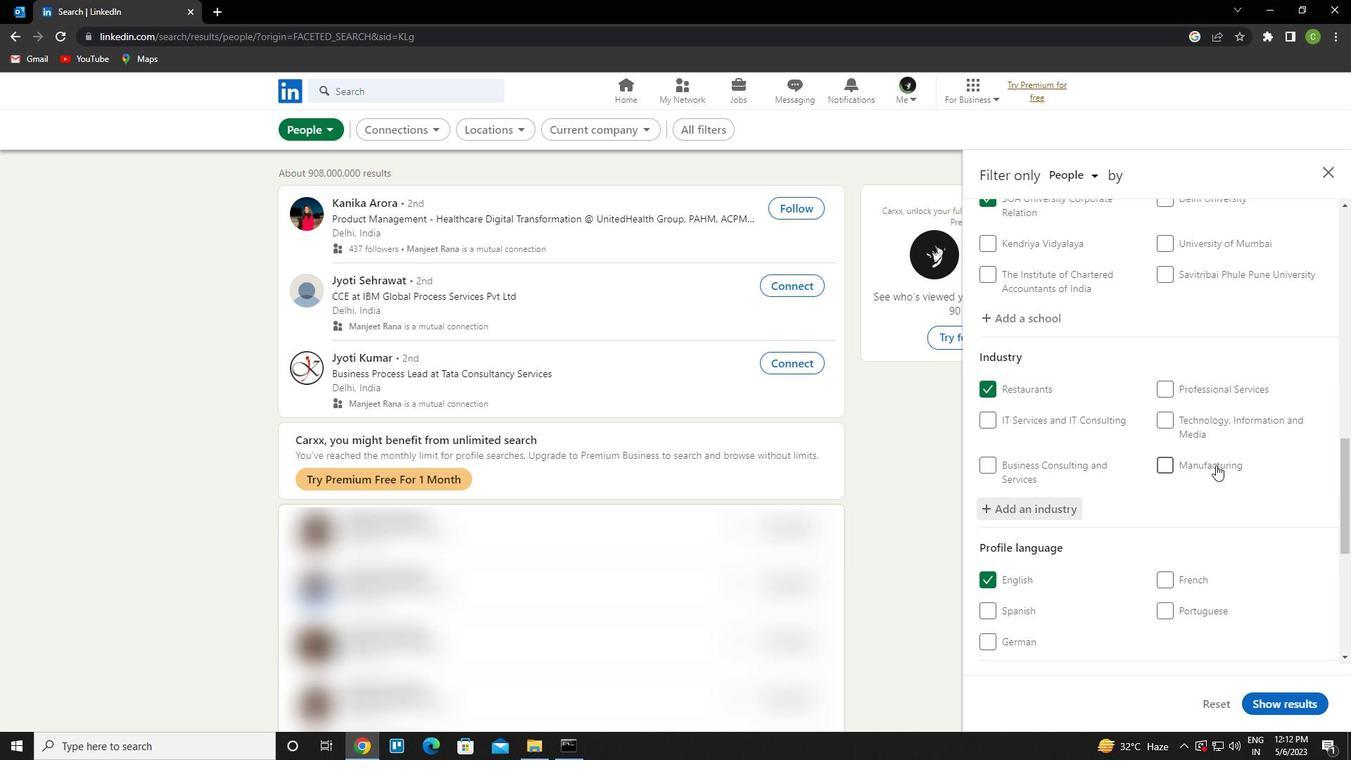 
Action: Mouse moved to (1216, 511)
Screenshot: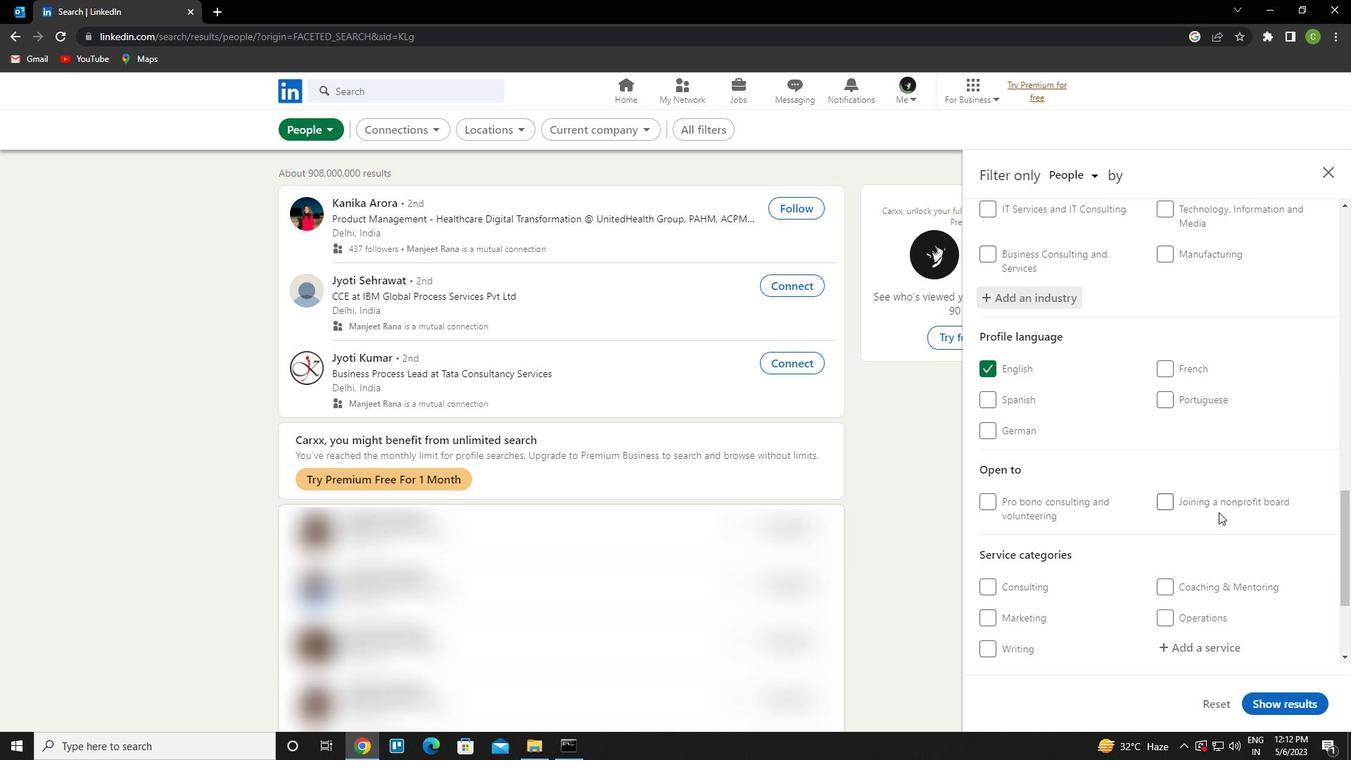 
Action: Mouse scrolled (1216, 511) with delta (0, 0)
Screenshot: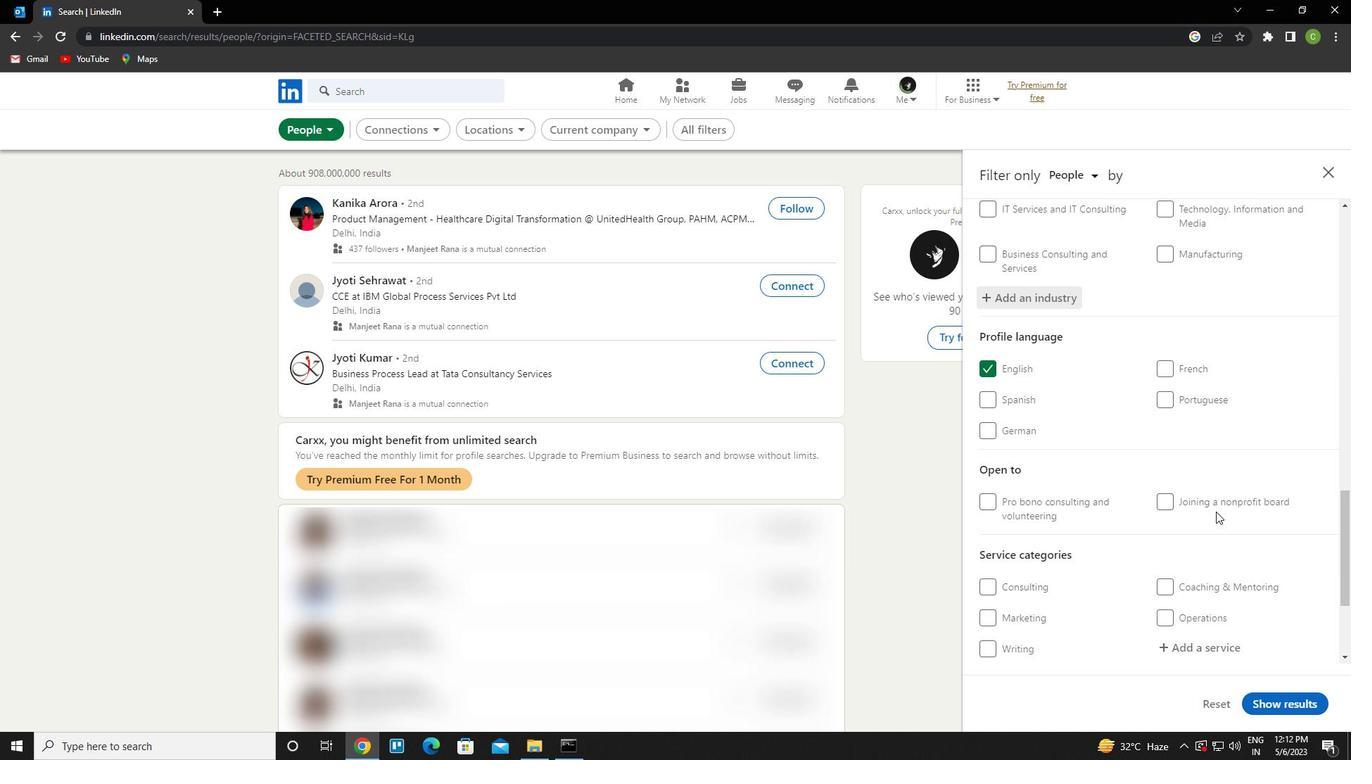 
Action: Mouse scrolled (1216, 511) with delta (0, 0)
Screenshot: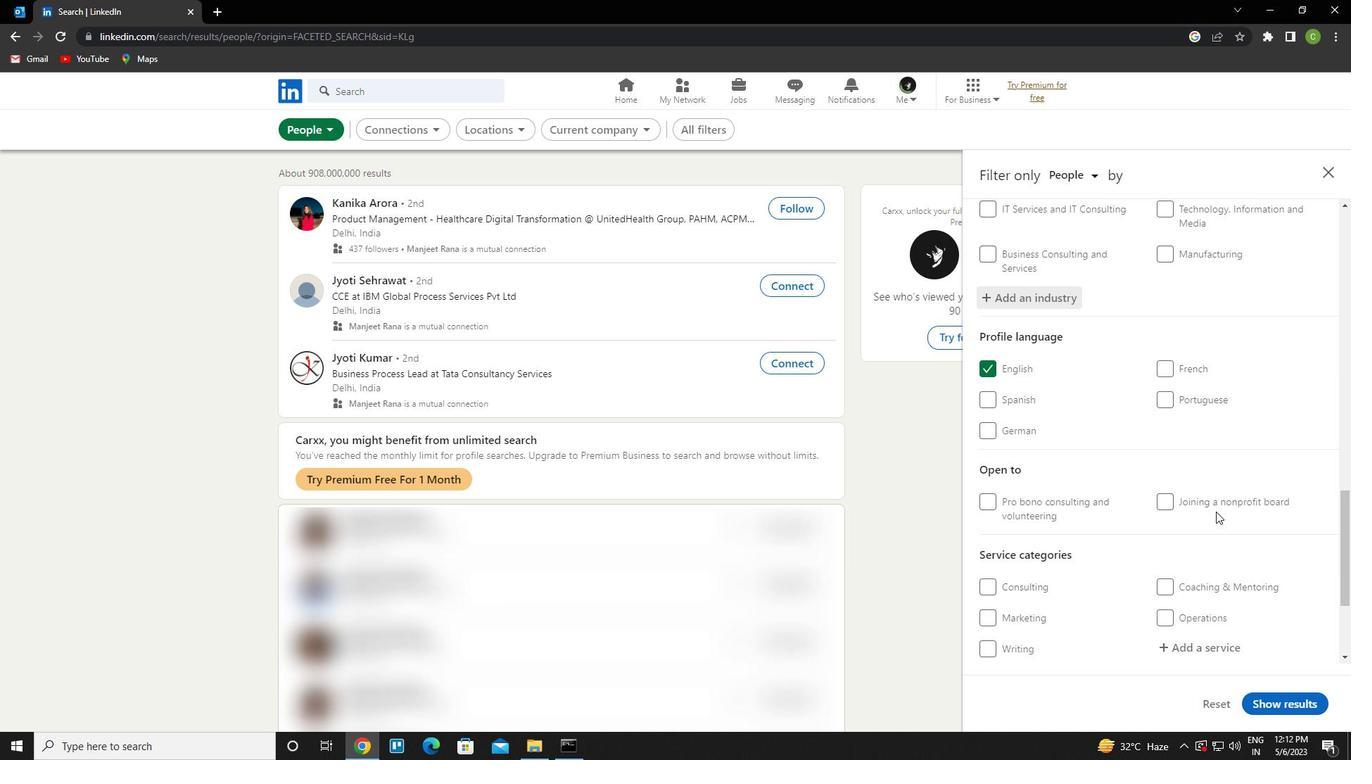 
Action: Mouse scrolled (1216, 511) with delta (0, 0)
Screenshot: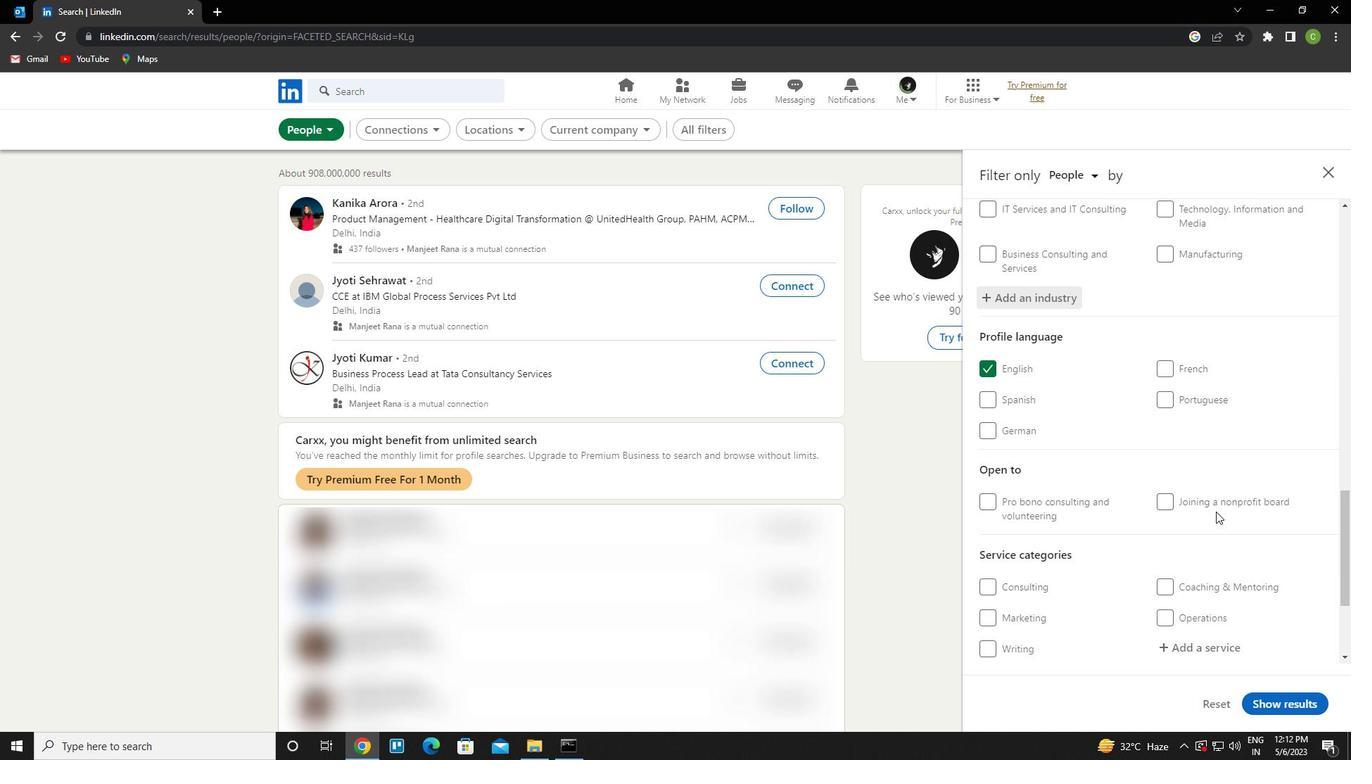 
Action: Mouse scrolled (1216, 511) with delta (0, 0)
Screenshot: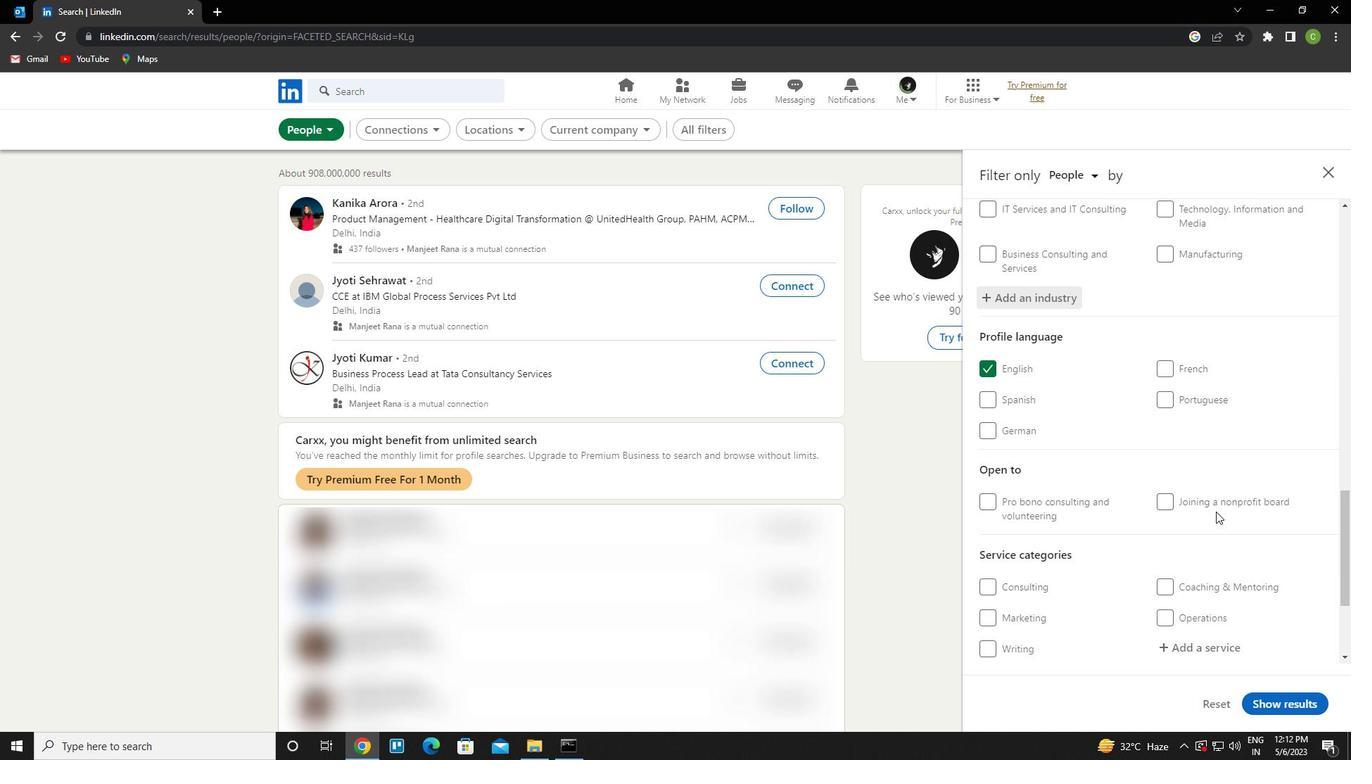 
Action: Mouse moved to (1215, 472)
Screenshot: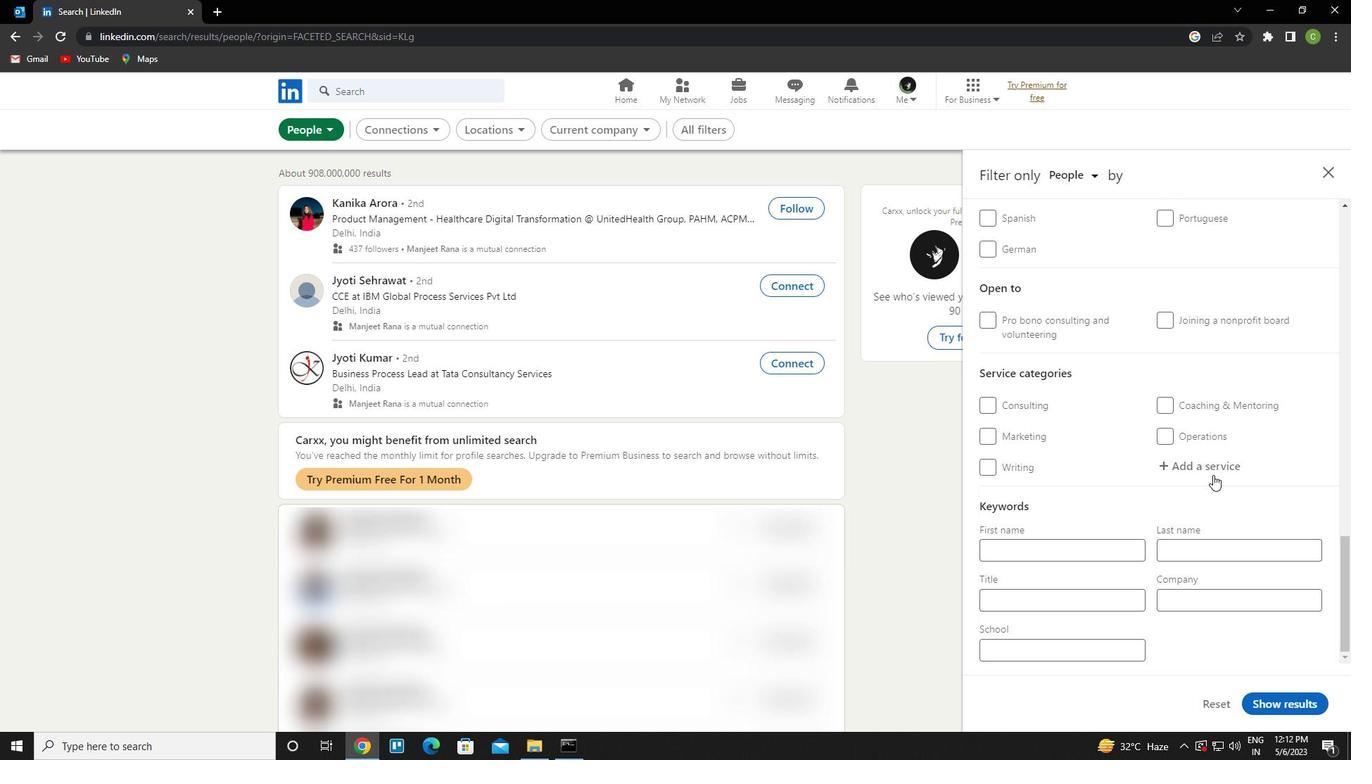 
Action: Mouse pressed left at (1215, 472)
Screenshot: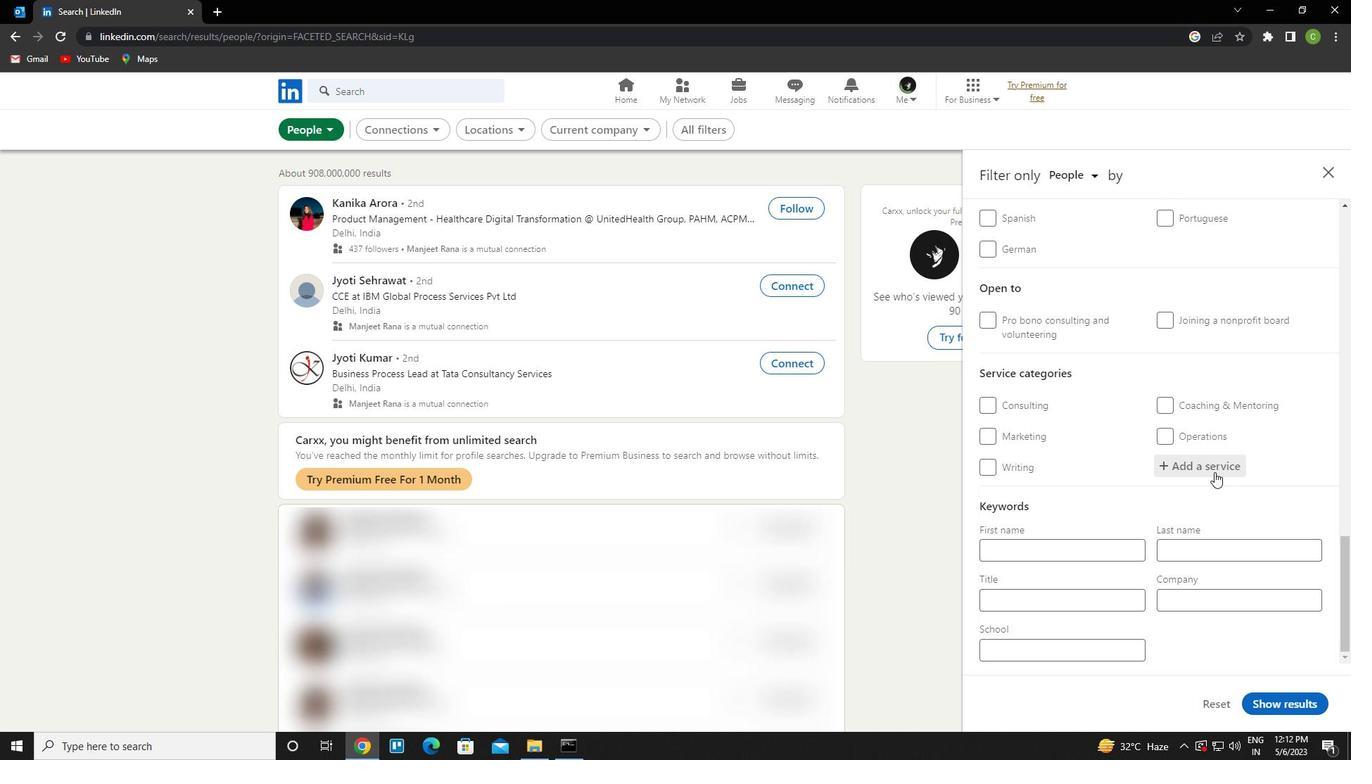 
Action: Key pressed <Key.caps_lock>t<Key.caps_lock>ranslac<Key.backspace>tion
Screenshot: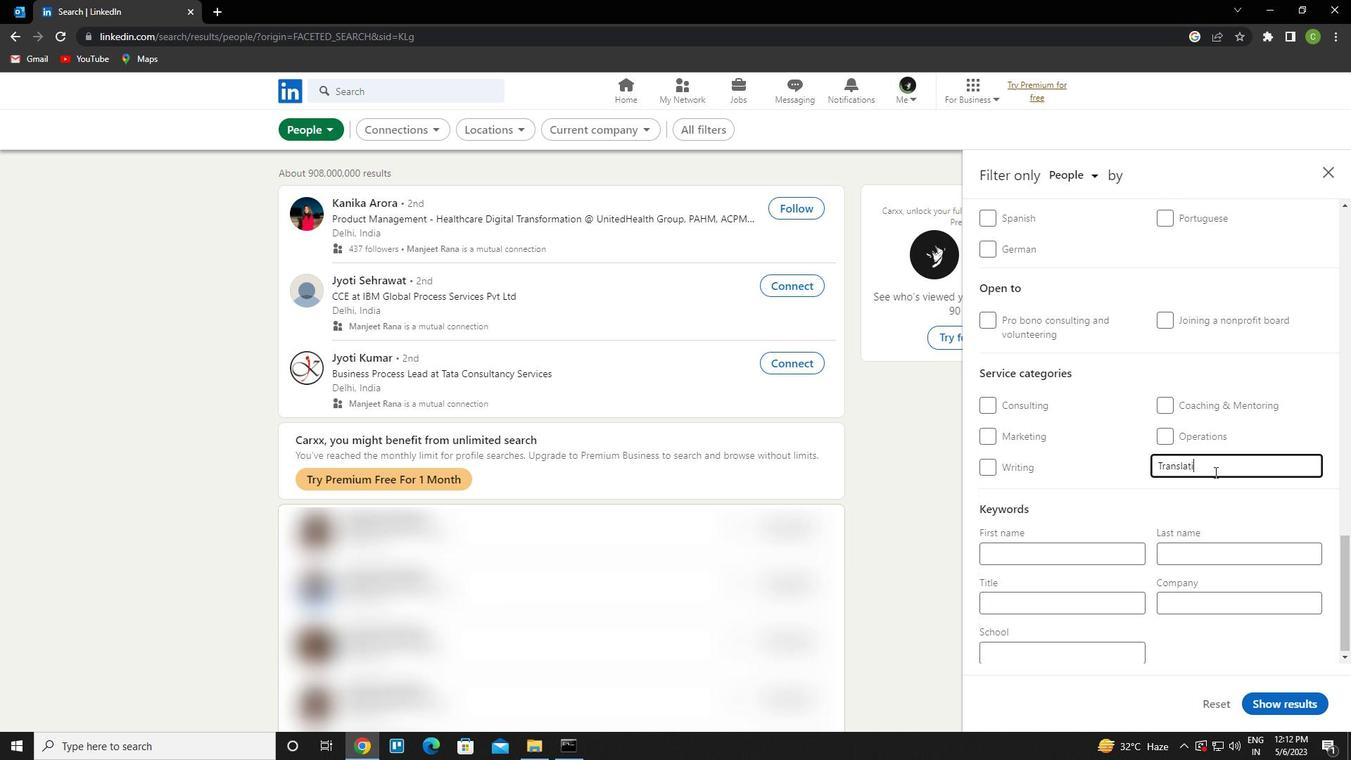 
Action: Mouse moved to (1215, 471)
Screenshot: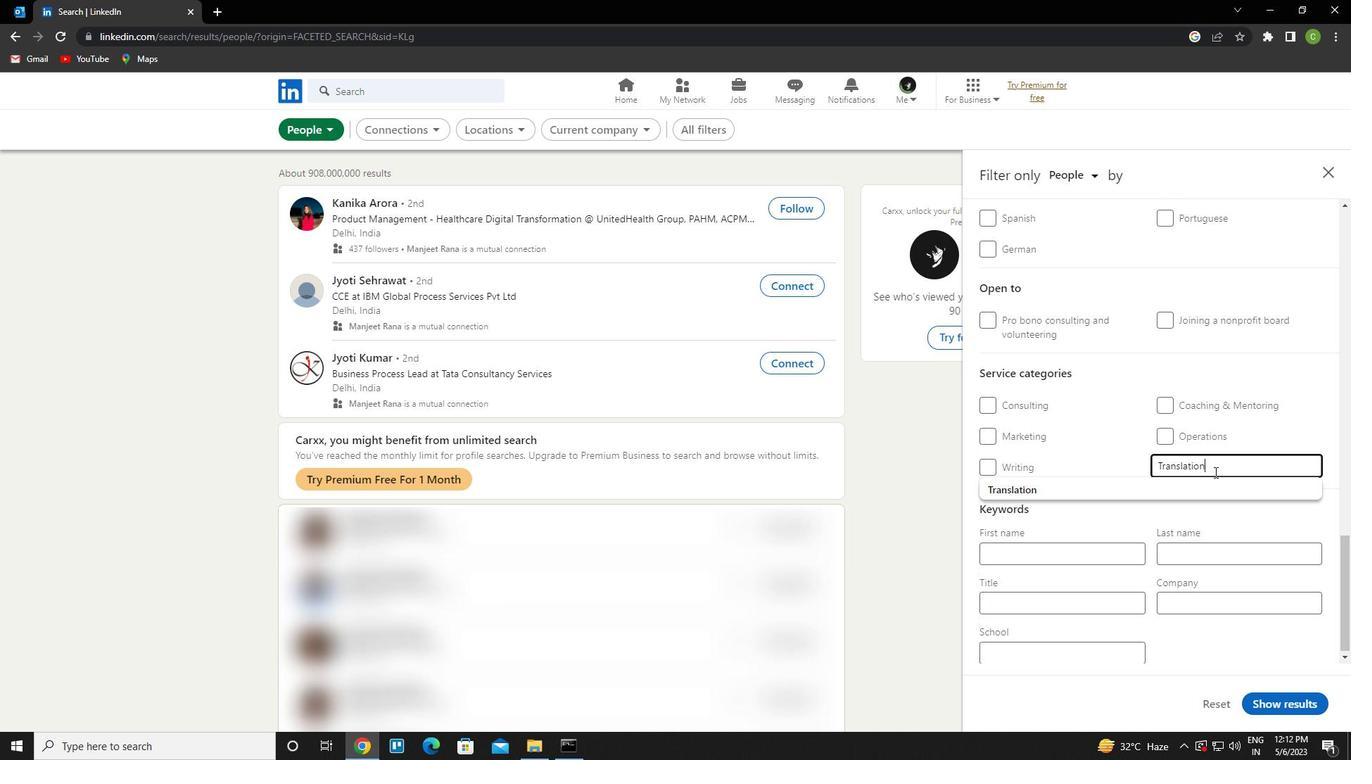 
Action: Key pressed <Key.down><Key.enter>
Screenshot: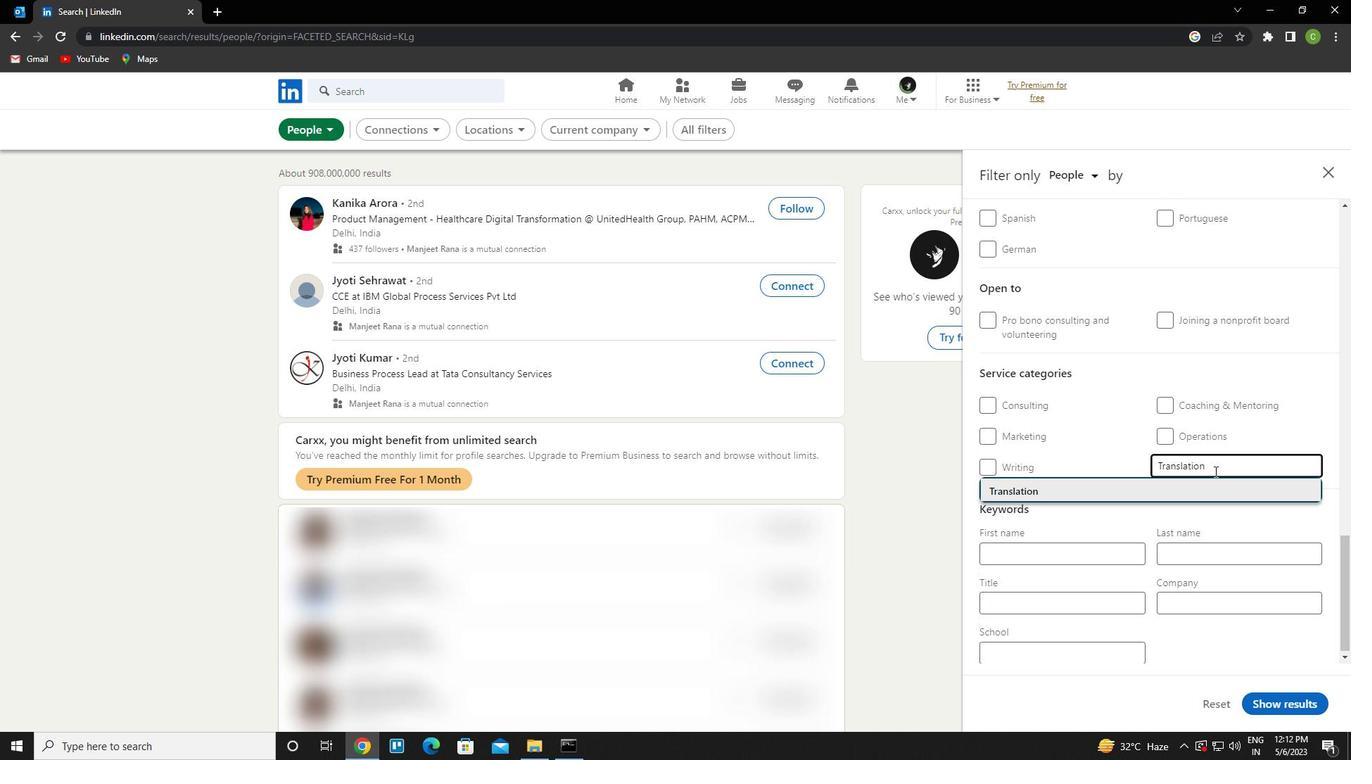 
Action: Mouse scrolled (1215, 471) with delta (0, 0)
Screenshot: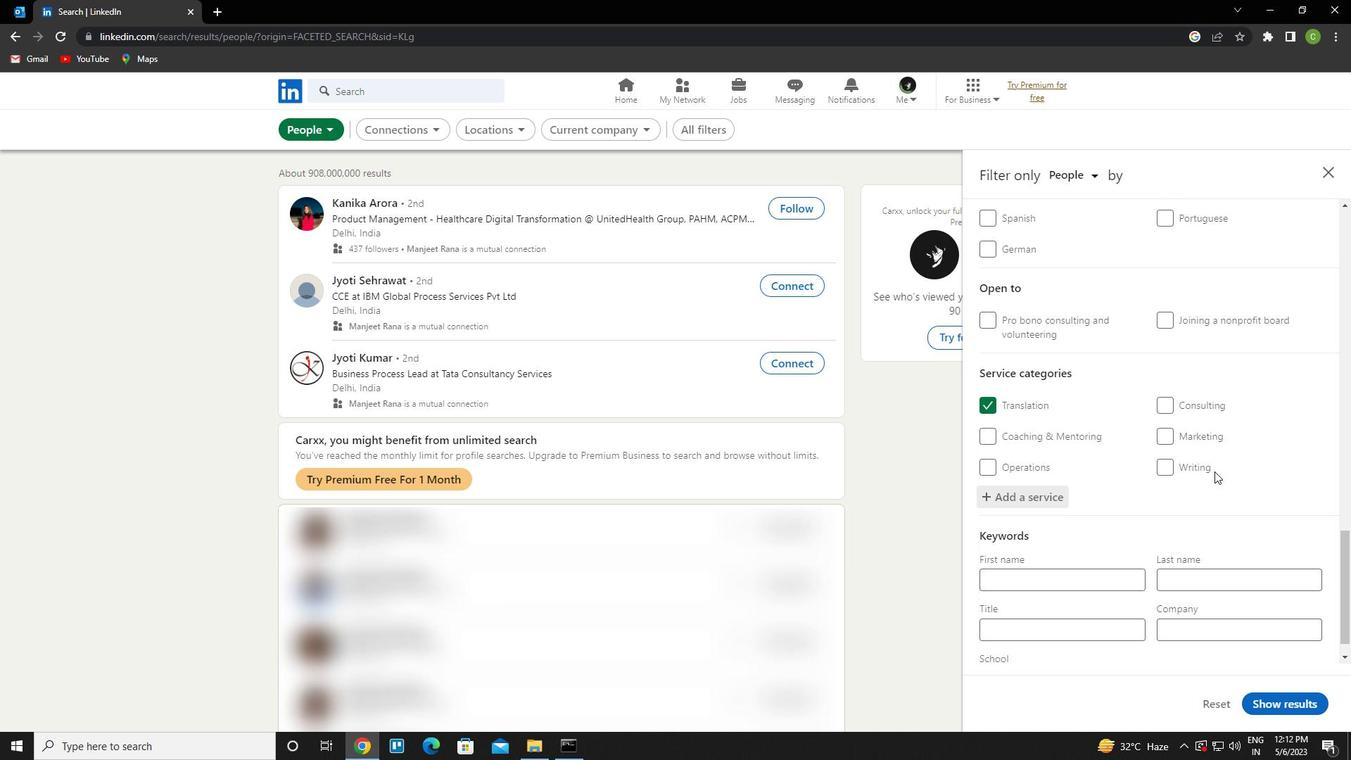 
Action: Mouse scrolled (1215, 471) with delta (0, 0)
Screenshot: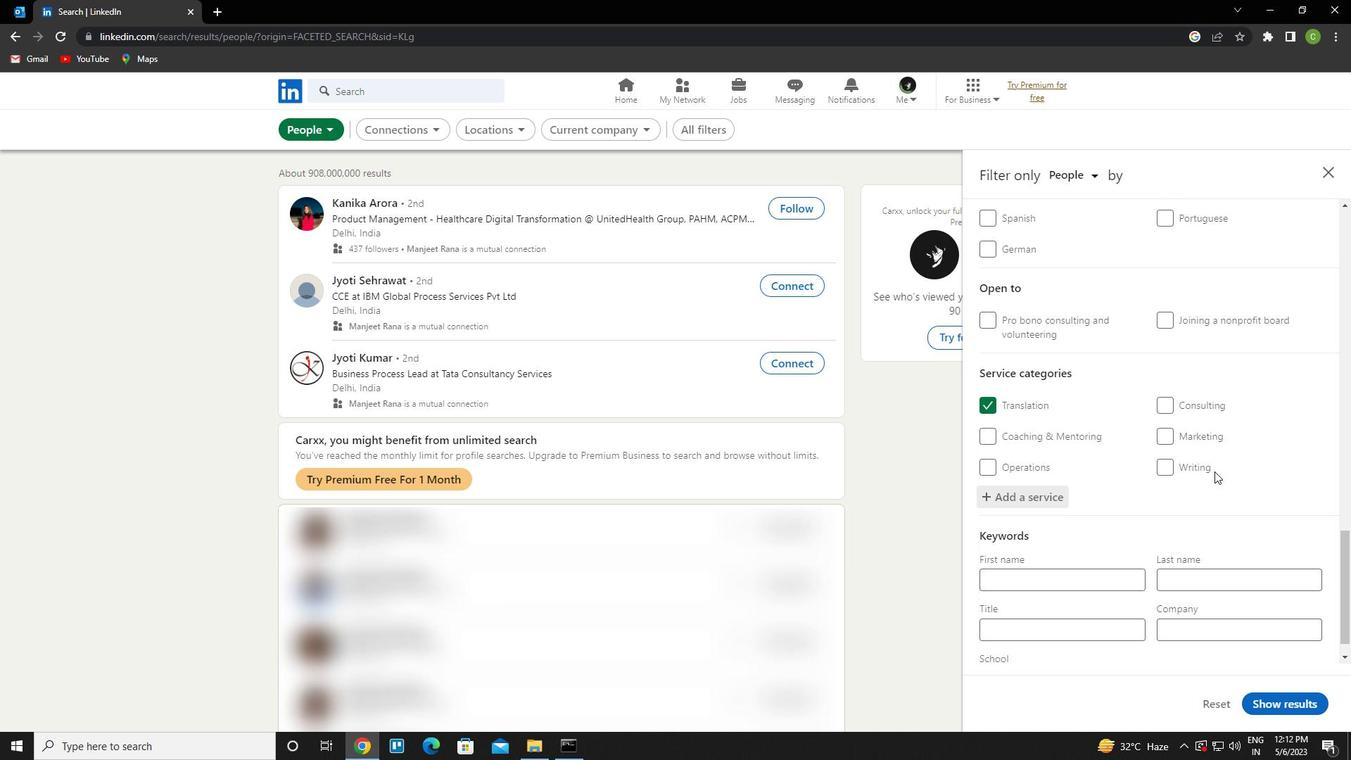 
Action: Mouse scrolled (1215, 471) with delta (0, 0)
Screenshot: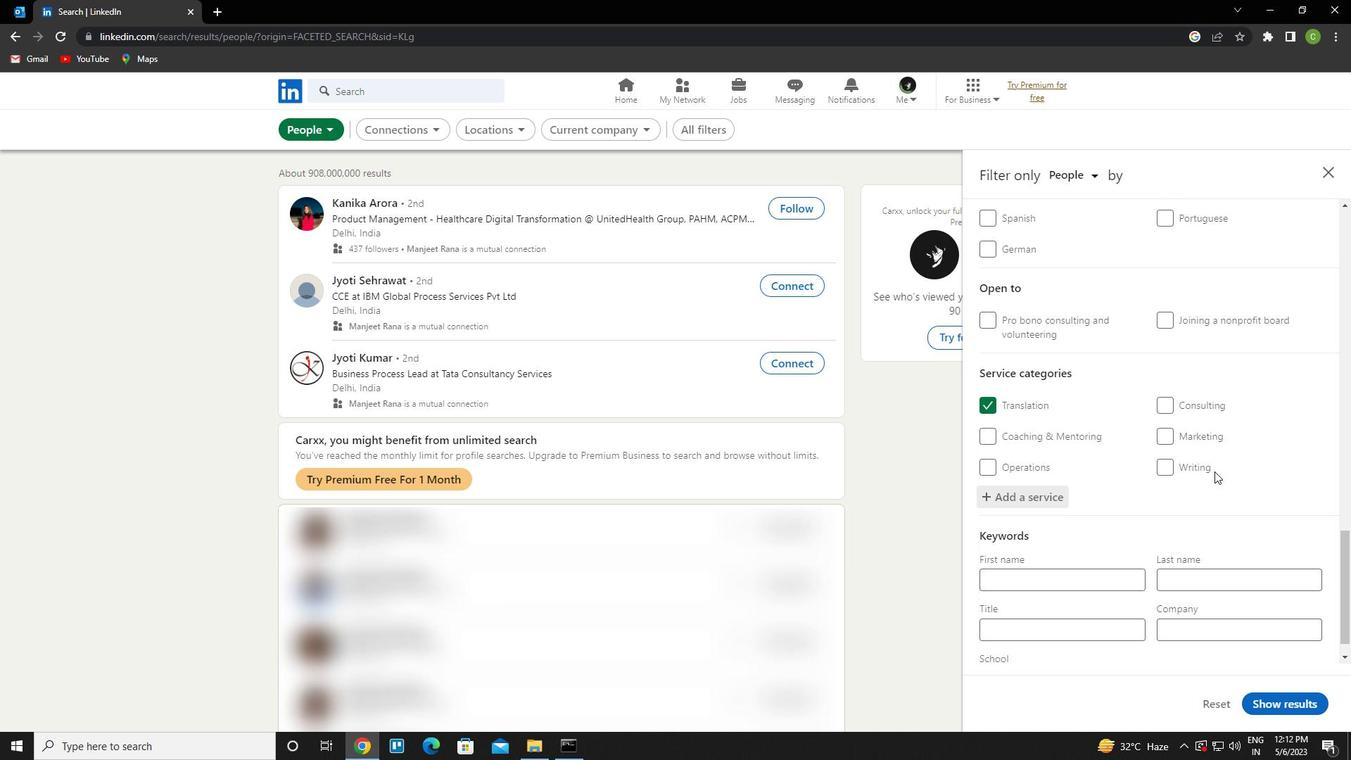 
Action: Mouse scrolled (1215, 471) with delta (0, 0)
Screenshot: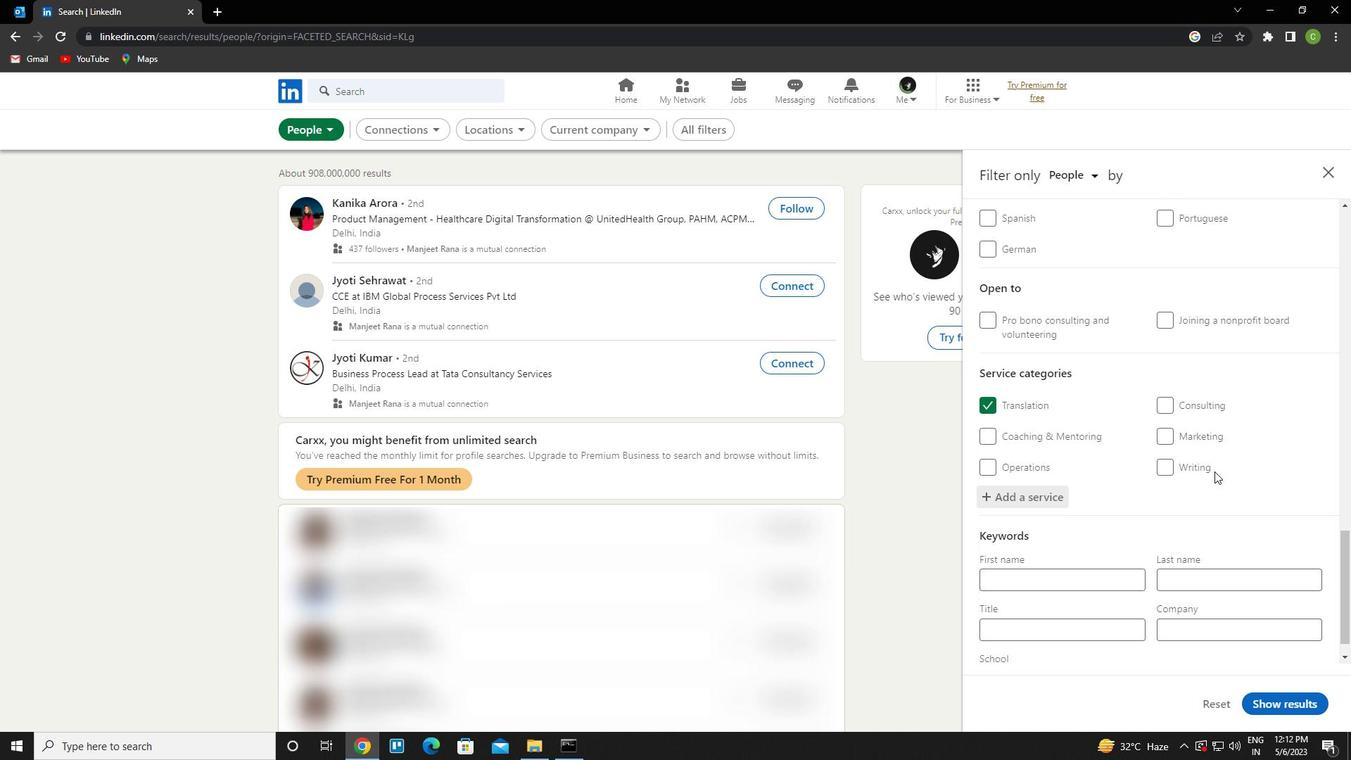
Action: Mouse scrolled (1215, 471) with delta (0, 0)
Screenshot: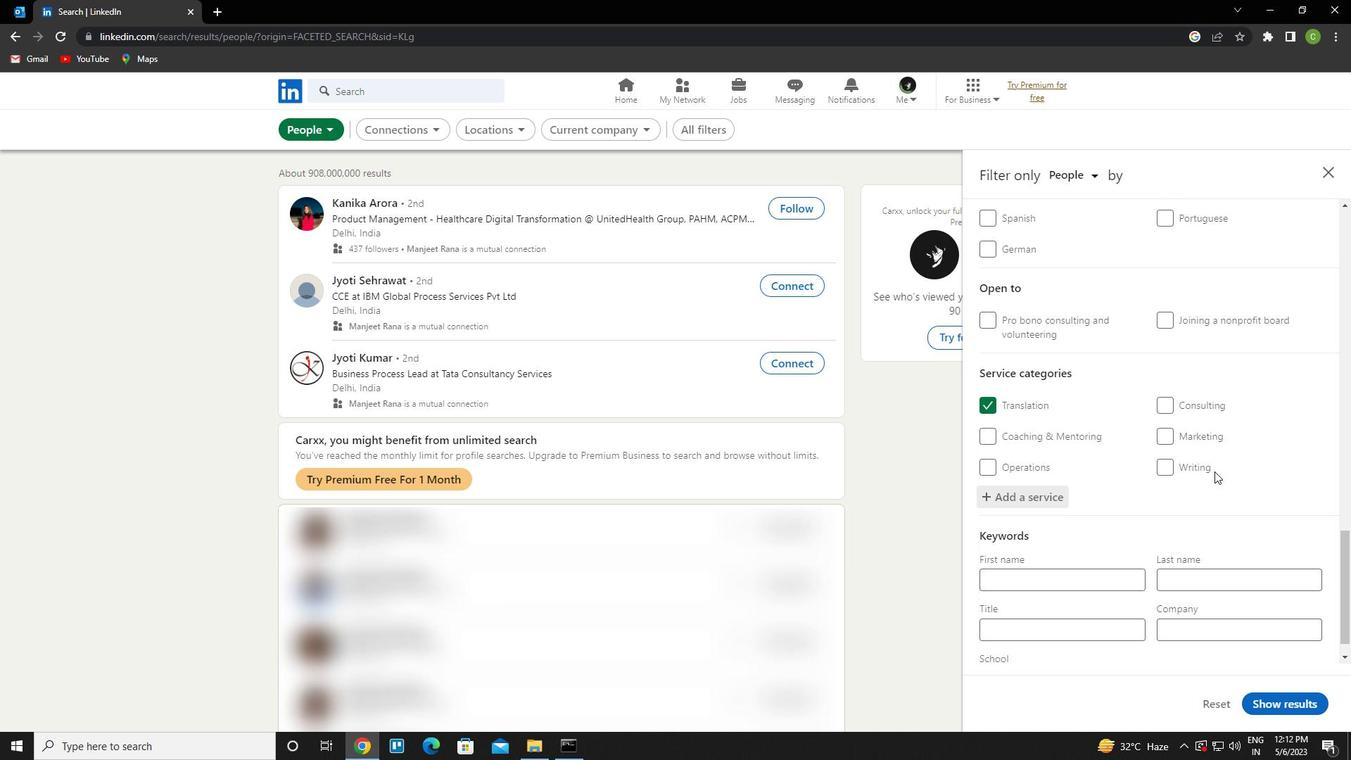 
Action: Mouse scrolled (1215, 471) with delta (0, 0)
Screenshot: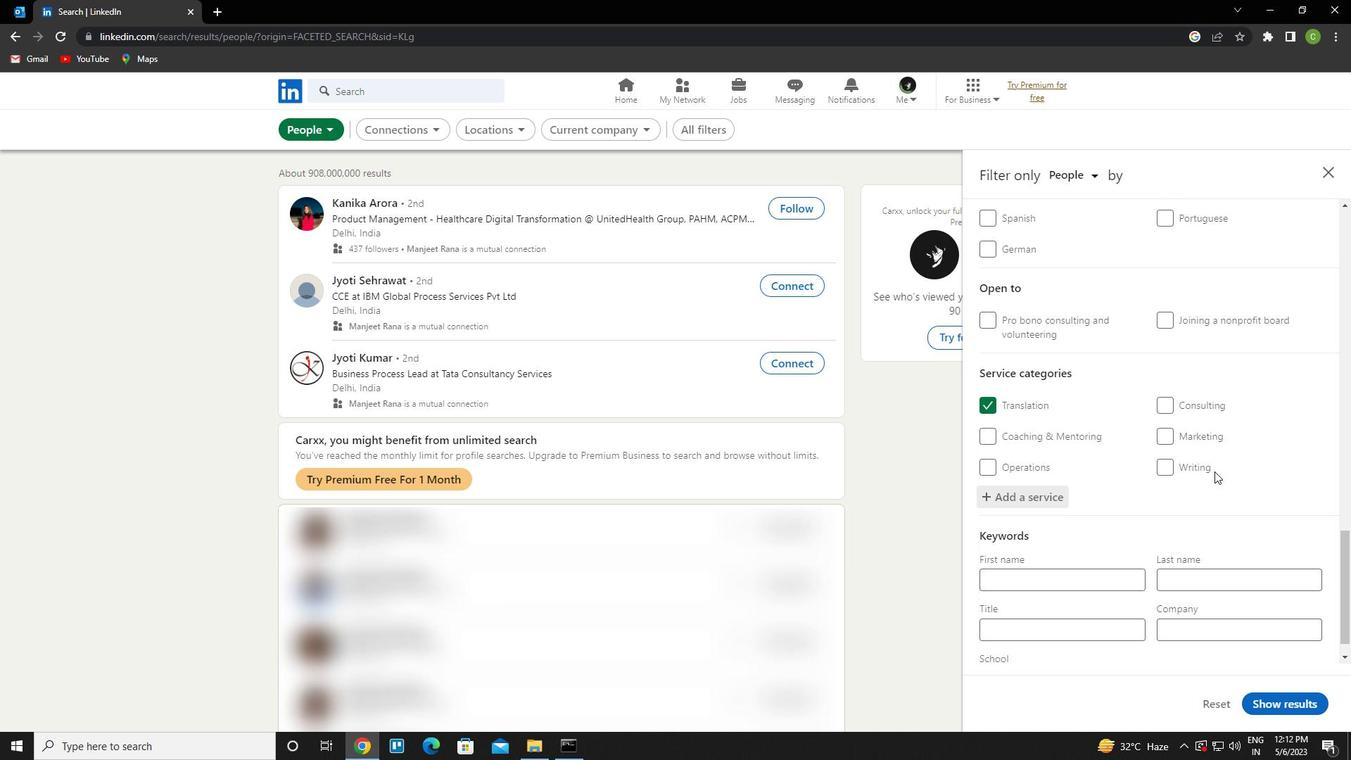 
Action: Mouse scrolled (1215, 471) with delta (0, 0)
Screenshot: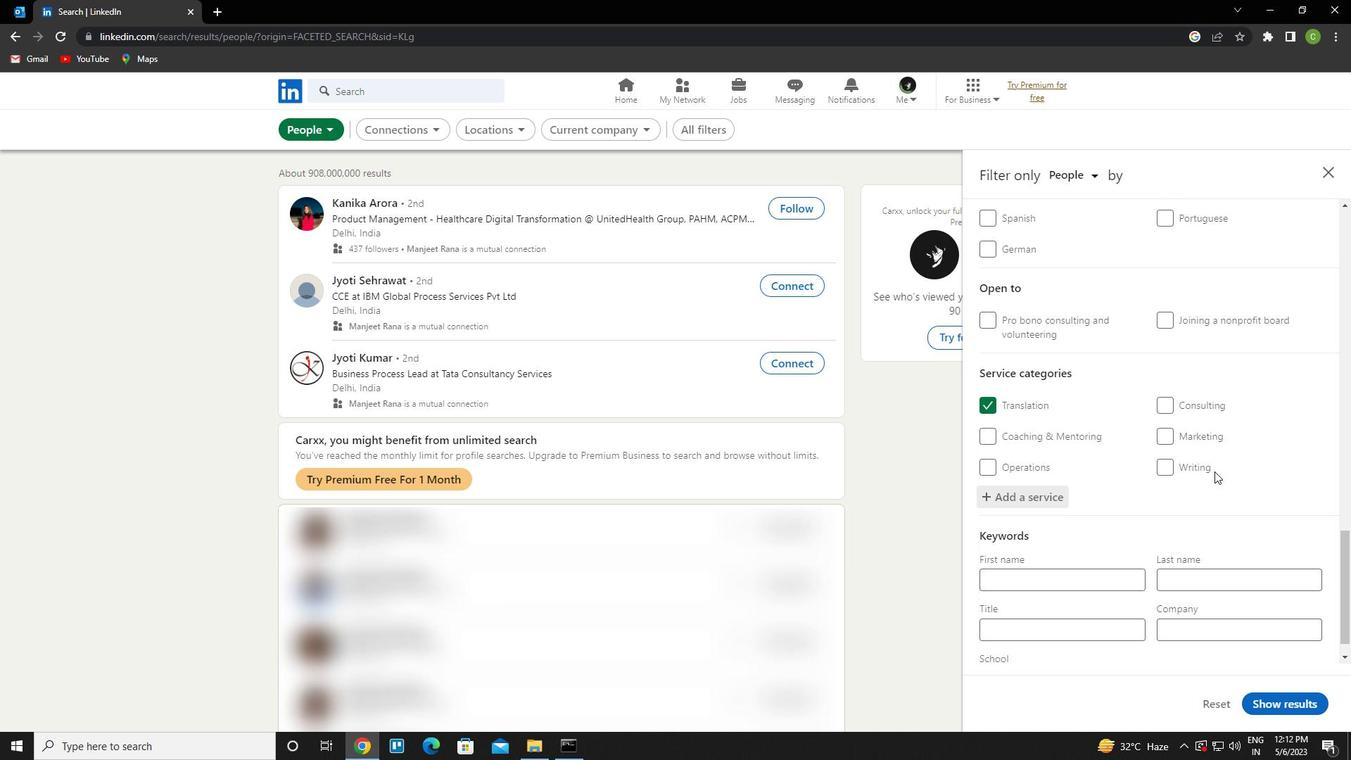 
Action: Mouse scrolled (1215, 471) with delta (0, 0)
Screenshot: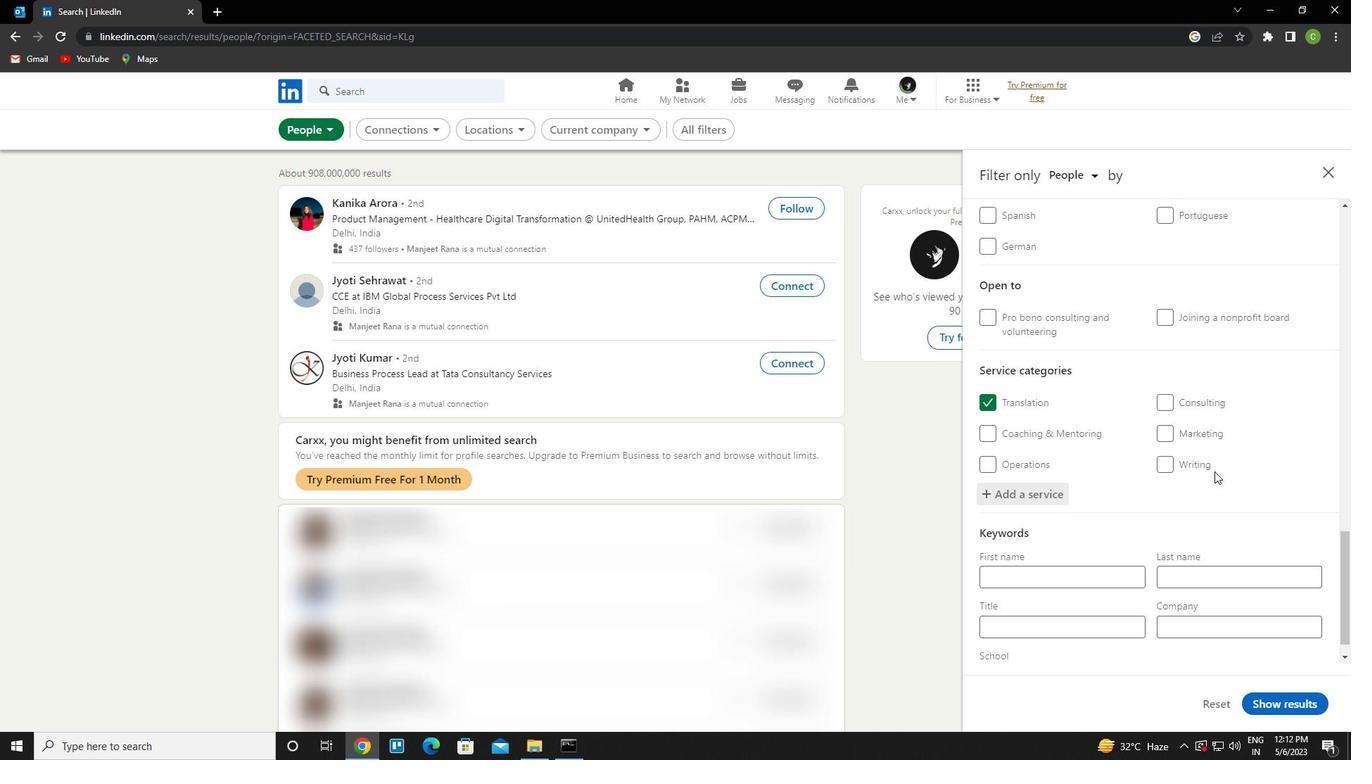 
Action: Mouse moved to (1071, 599)
Screenshot: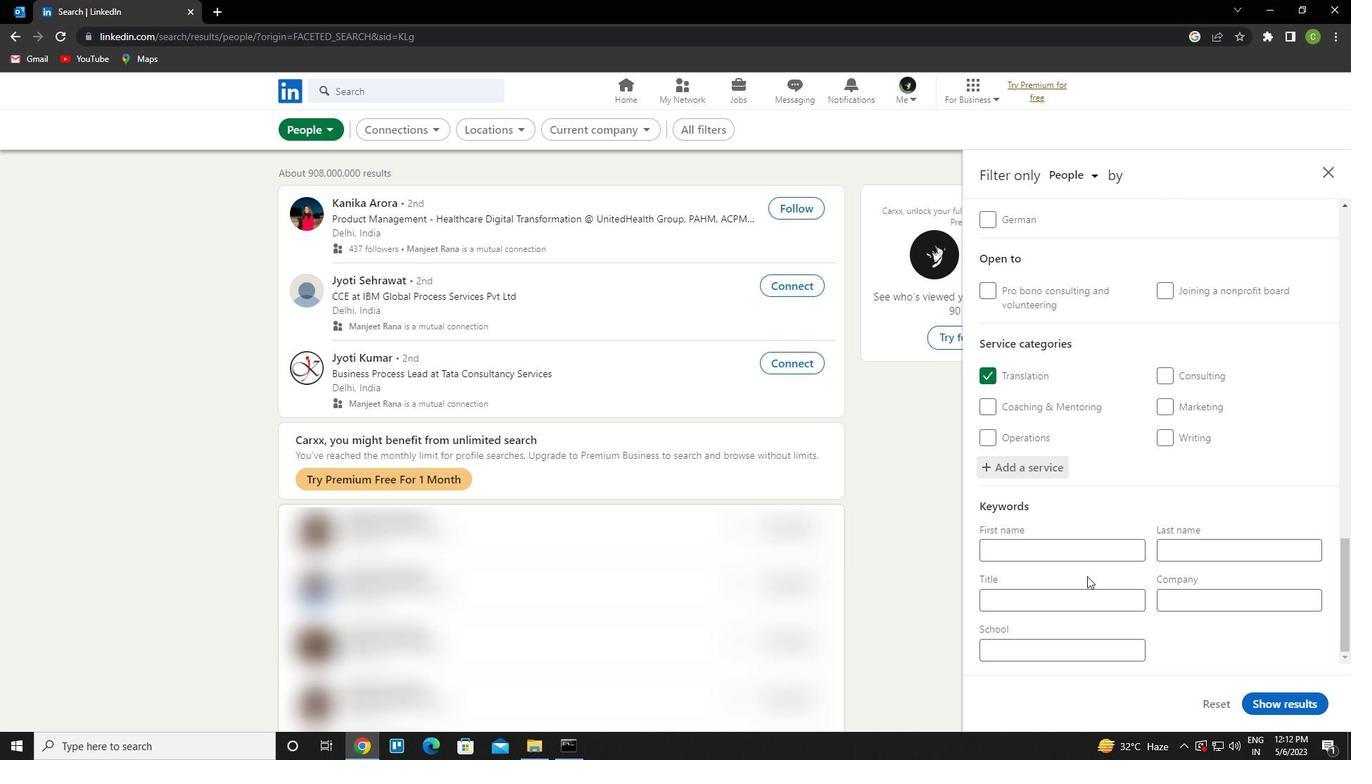 
Action: Mouse pressed left at (1071, 599)
Screenshot: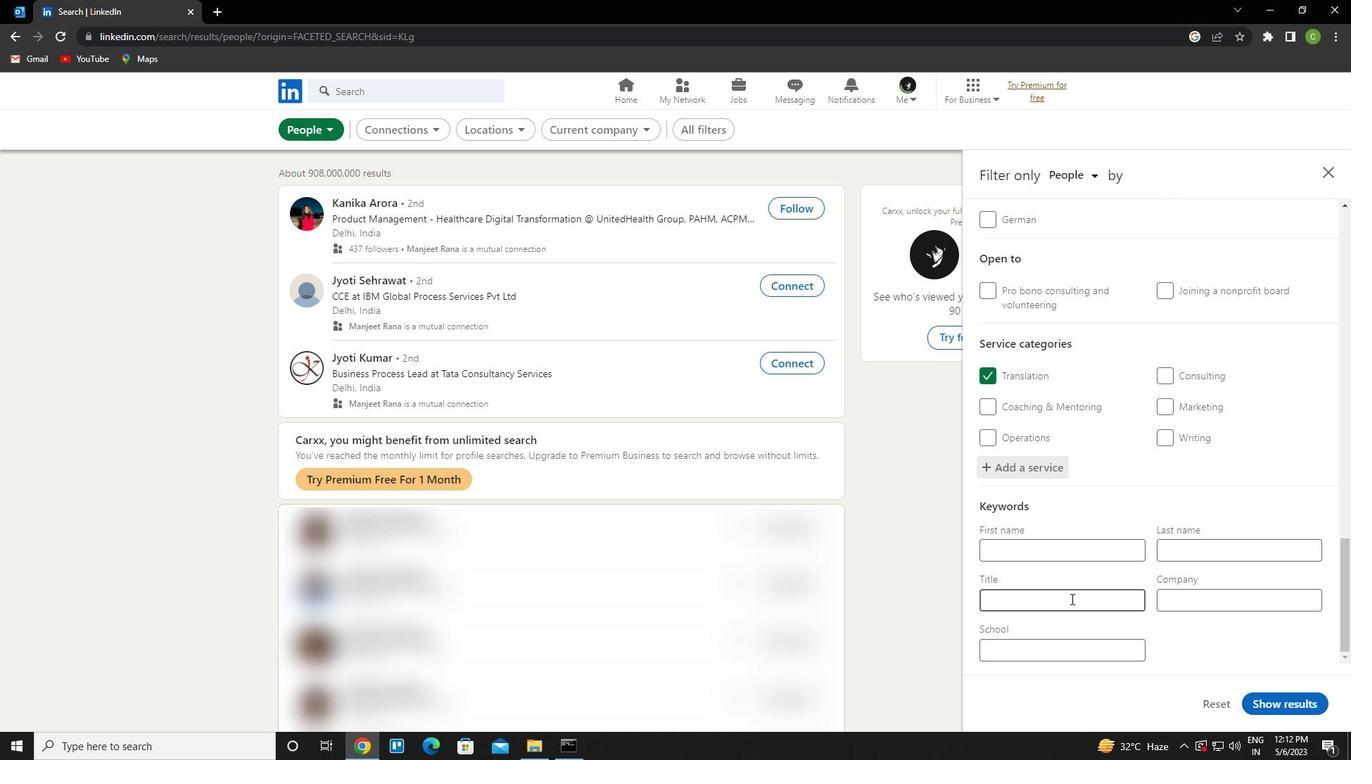 
Action: Key pressed <Key.caps_lock>l<Key.caps_lock>andscapinh<Key.backspace>g<Key.space><Key.caps_lock>a<Key.caps_lock>ssistant
Screenshot: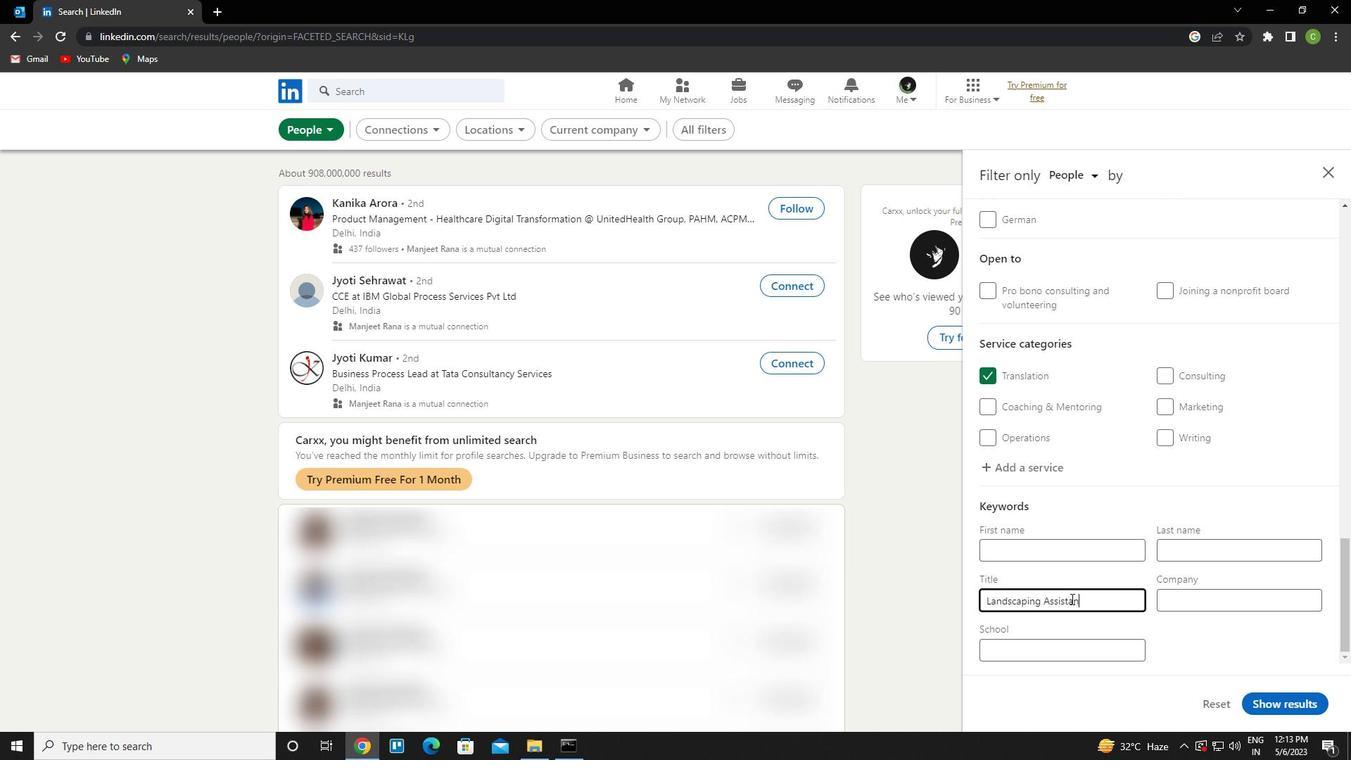 
Action: Mouse moved to (1263, 701)
Screenshot: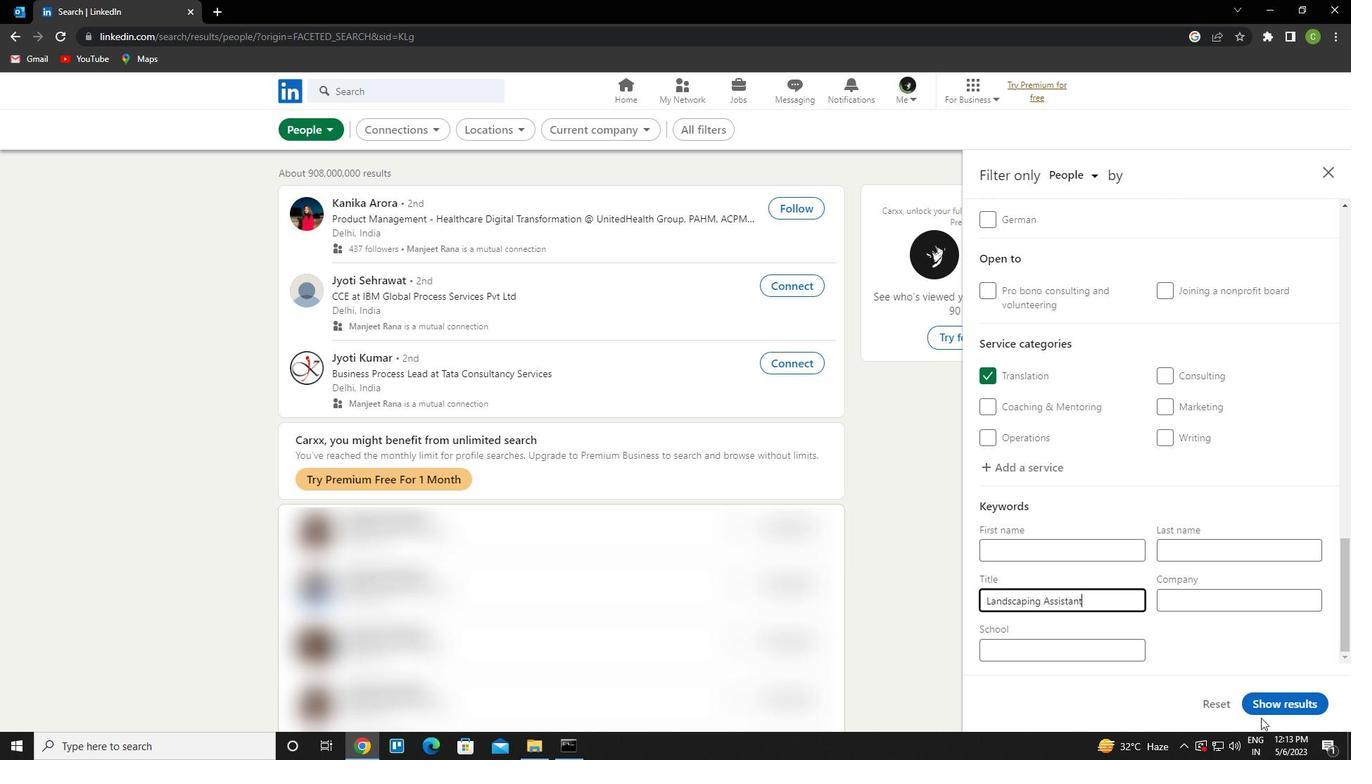 
Action: Mouse pressed left at (1263, 701)
Screenshot: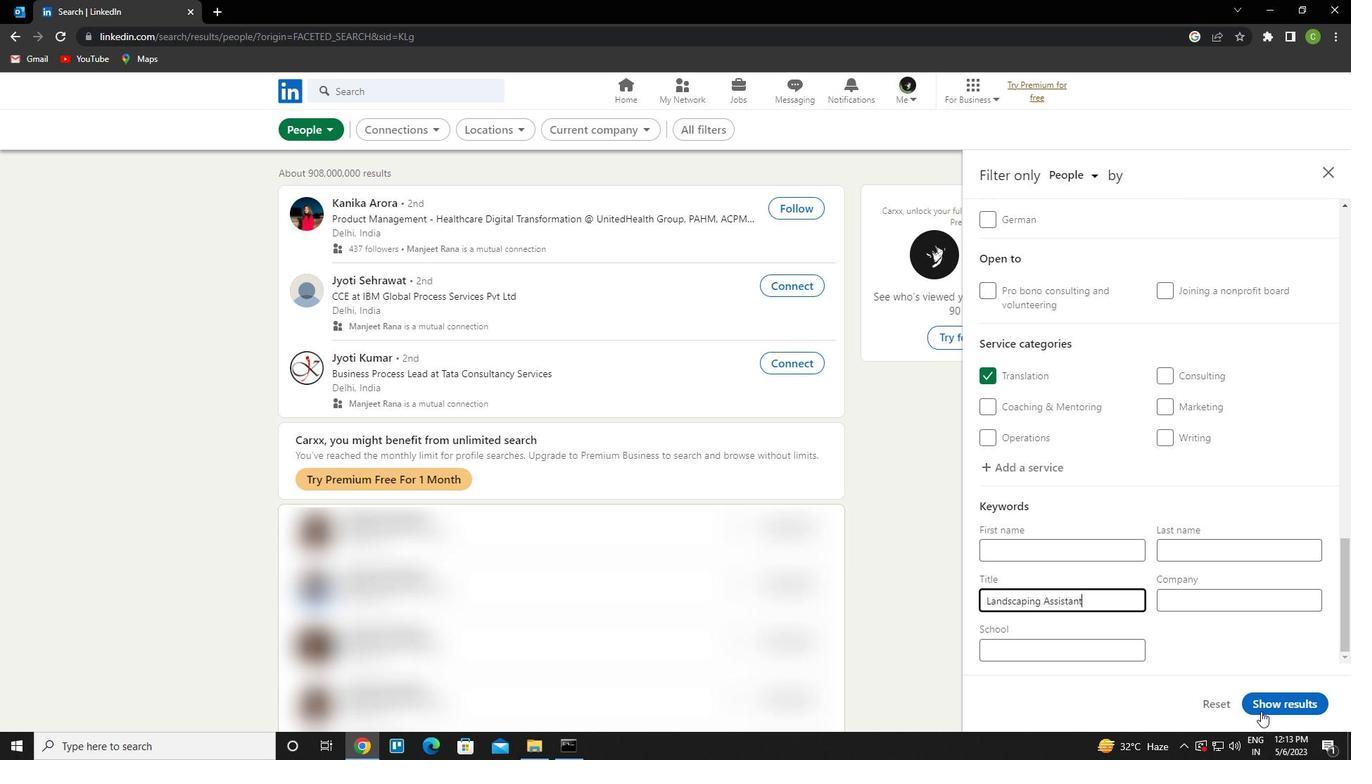
Action: Mouse moved to (611, 666)
Screenshot: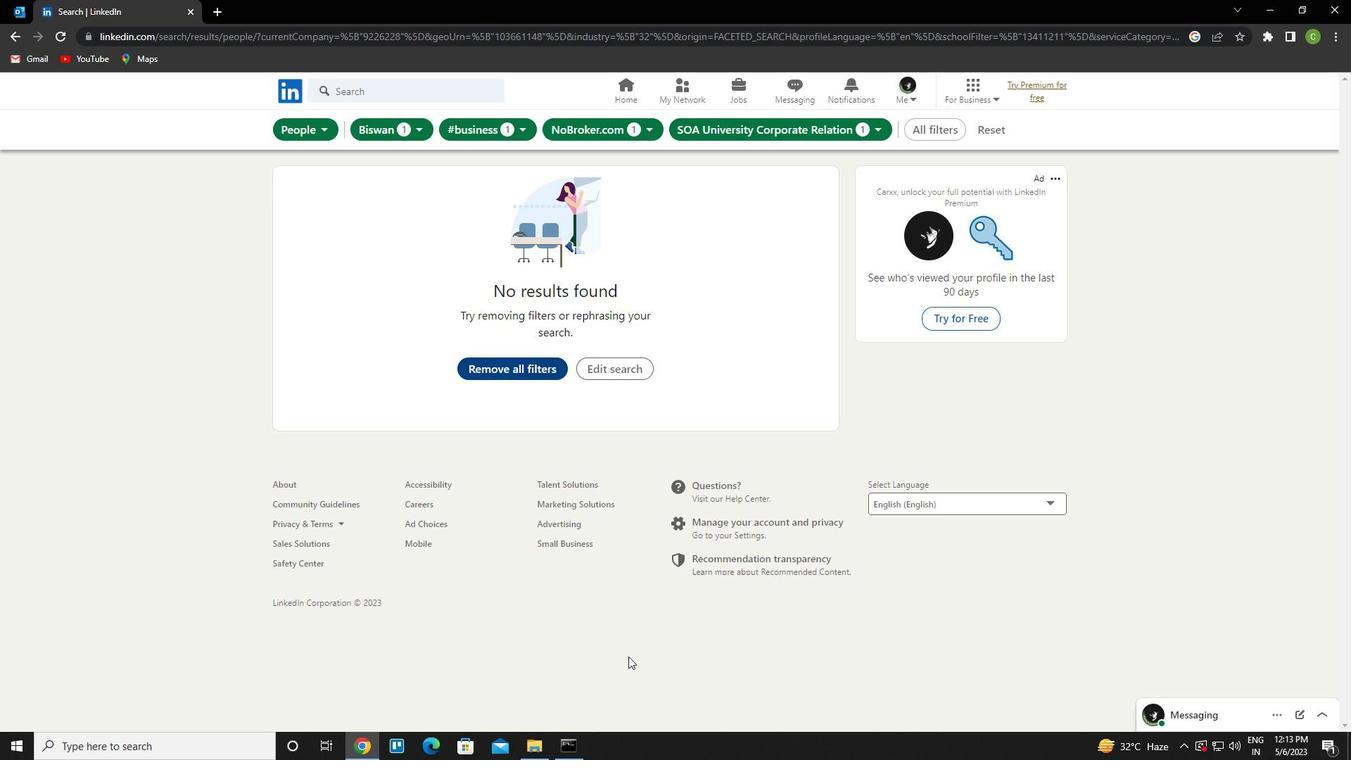 
